 Task: Create a sub task Release to Production / Go Live for the task  Integrate a new online faxing system for a company's communications in the project AgileOrigin , assign it to team member softage.5@softage.net and update the status of the sub task to  Off Track , set the priority of the sub task to High
Action: Mouse moved to (1214, 508)
Screenshot: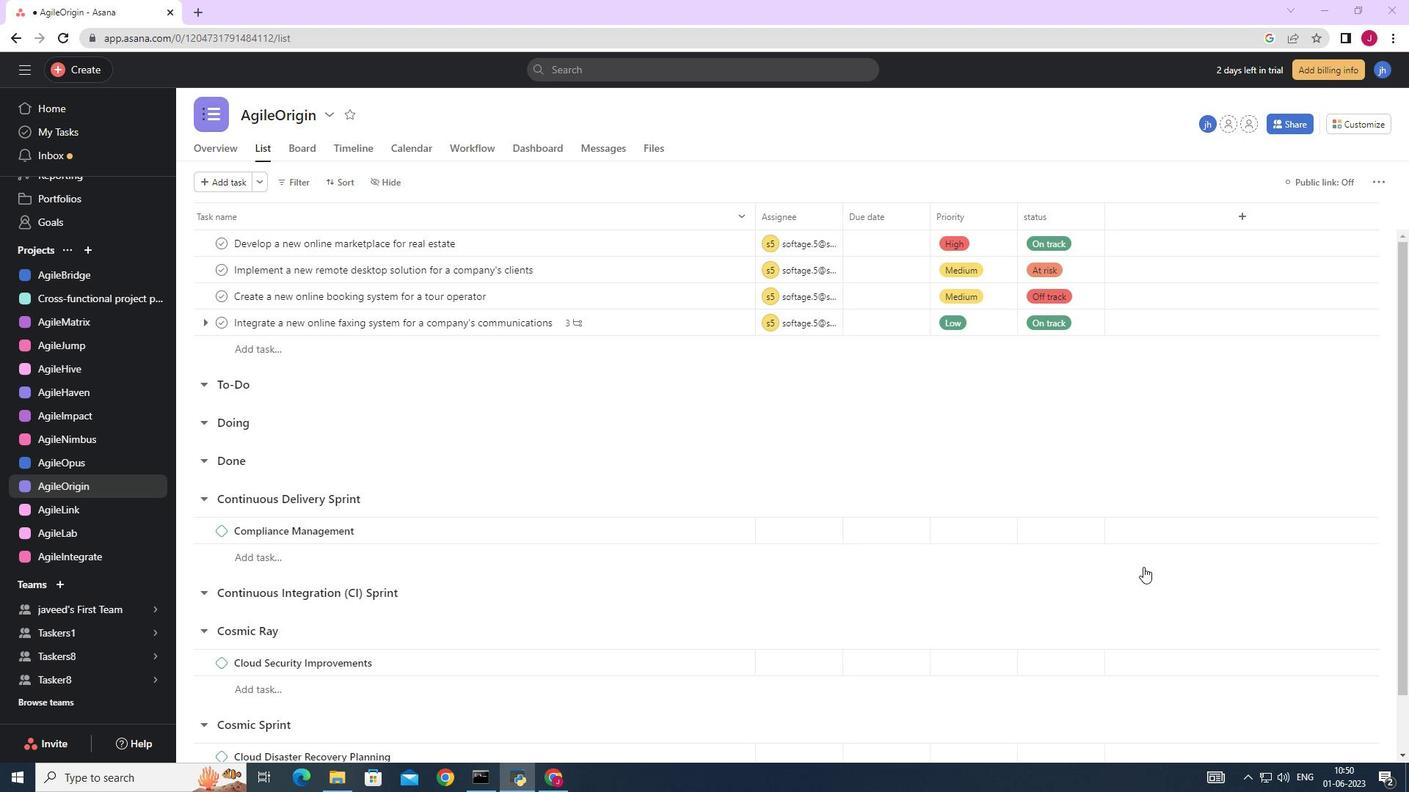 
Action: Mouse scrolled (1214, 507) with delta (0, 0)
Screenshot: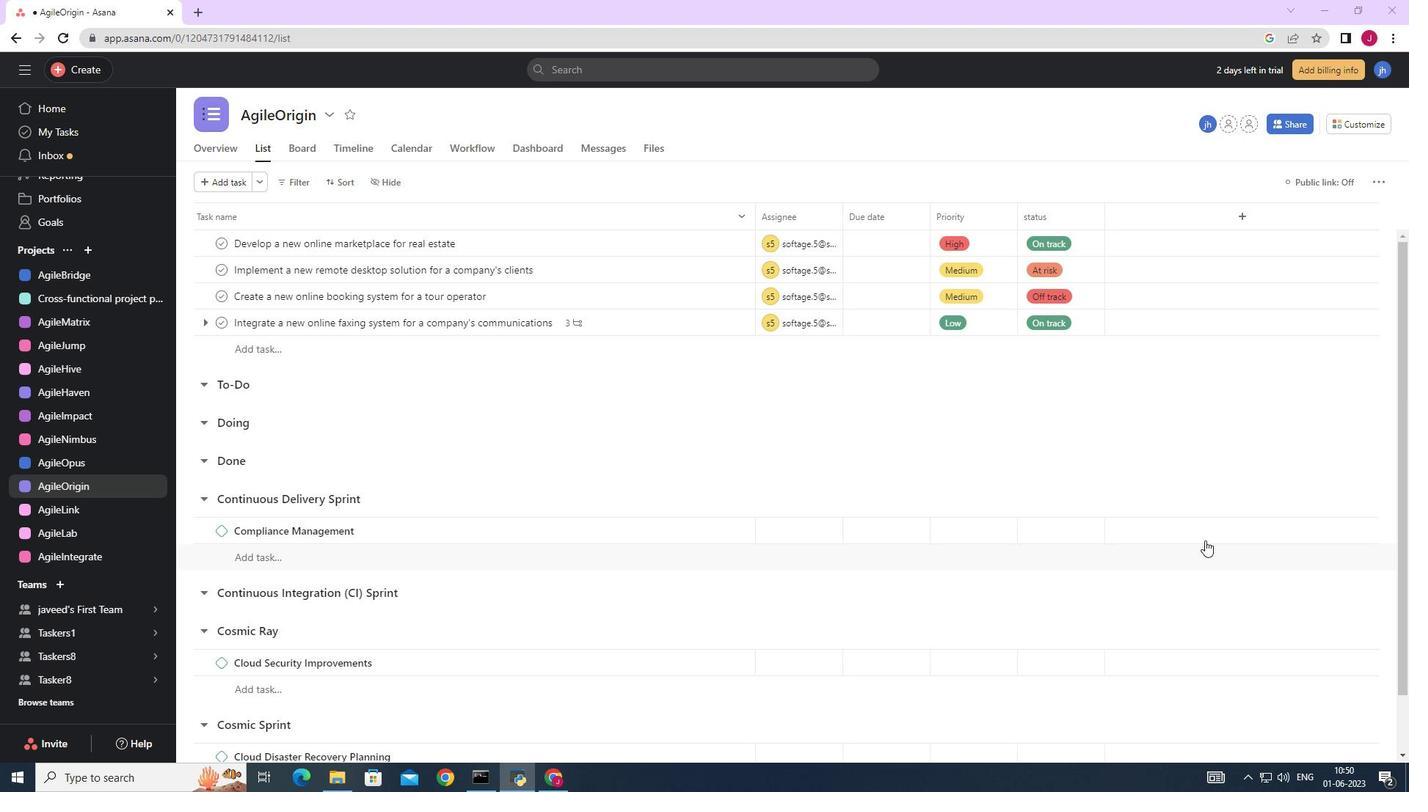 
Action: Mouse scrolled (1214, 507) with delta (0, 0)
Screenshot: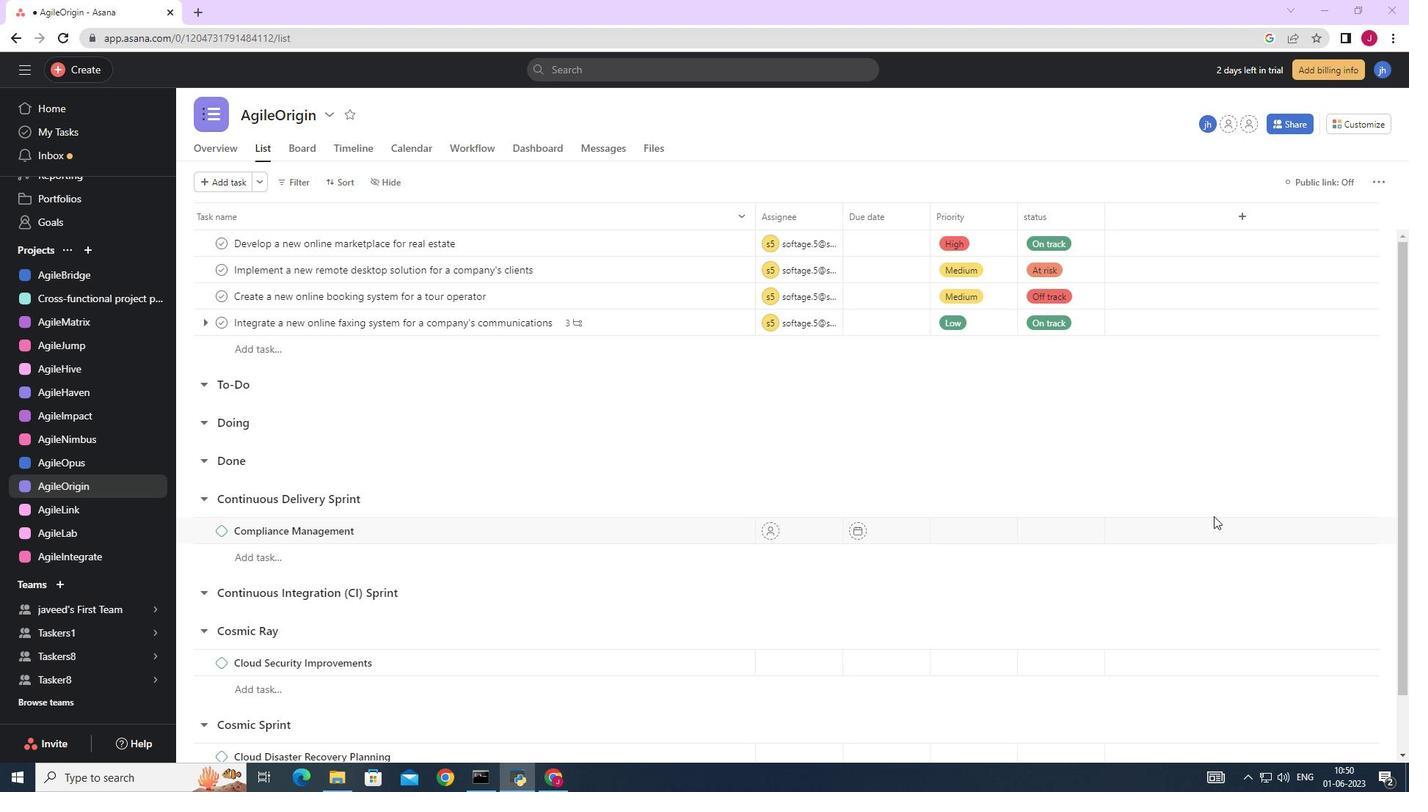 
Action: Mouse scrolled (1214, 507) with delta (0, 0)
Screenshot: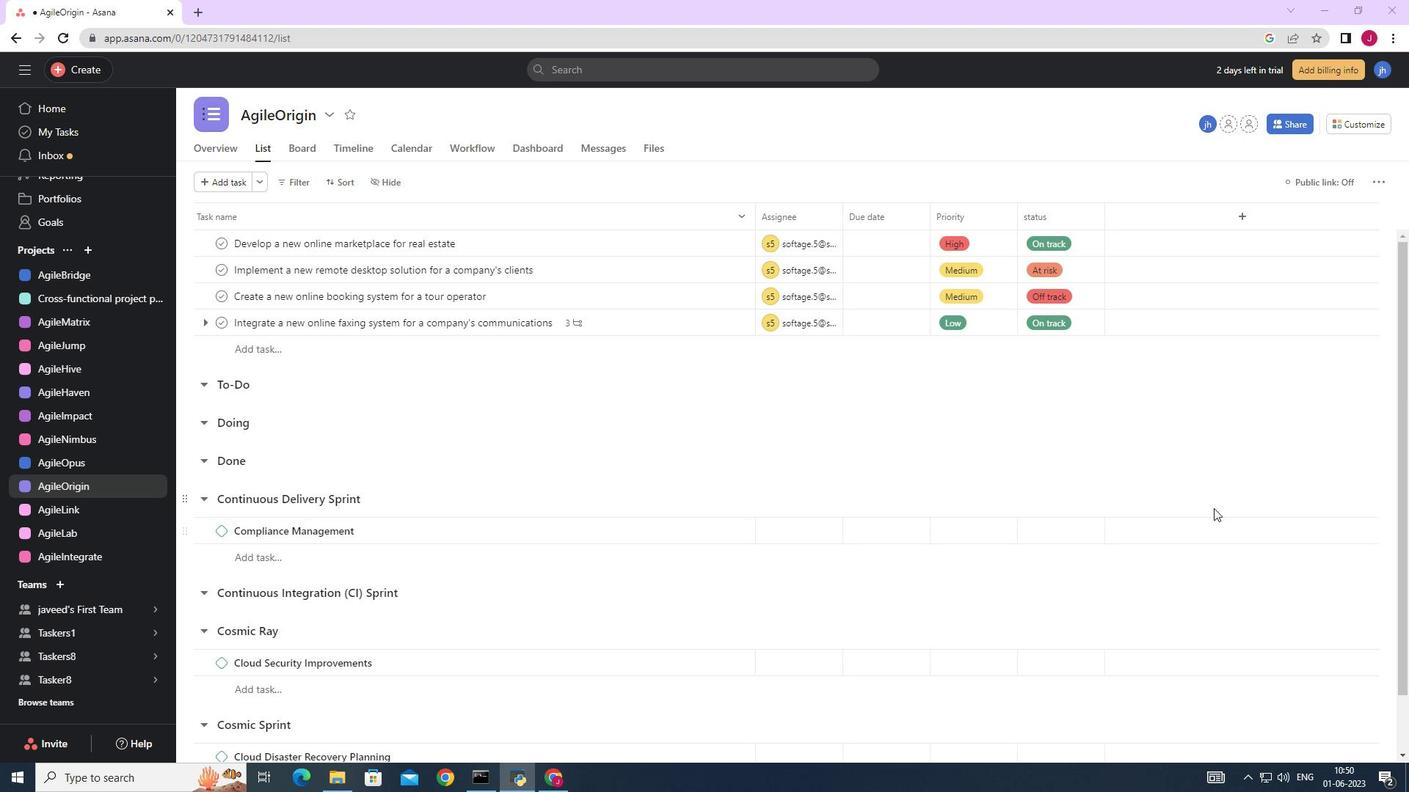 
Action: Mouse moved to (1214, 507)
Screenshot: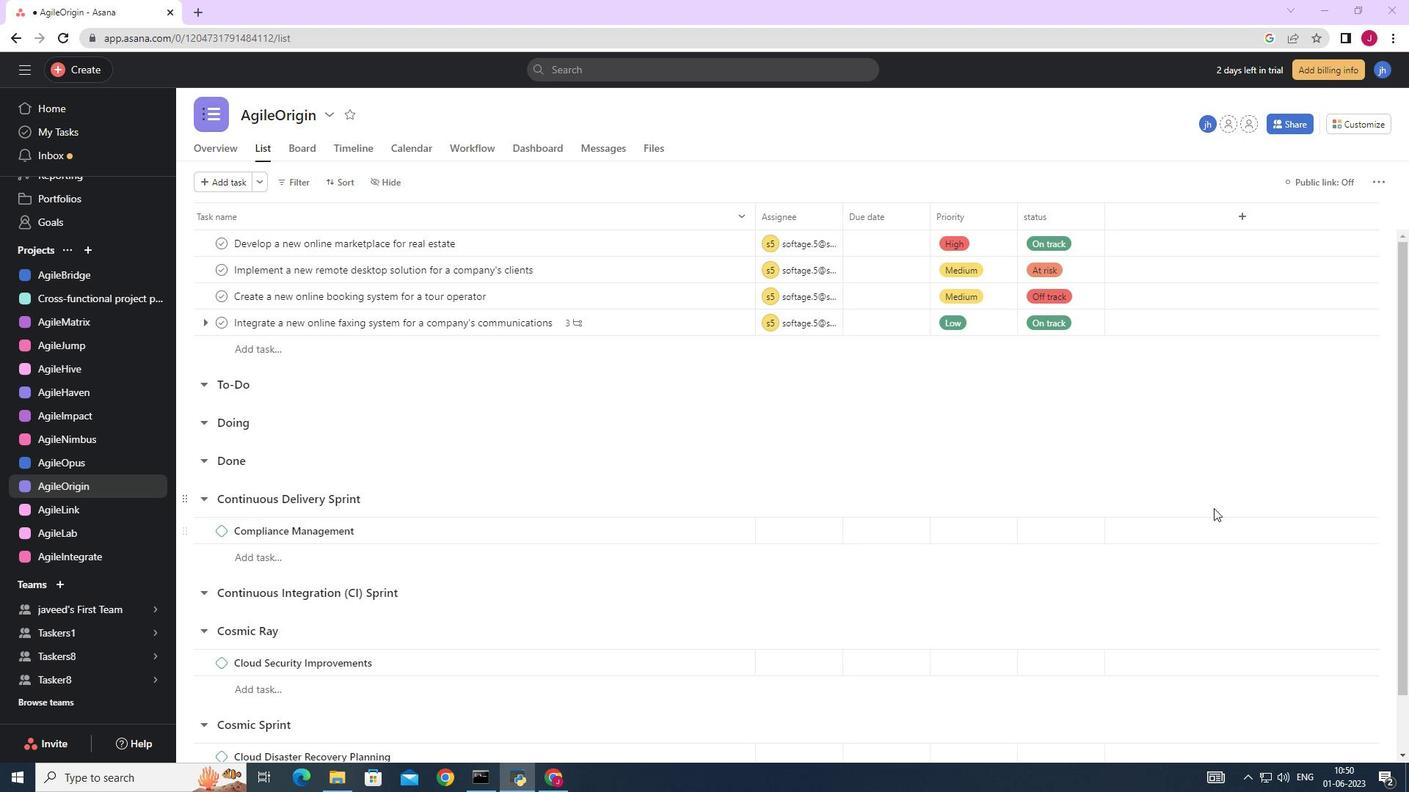 
Action: Mouse scrolled (1214, 507) with delta (0, 0)
Screenshot: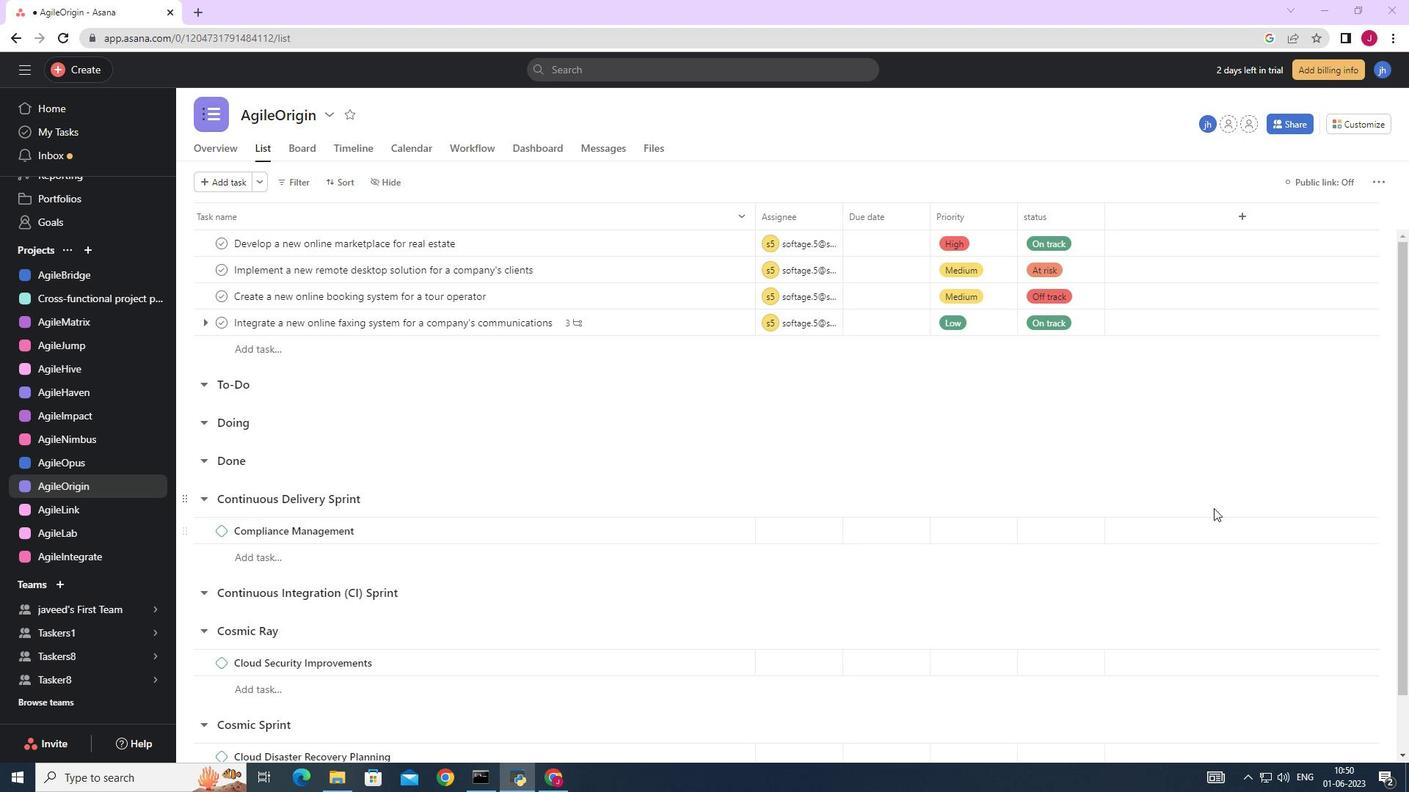 
Action: Mouse scrolled (1214, 507) with delta (0, 0)
Screenshot: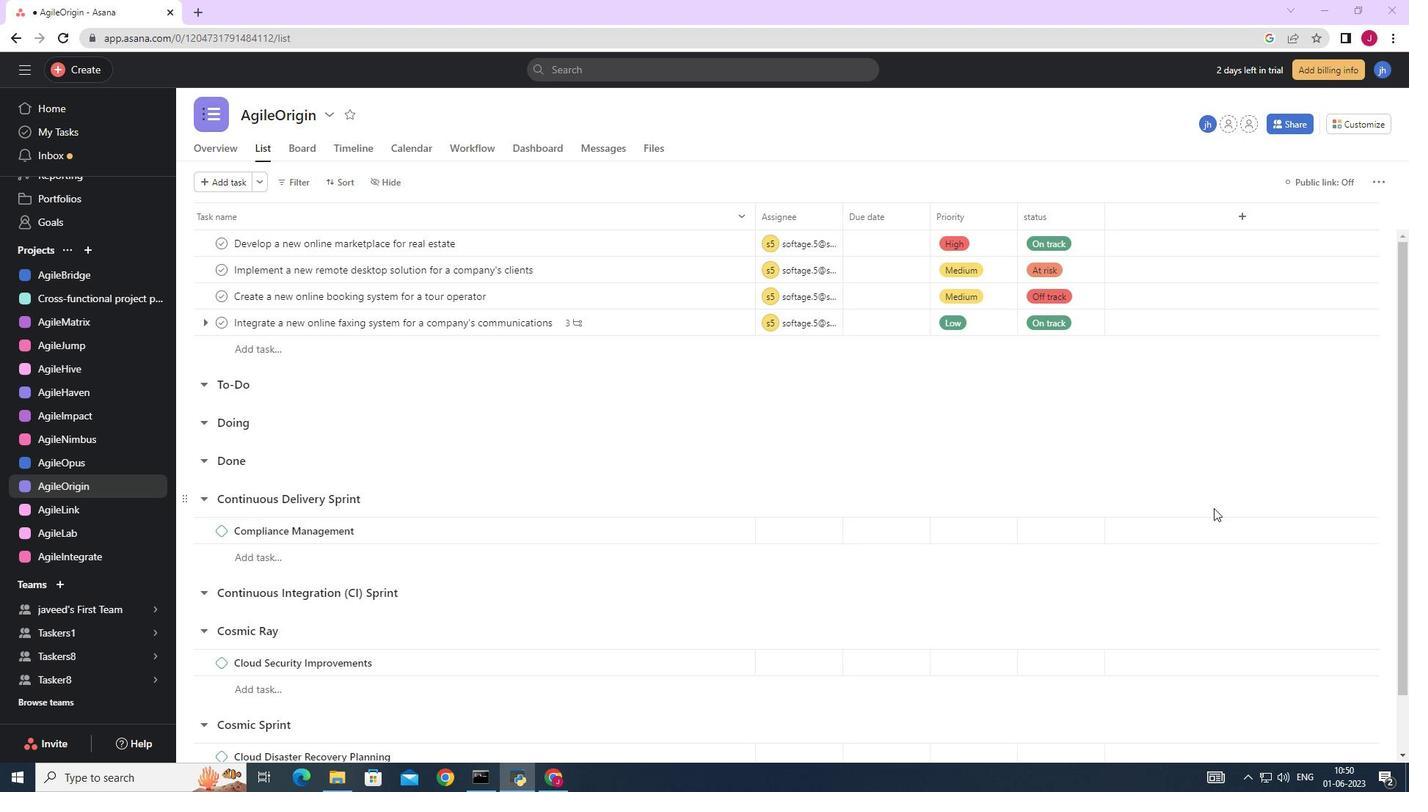 
Action: Mouse moved to (1004, 551)
Screenshot: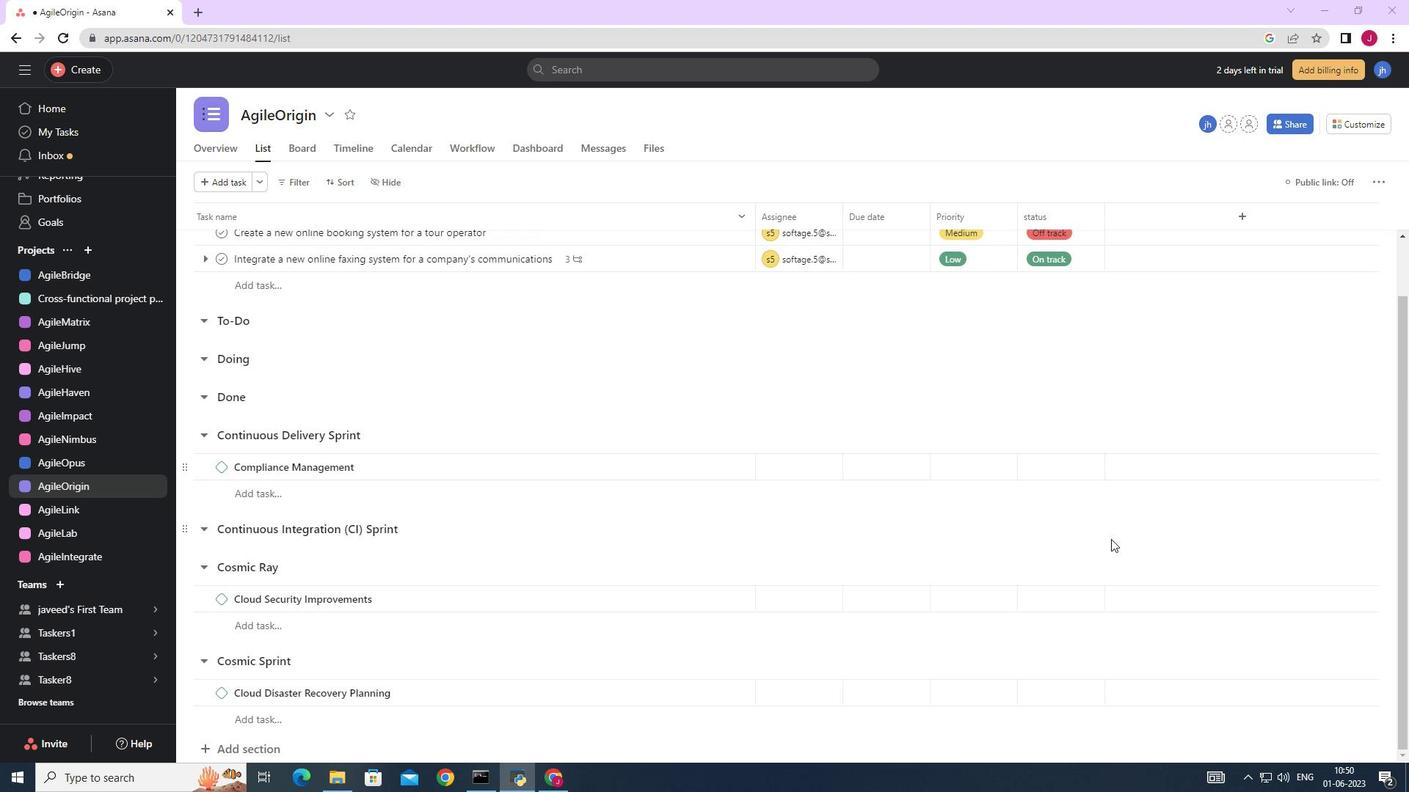 
Action: Mouse scrolled (1004, 552) with delta (0, 0)
Screenshot: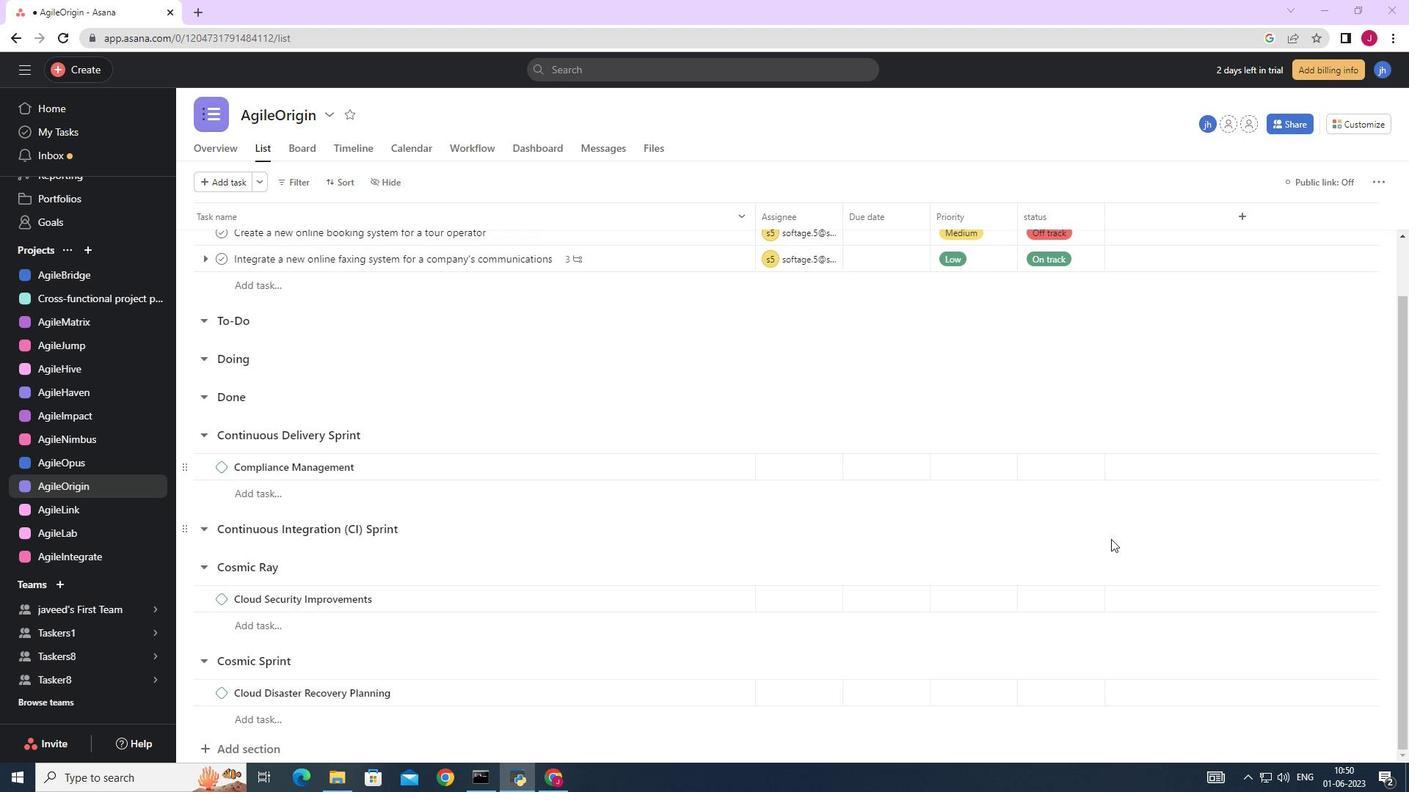 
Action: Mouse moved to (1003, 551)
Screenshot: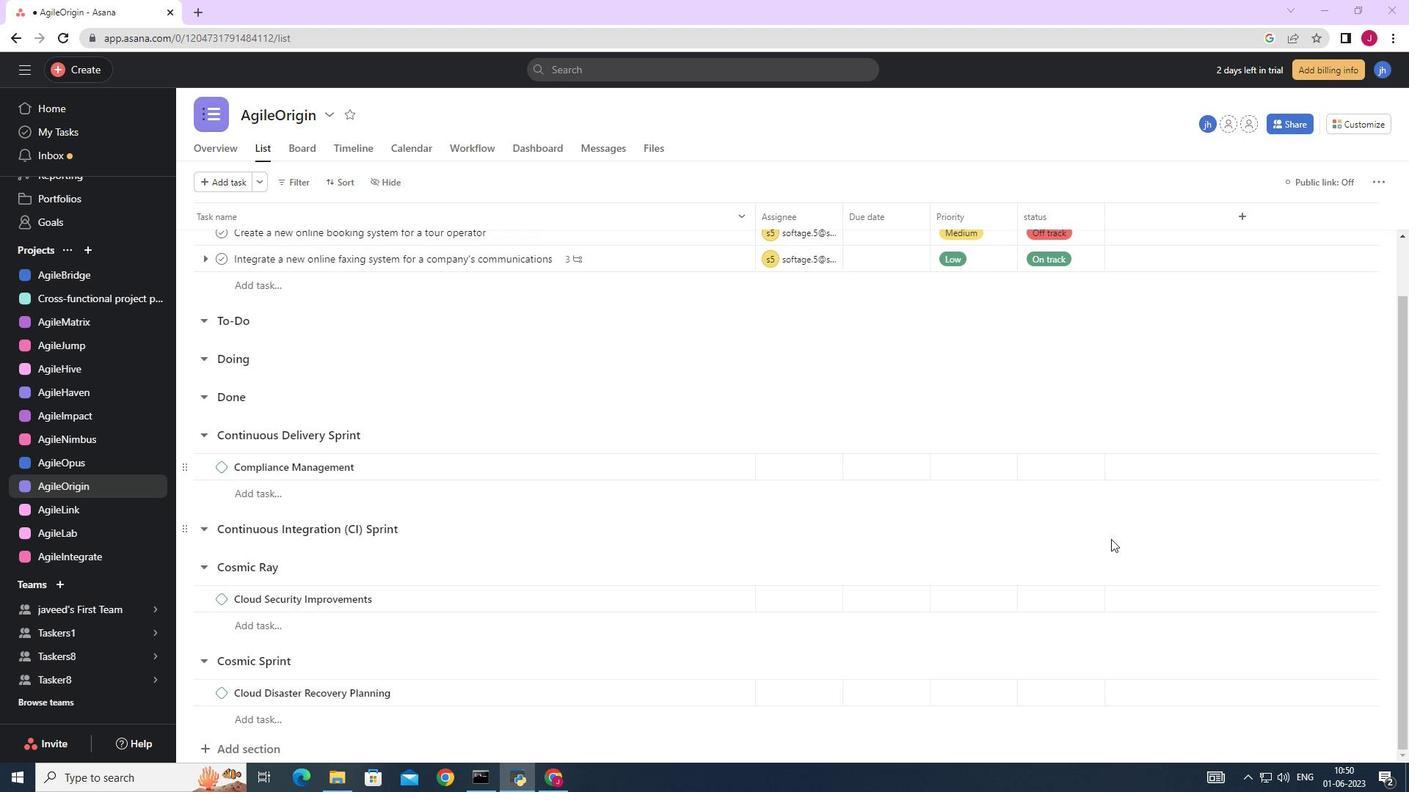 
Action: Mouse scrolled (1003, 552) with delta (0, 0)
Screenshot: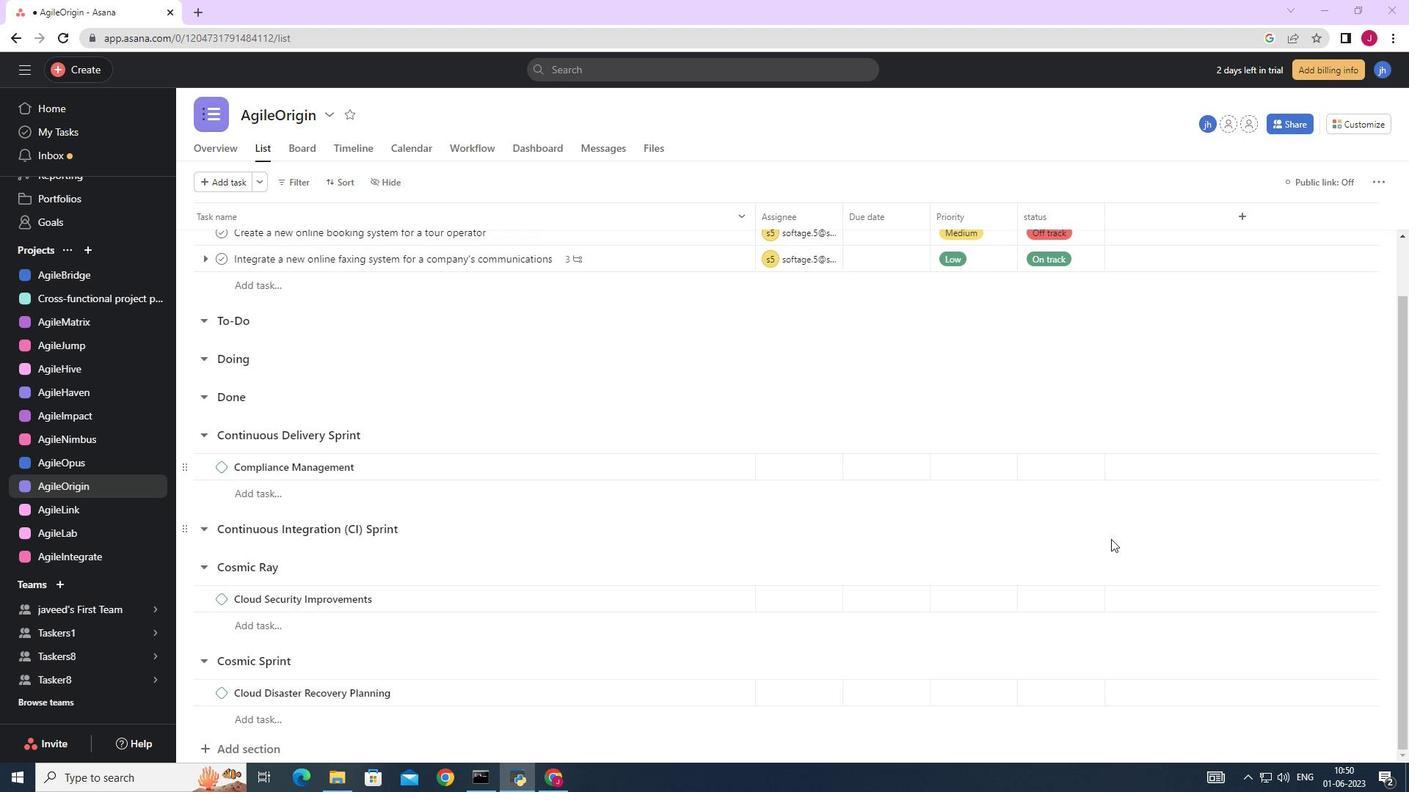 
Action: Mouse scrolled (1003, 552) with delta (0, 0)
Screenshot: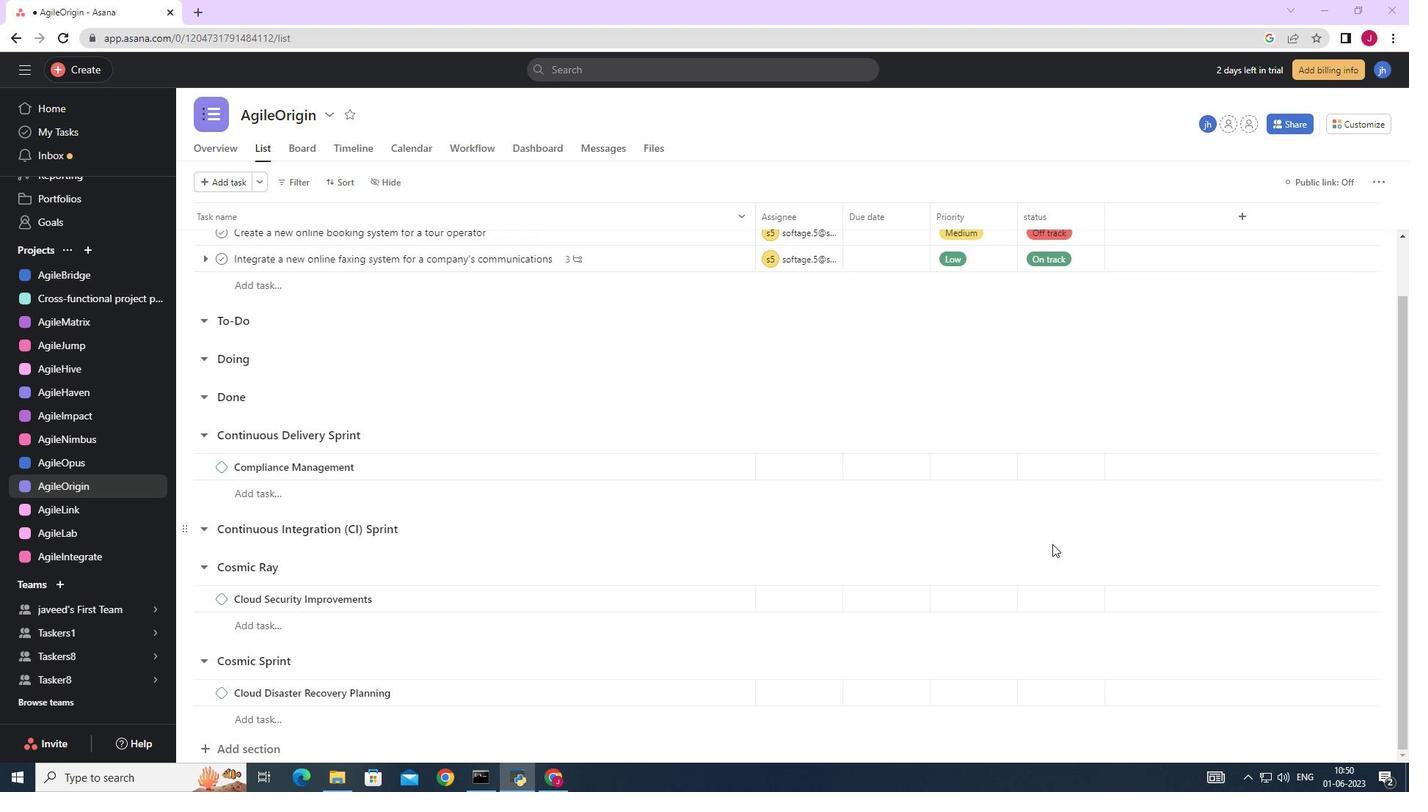 
Action: Mouse moved to (1002, 551)
Screenshot: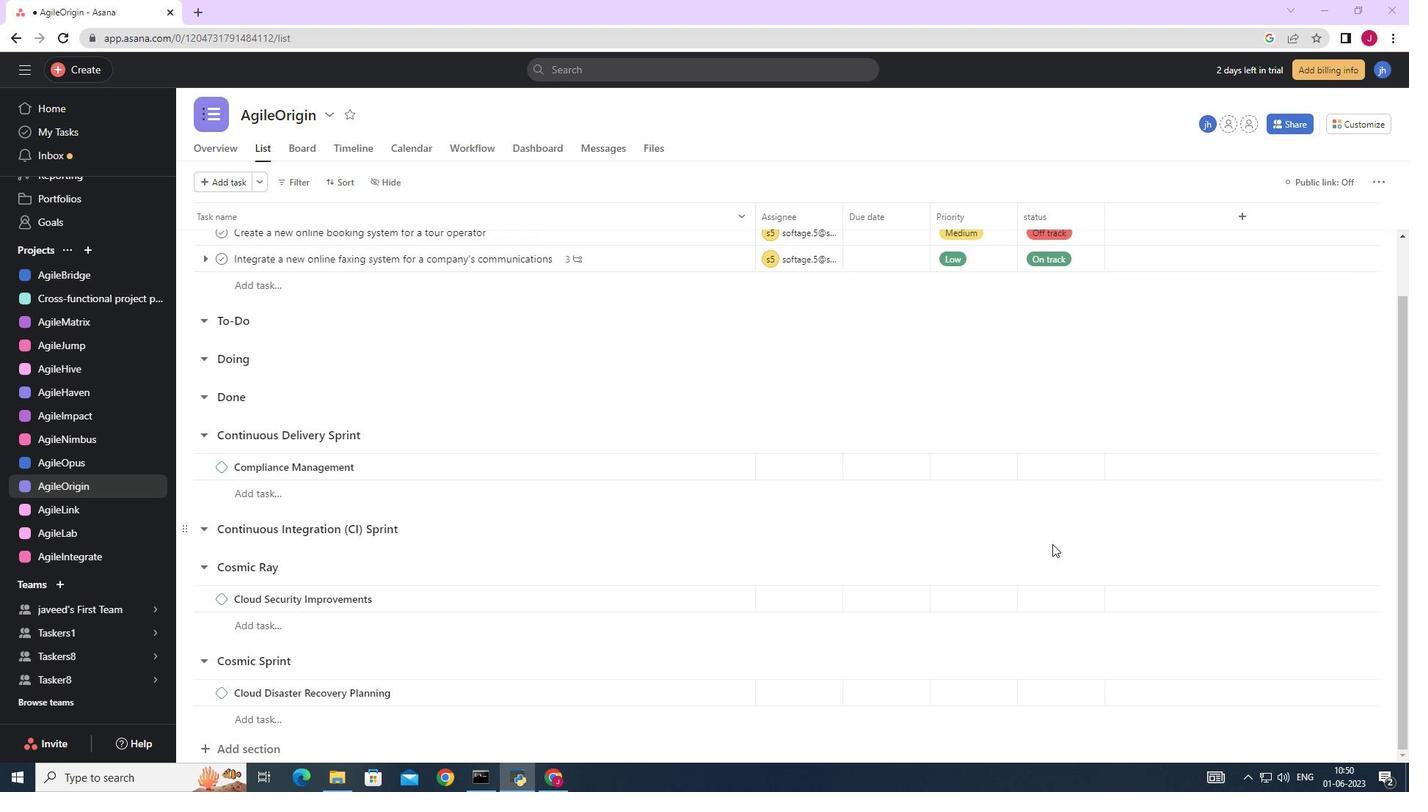 
Action: Mouse scrolled (1002, 552) with delta (0, 0)
Screenshot: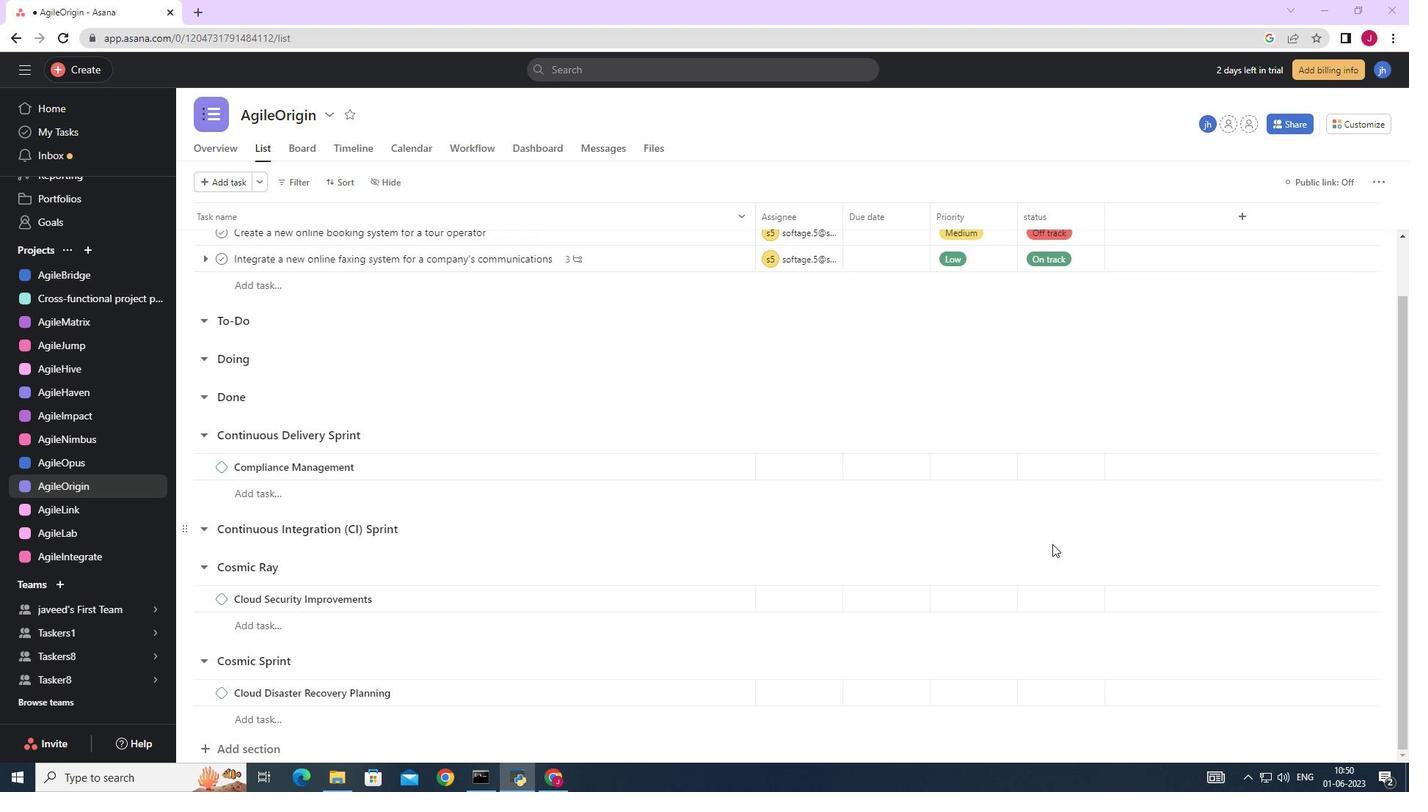 
Action: Mouse moved to (999, 551)
Screenshot: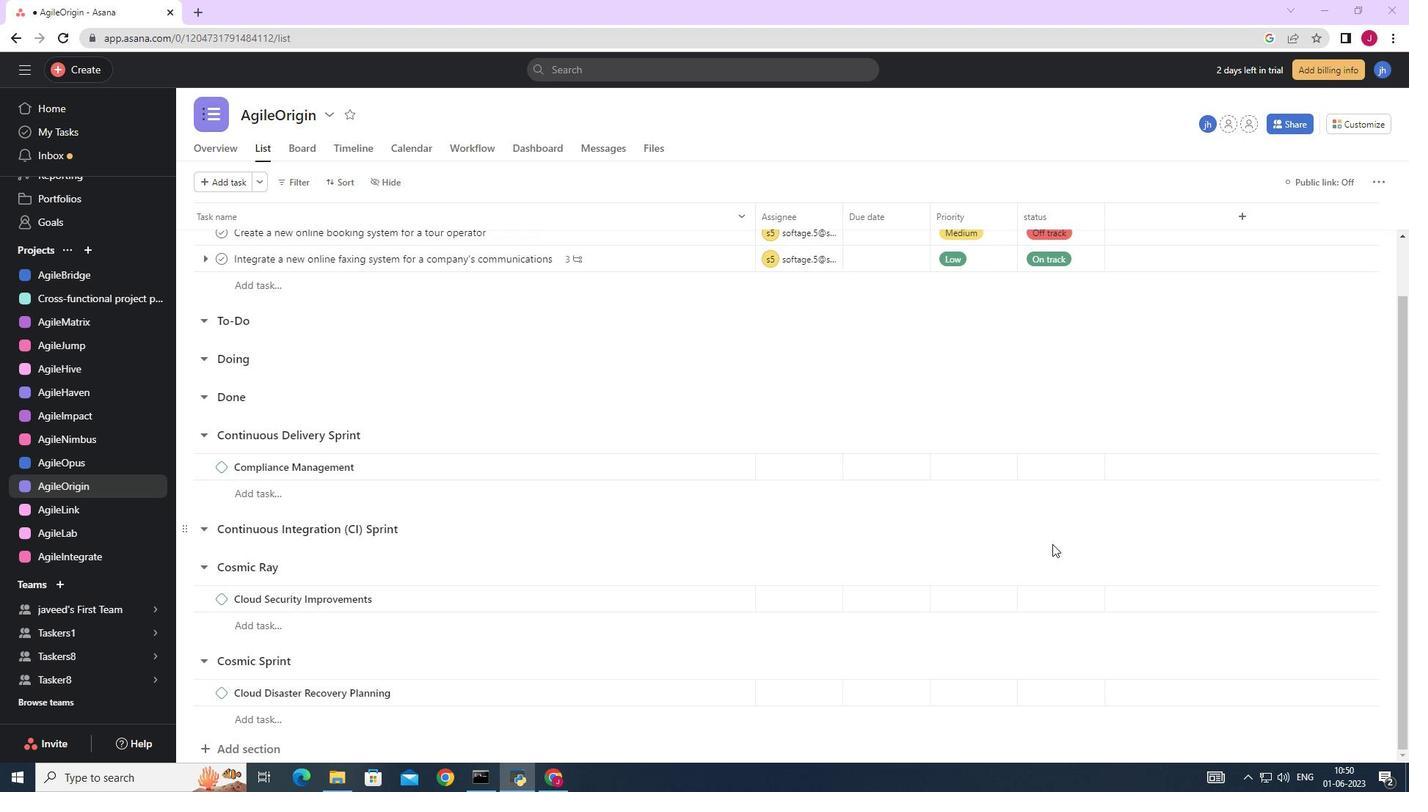 
Action: Mouse scrolled (999, 552) with delta (0, 0)
Screenshot: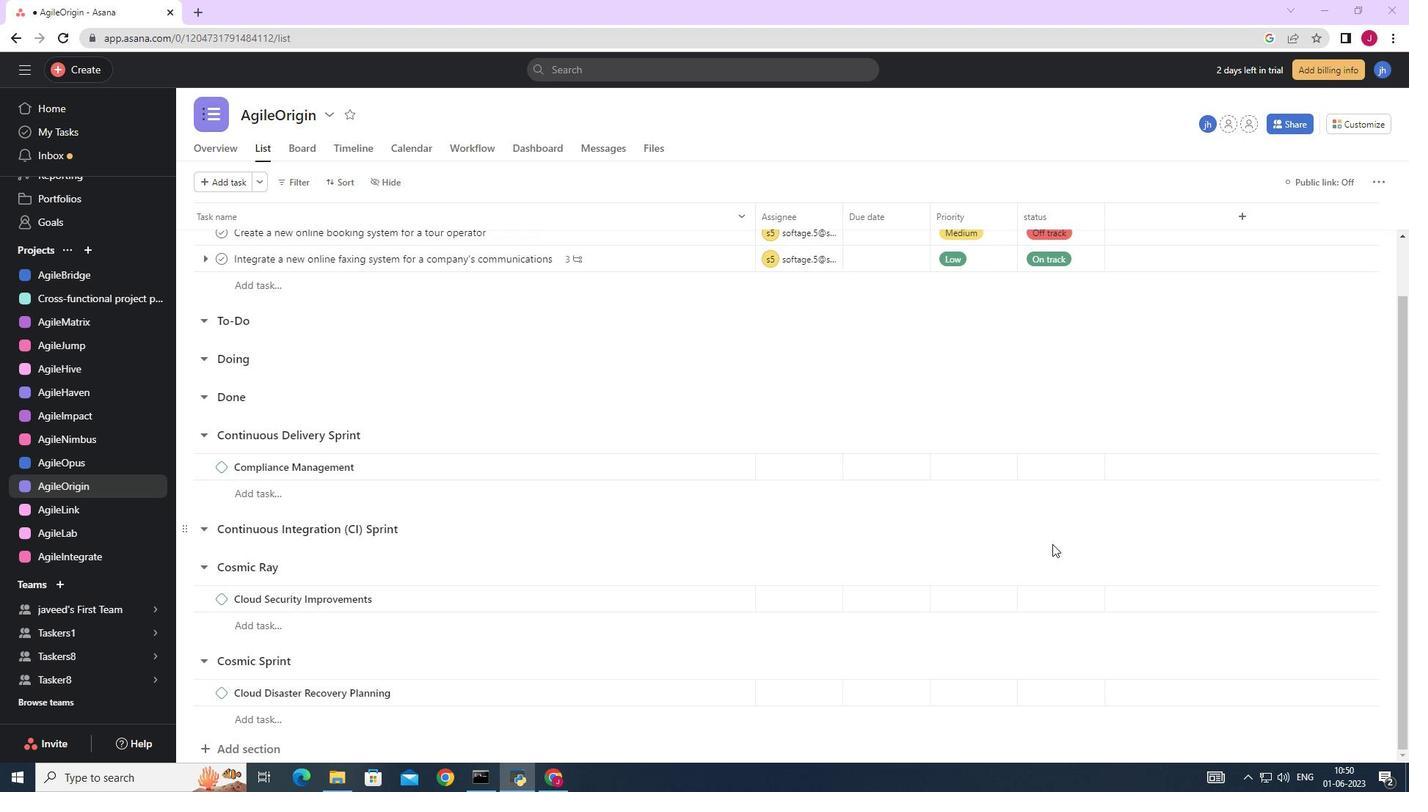 
Action: Mouse moved to (670, 552)
Screenshot: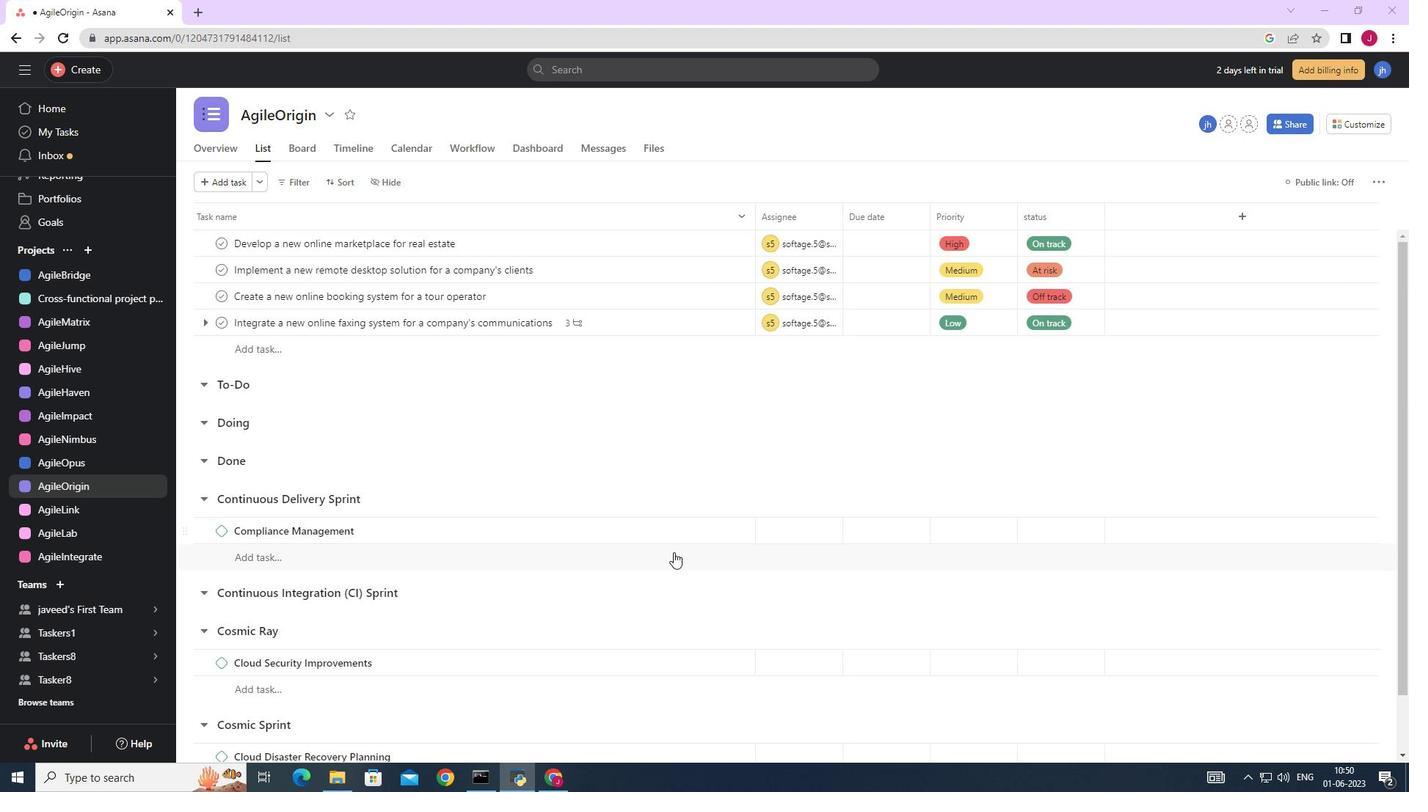 
Action: Mouse scrolled (670, 552) with delta (0, 0)
Screenshot: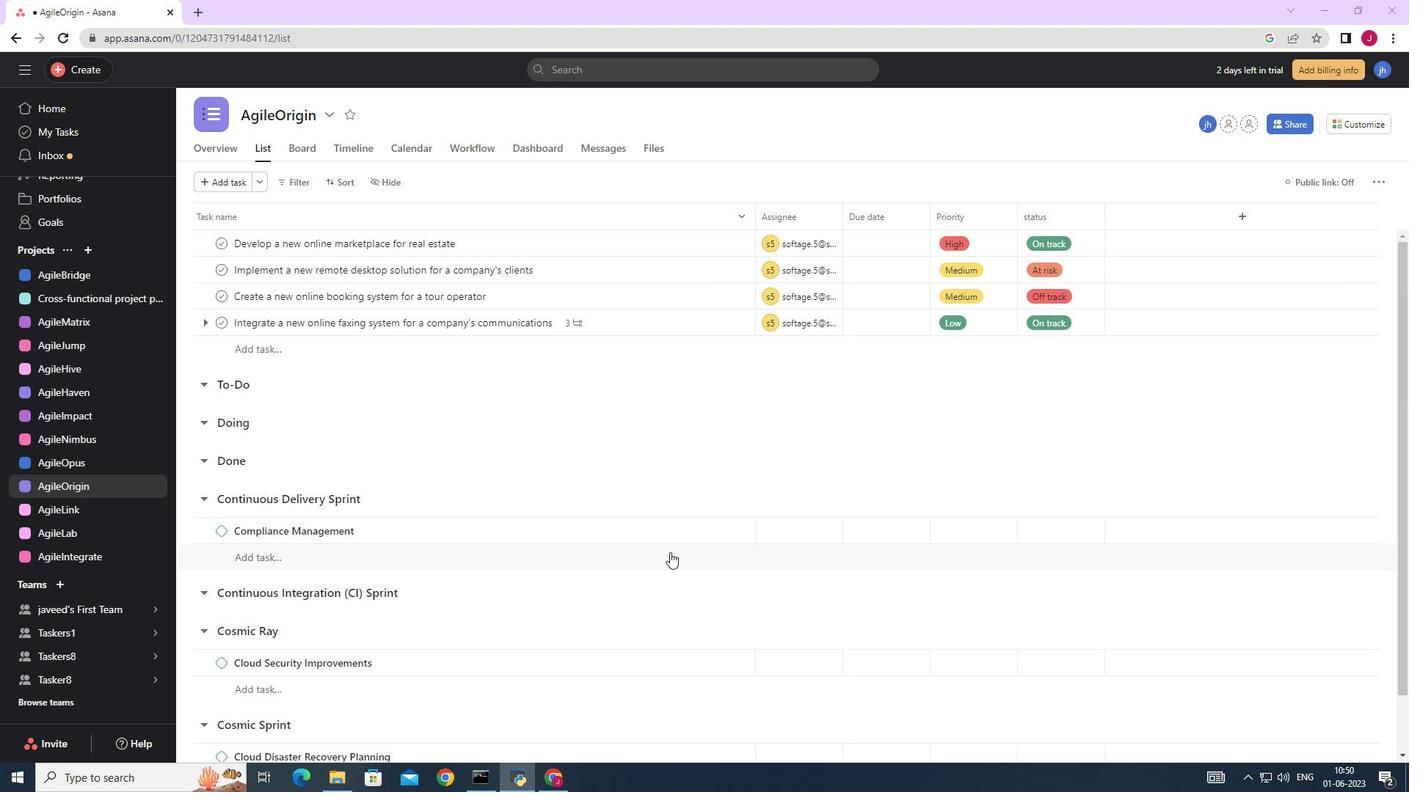 
Action: Mouse scrolled (670, 552) with delta (0, 0)
Screenshot: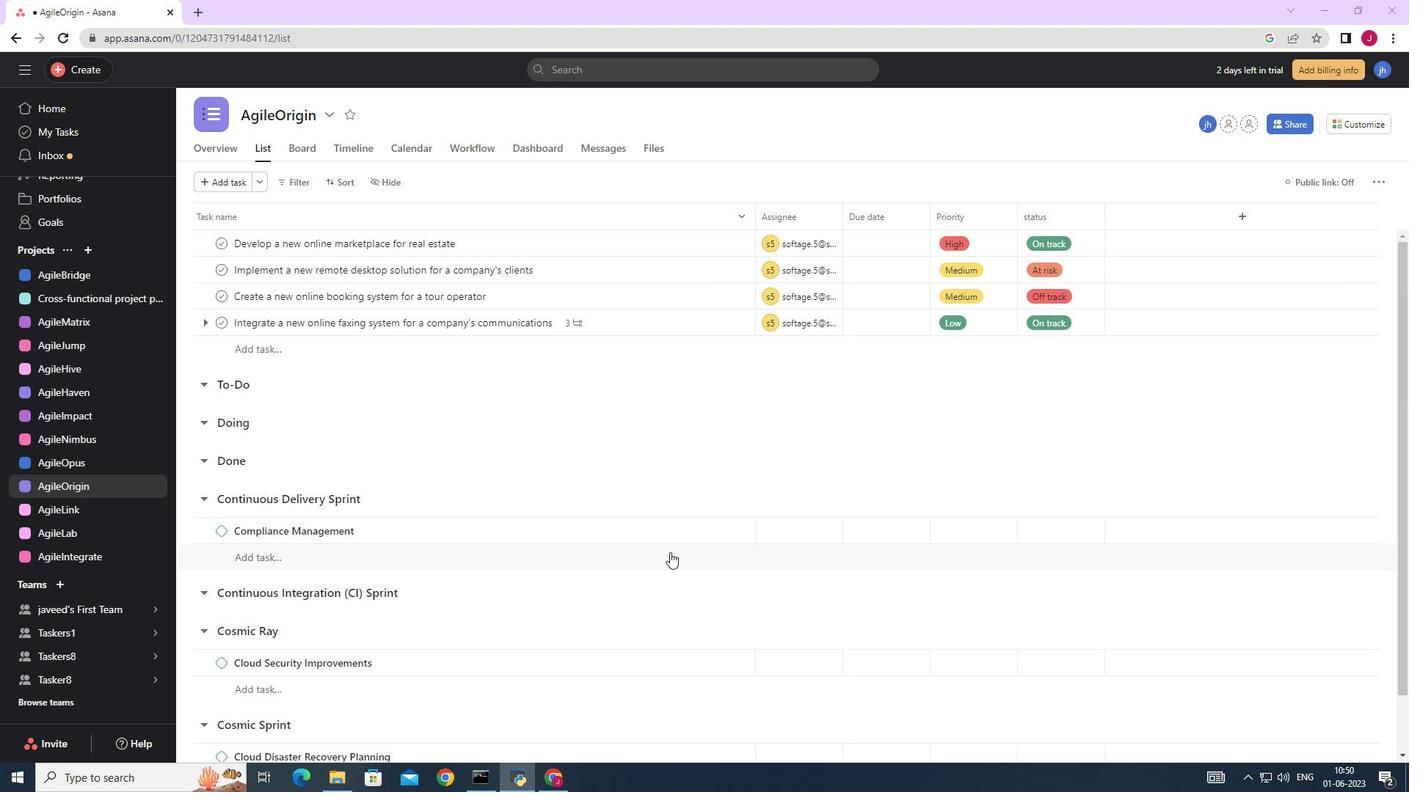 
Action: Mouse scrolled (670, 552) with delta (0, 0)
Screenshot: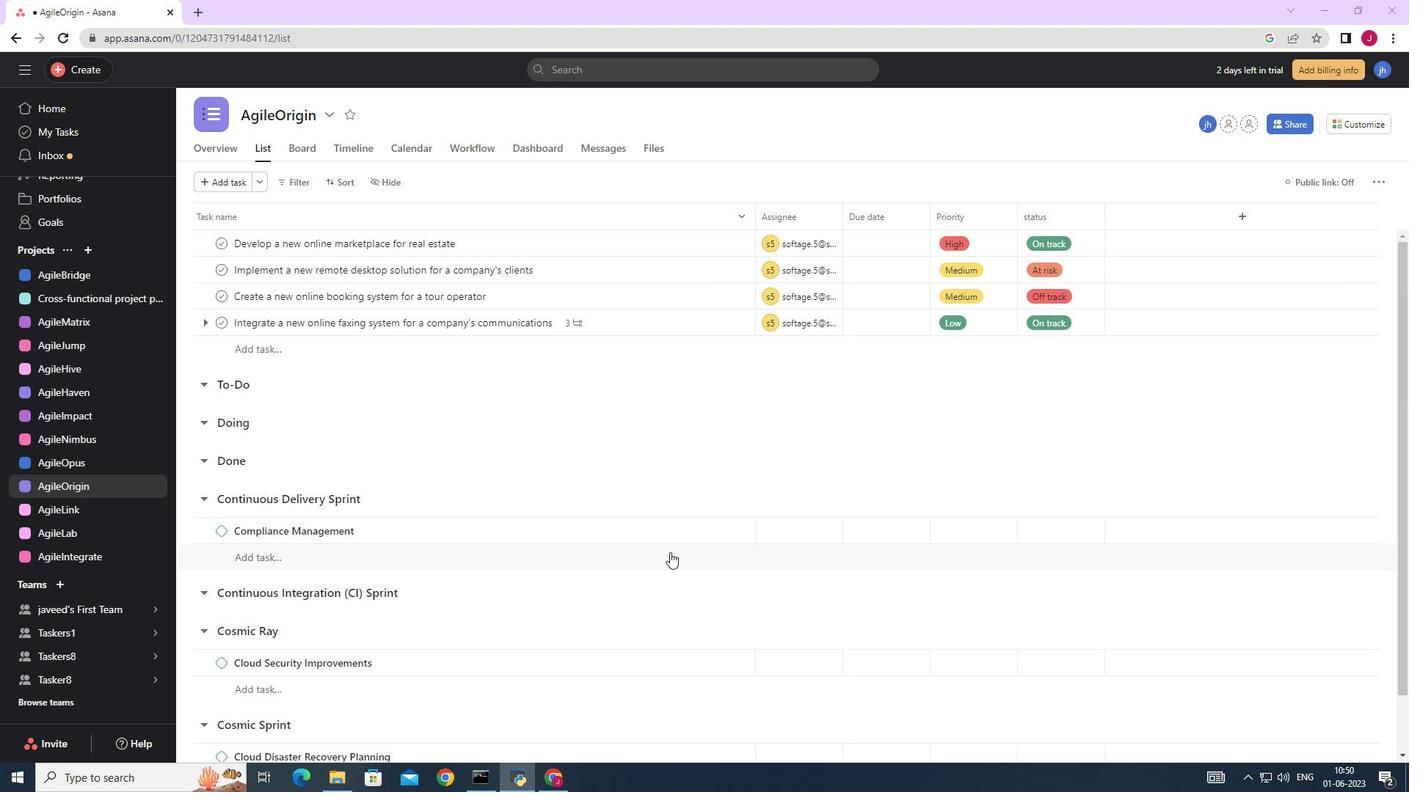 
Action: Mouse scrolled (670, 552) with delta (0, 0)
Screenshot: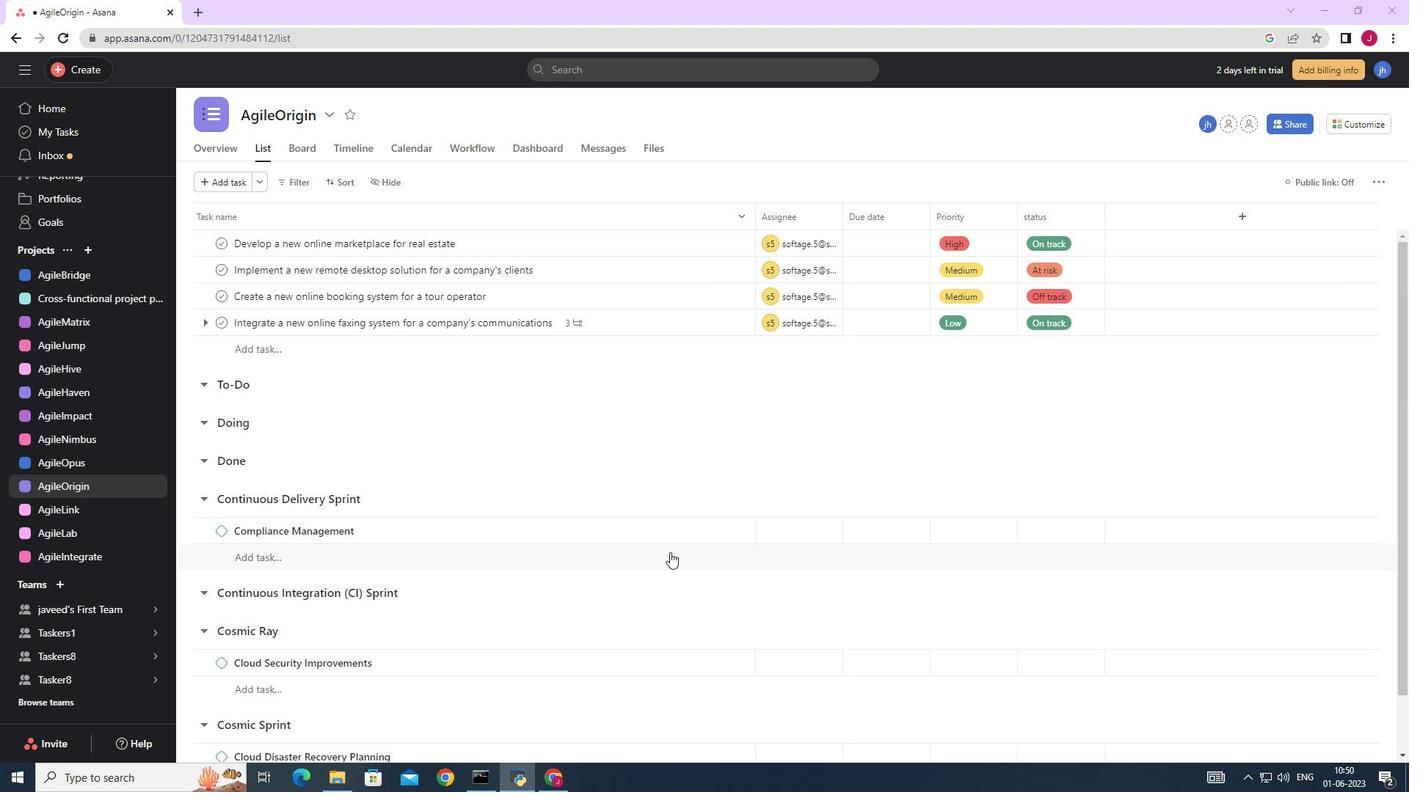 
Action: Mouse scrolled (670, 552) with delta (0, 0)
Screenshot: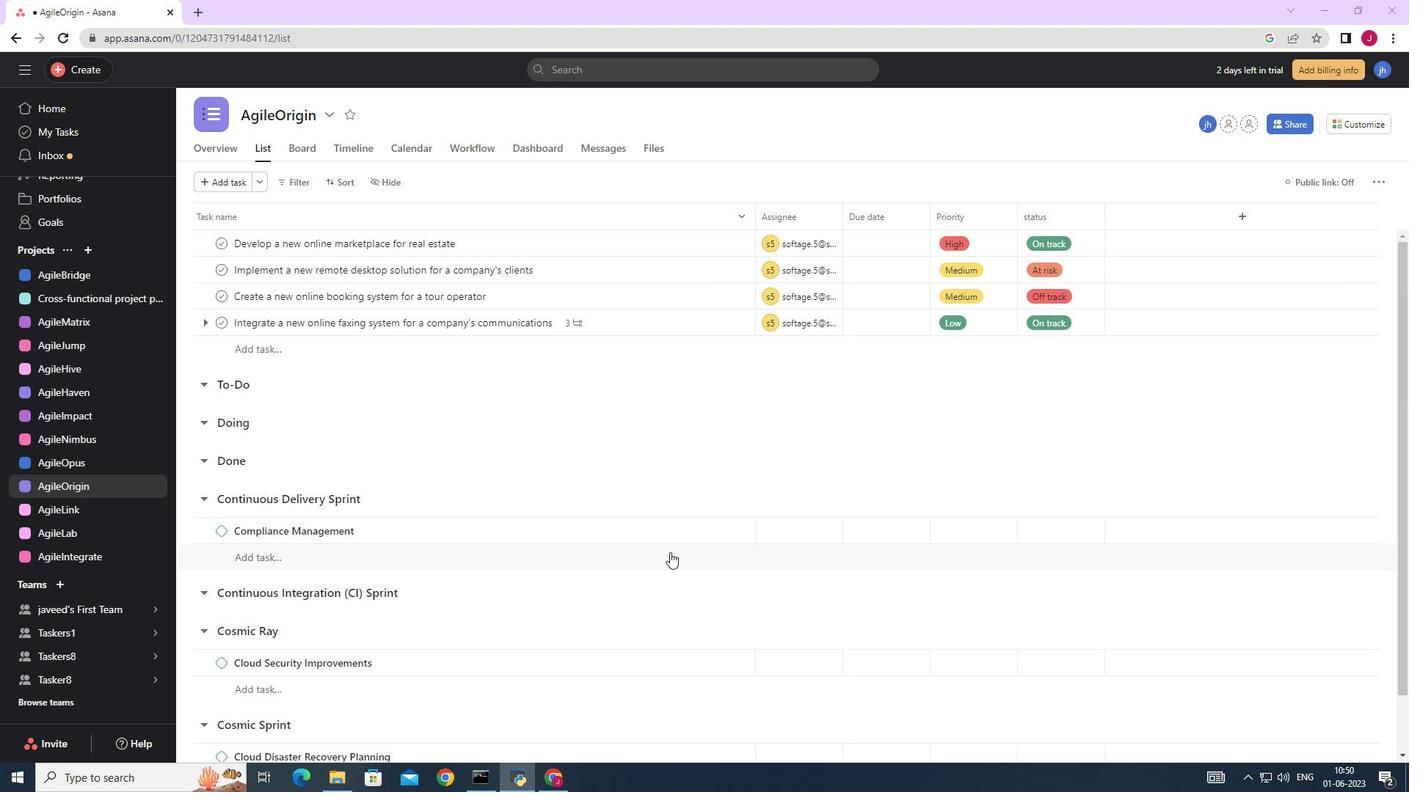 
Action: Mouse moved to (678, 549)
Screenshot: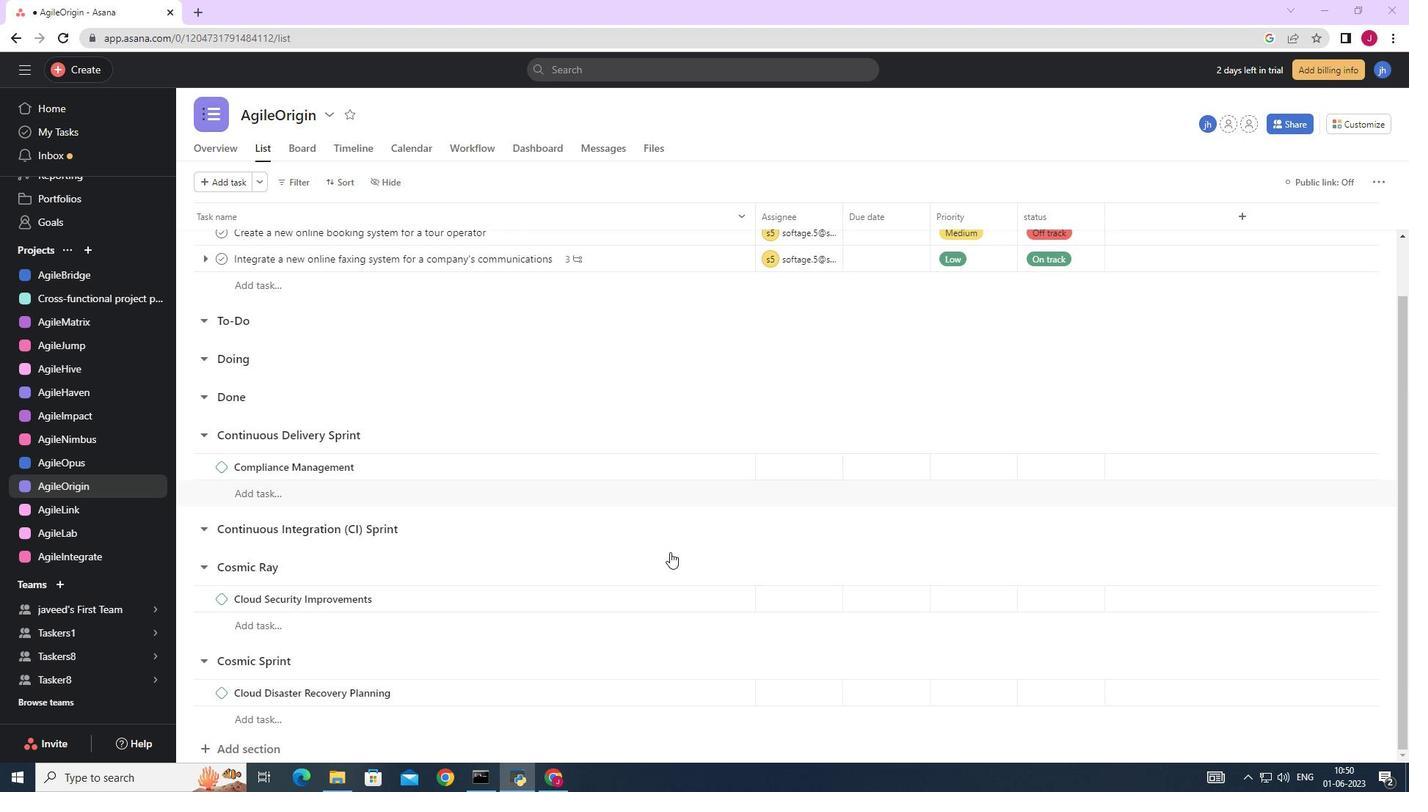 
Action: Mouse scrolled (678, 550) with delta (0, 0)
Screenshot: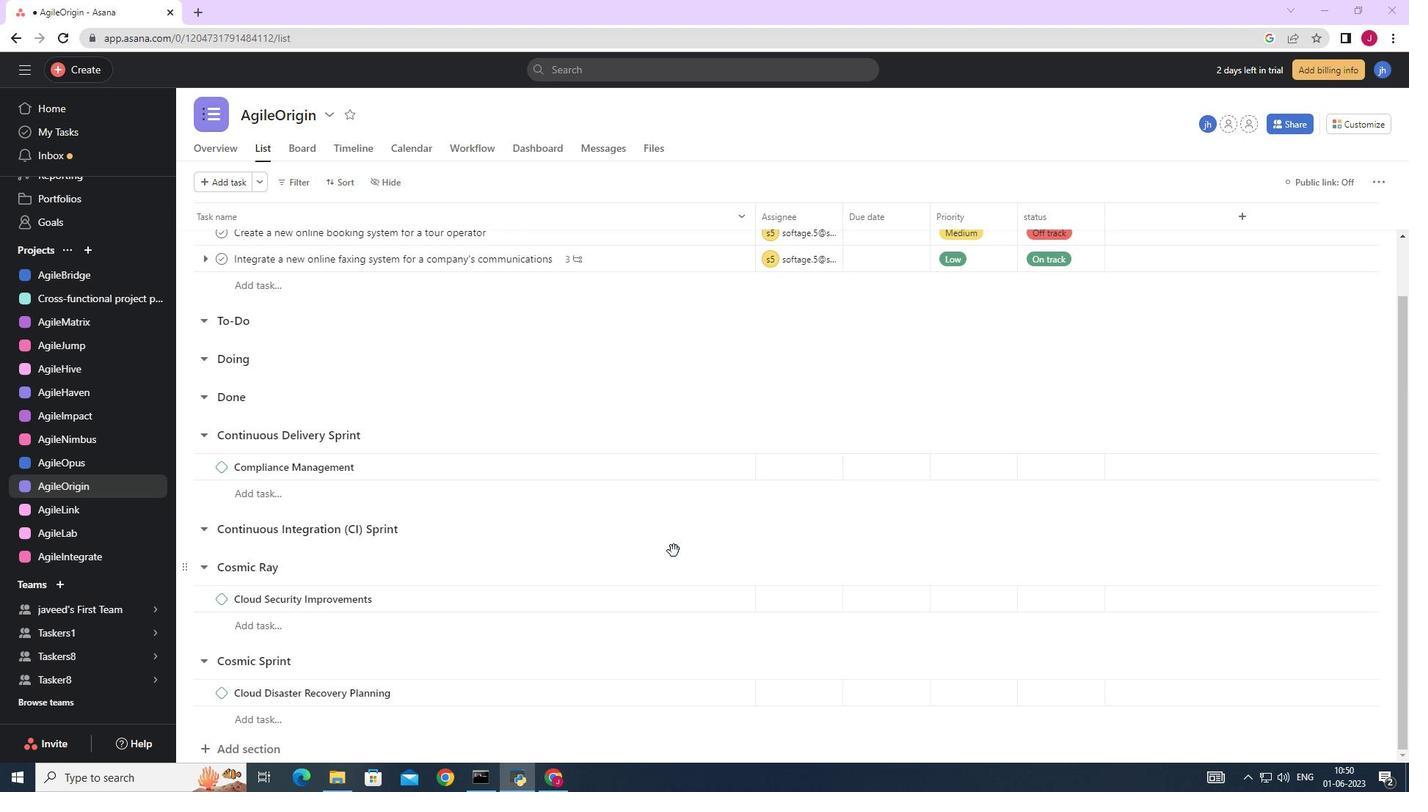 
Action: Mouse scrolled (678, 550) with delta (0, 0)
Screenshot: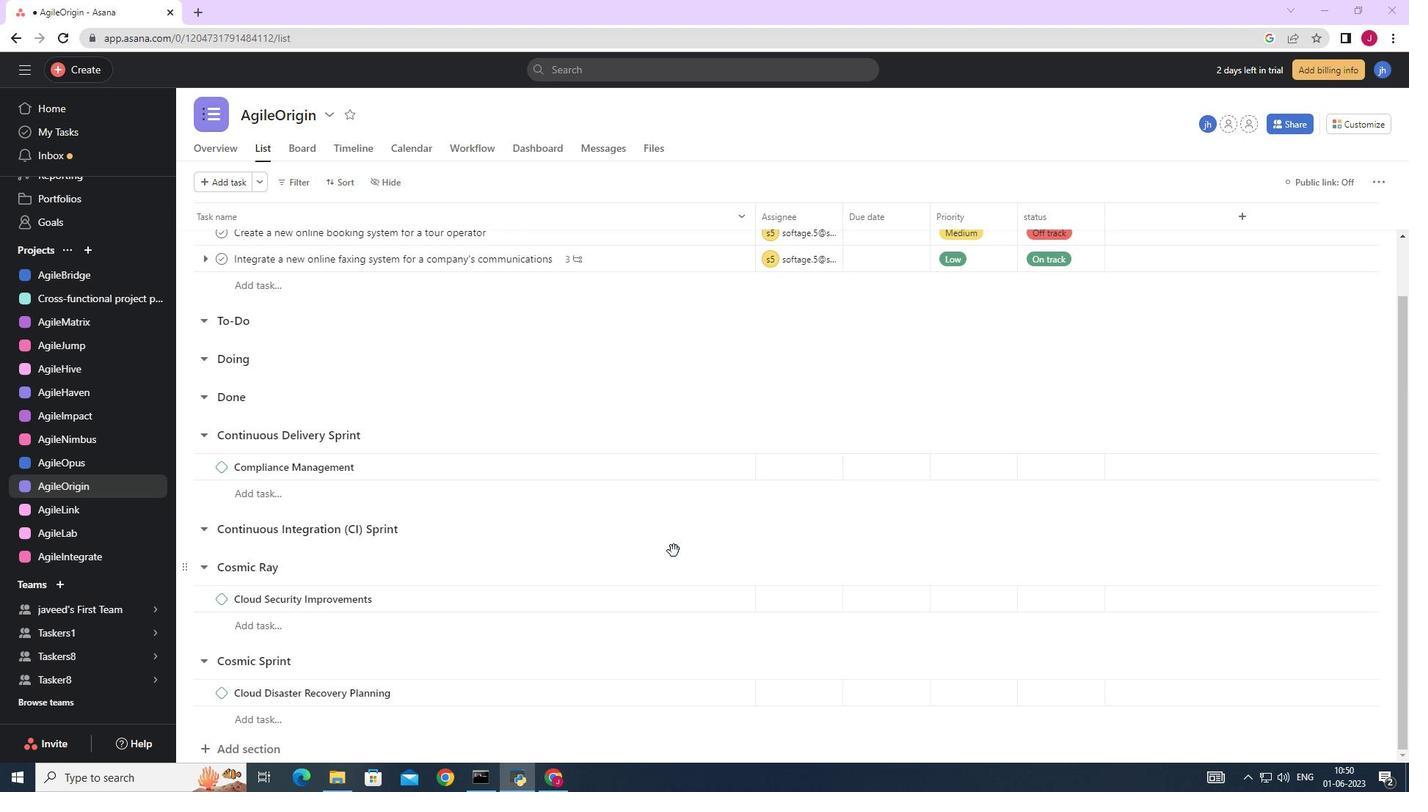 
Action: Mouse scrolled (678, 550) with delta (0, 0)
Screenshot: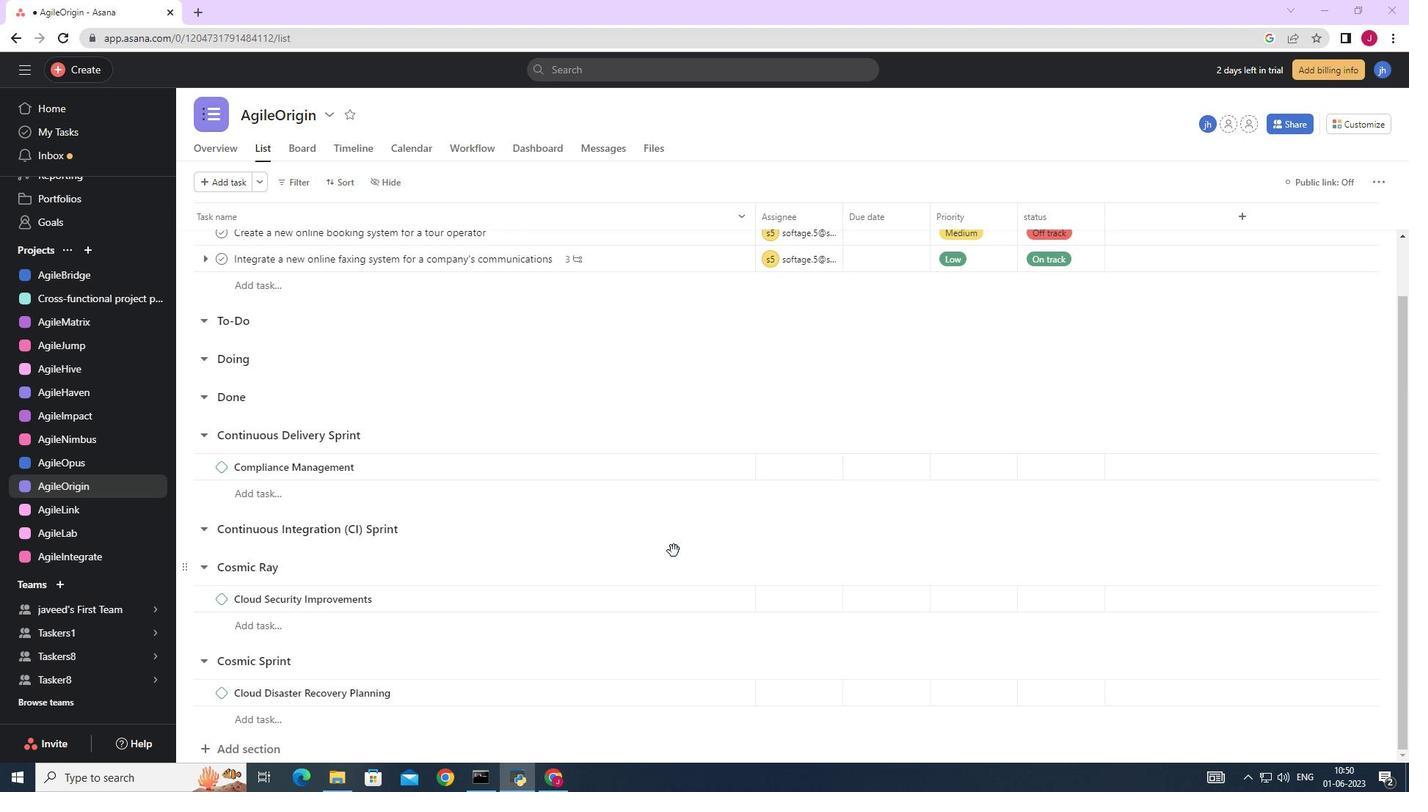 
Action: Mouse scrolled (678, 550) with delta (0, 0)
Screenshot: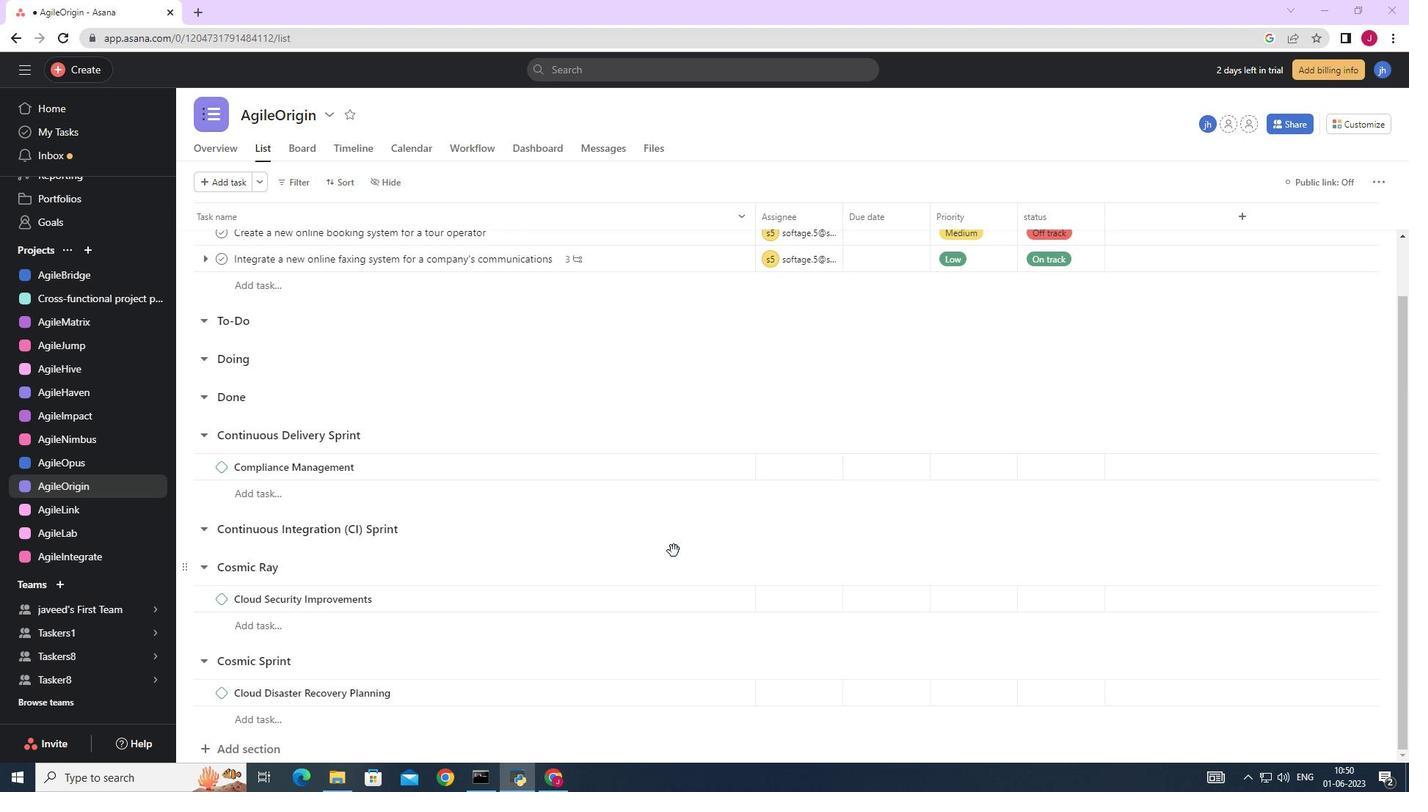 
Action: Mouse moved to (684, 546)
Screenshot: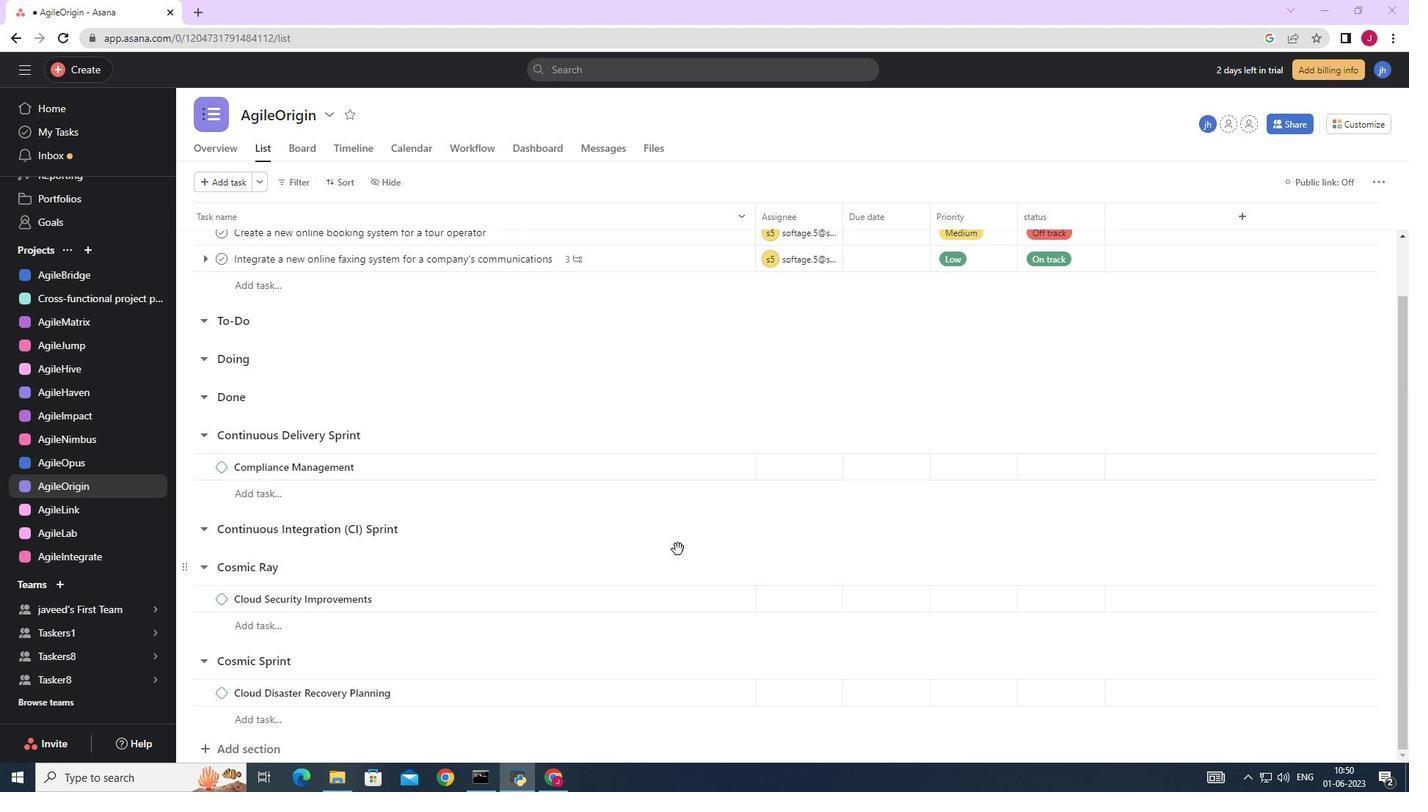
Action: Mouse scrolled (684, 547) with delta (0, 0)
Screenshot: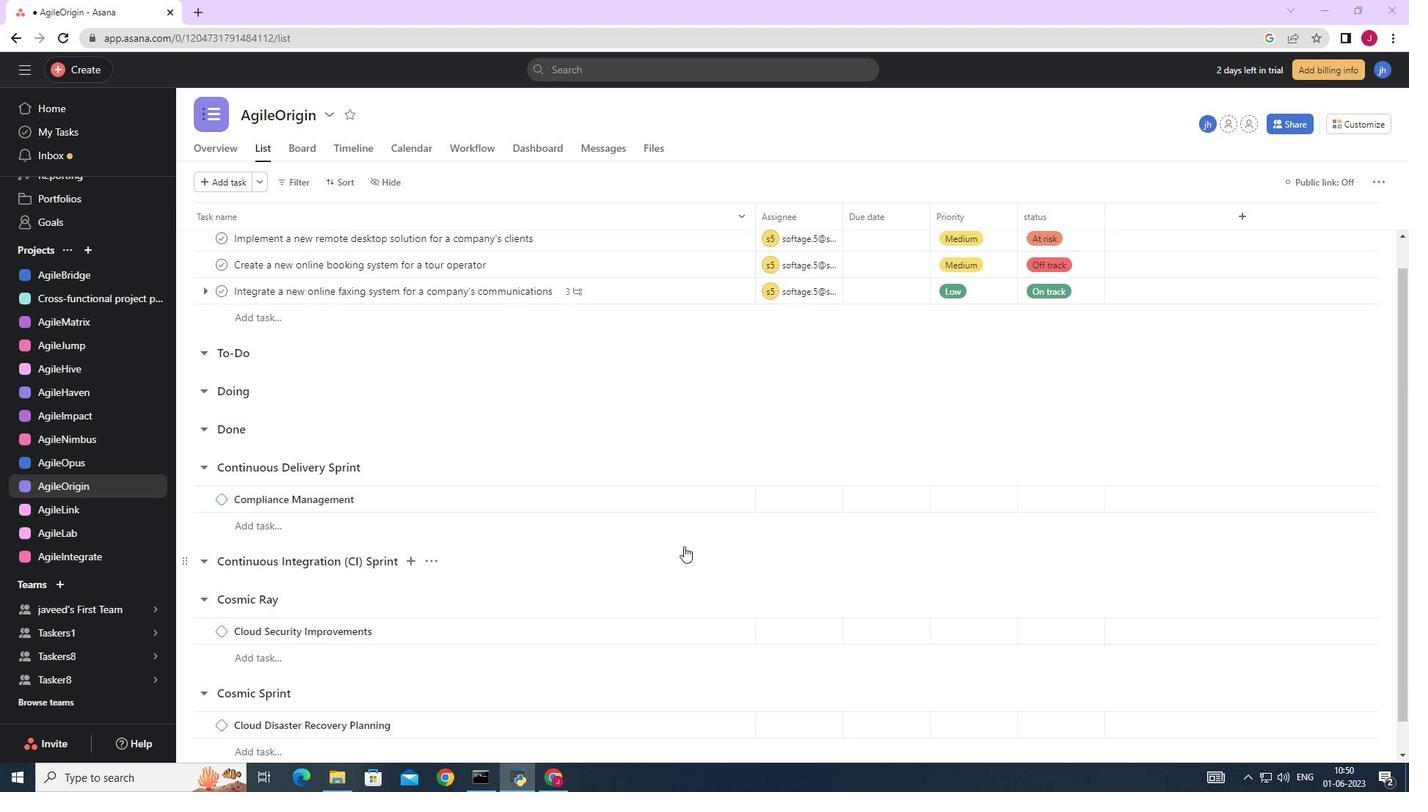 
Action: Mouse scrolled (684, 547) with delta (0, 0)
Screenshot: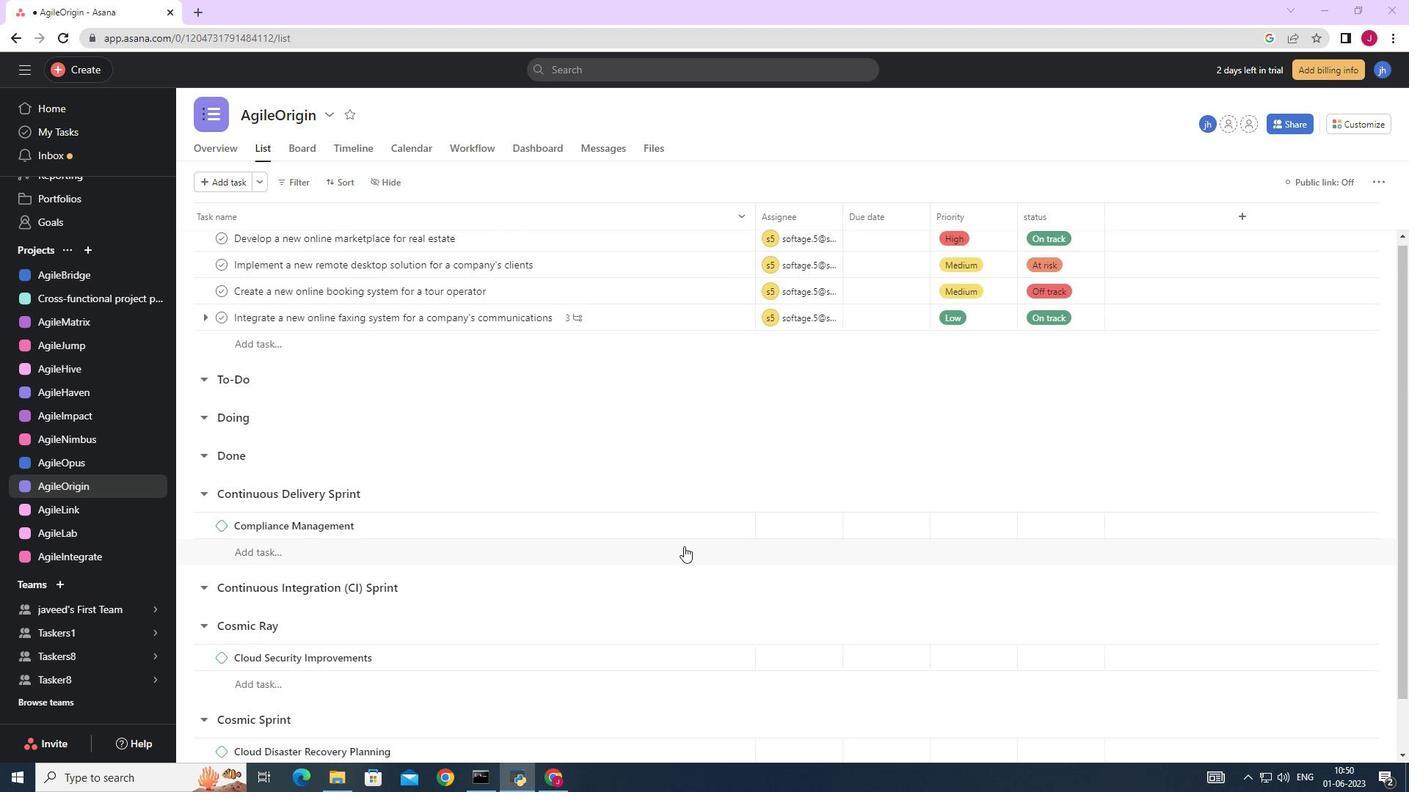 
Action: Mouse scrolled (684, 547) with delta (0, 0)
Screenshot: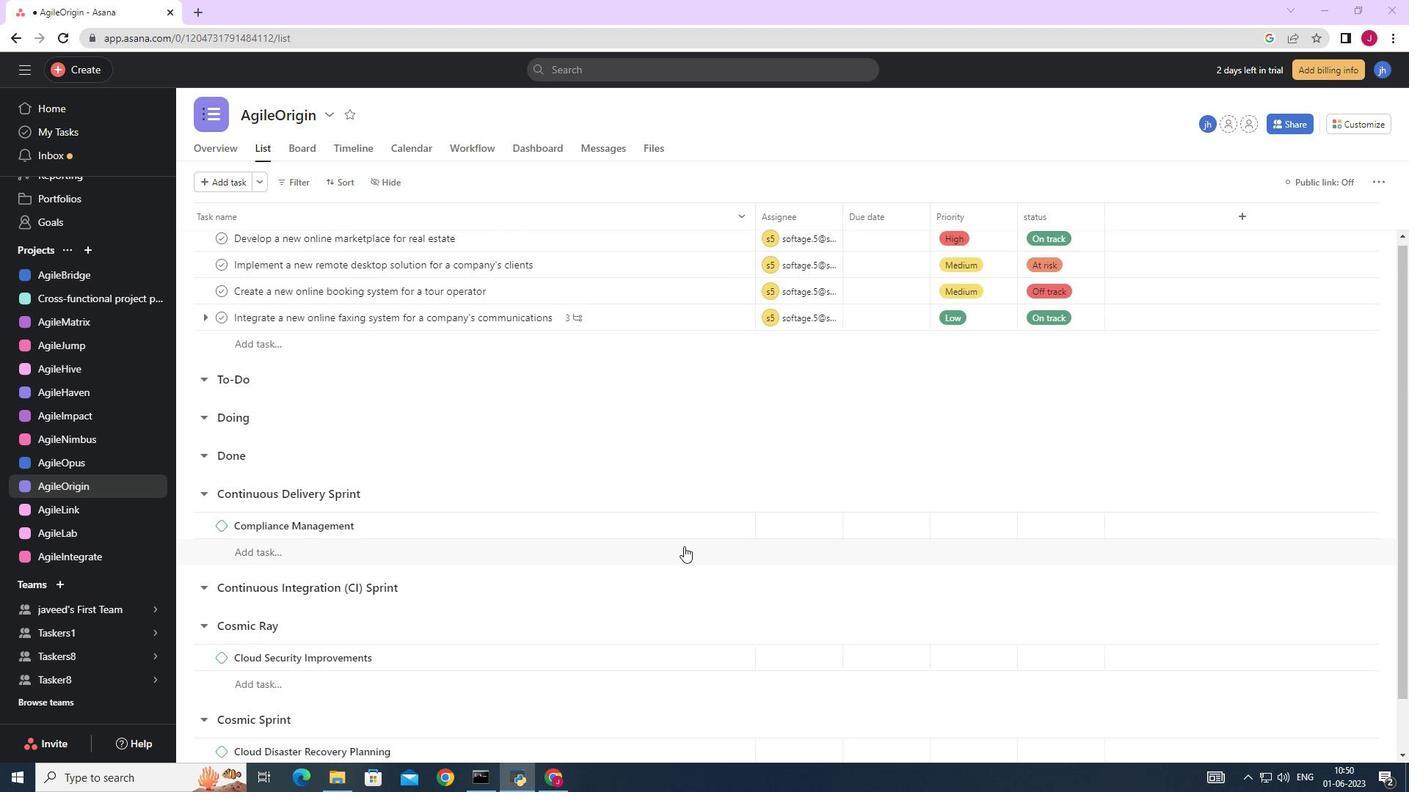 
Action: Mouse moved to (679, 323)
Screenshot: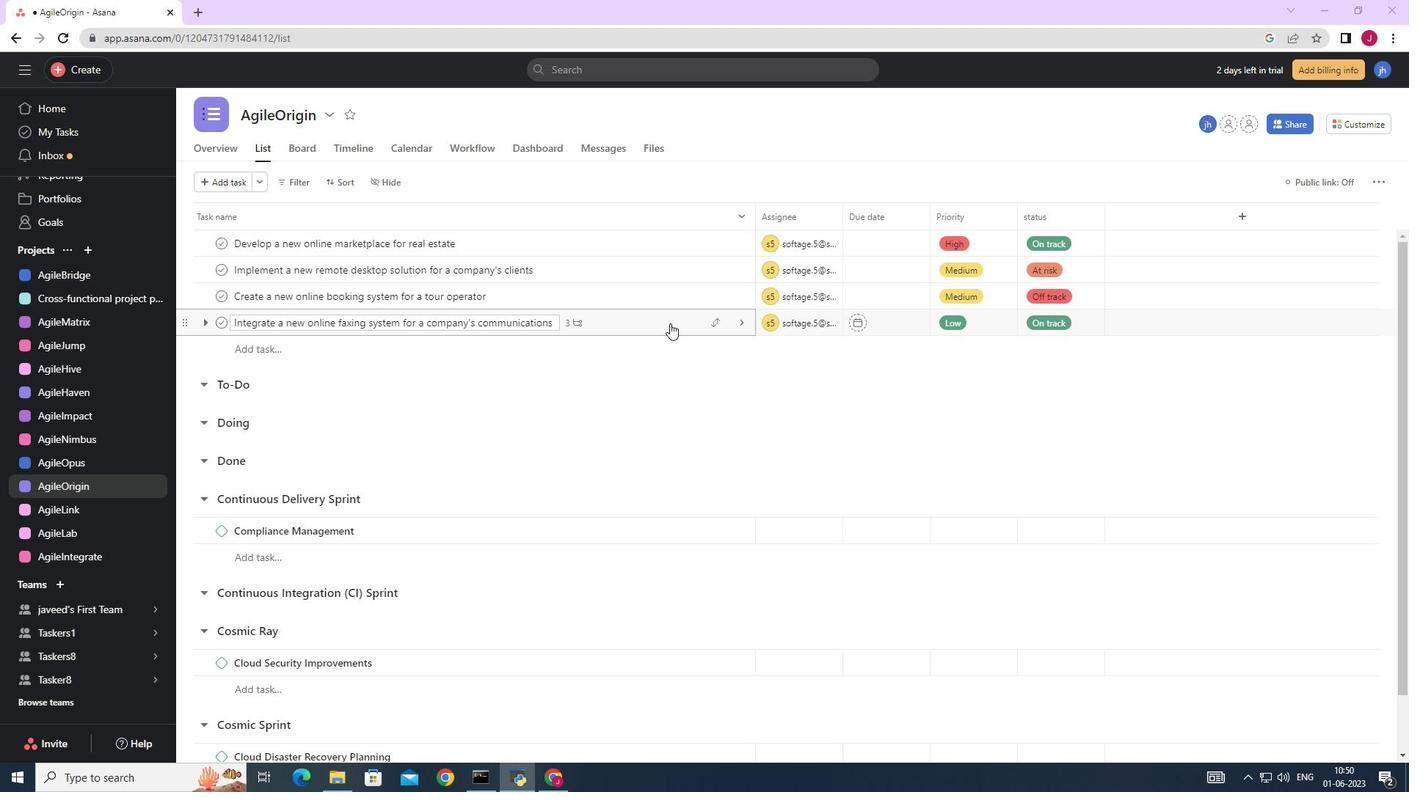 
Action: Mouse pressed left at (679, 323)
Screenshot: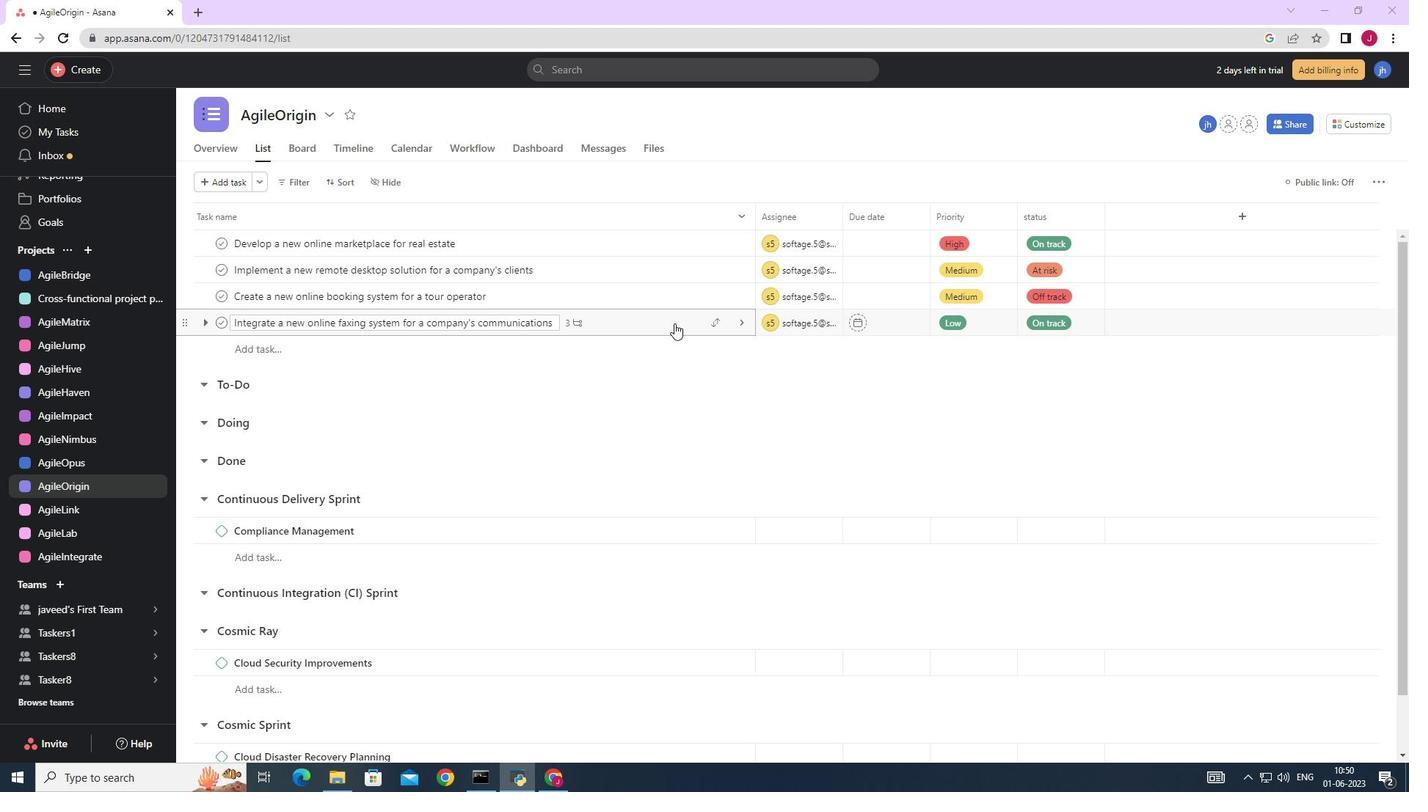 
Action: Mouse moved to (1010, 539)
Screenshot: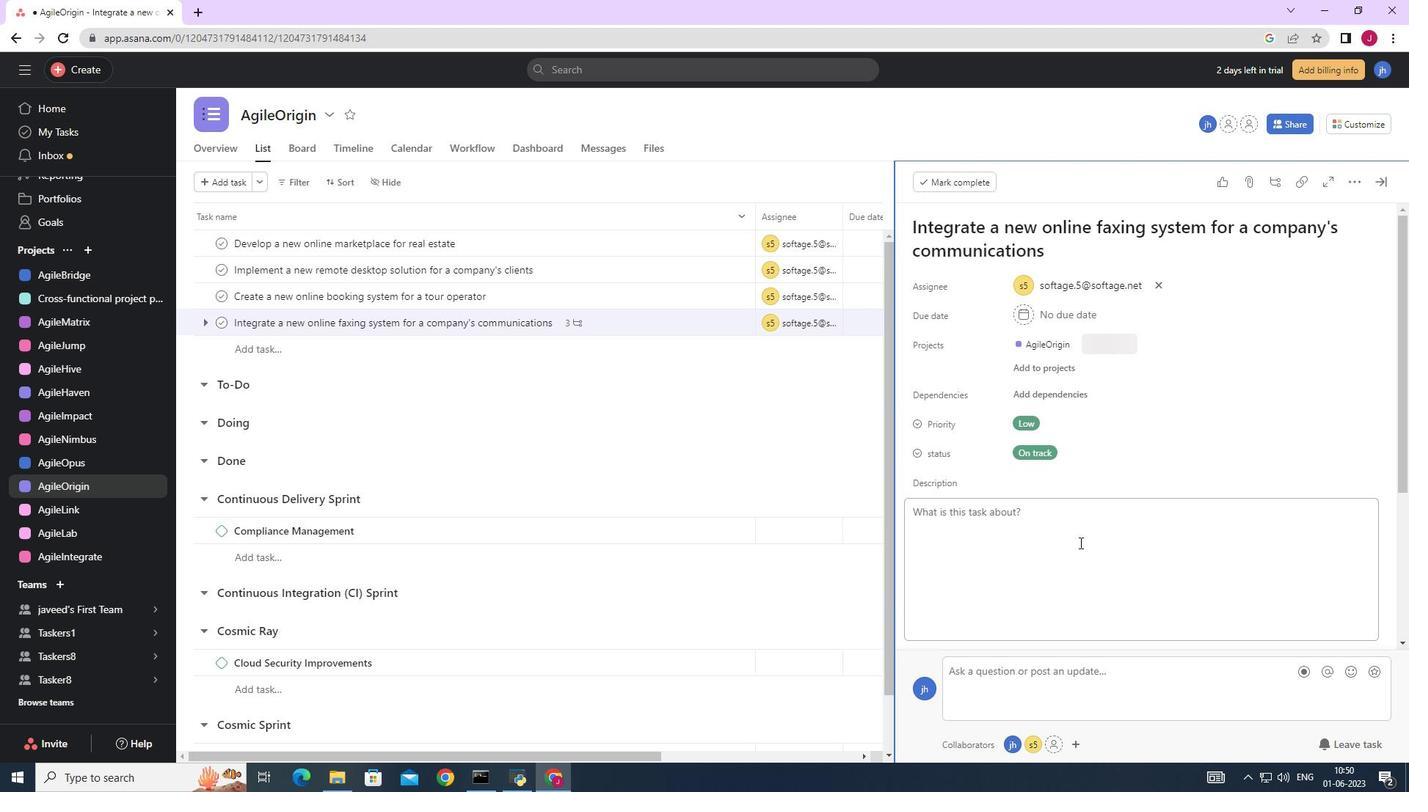 
Action: Mouse scrolled (1010, 538) with delta (0, 0)
Screenshot: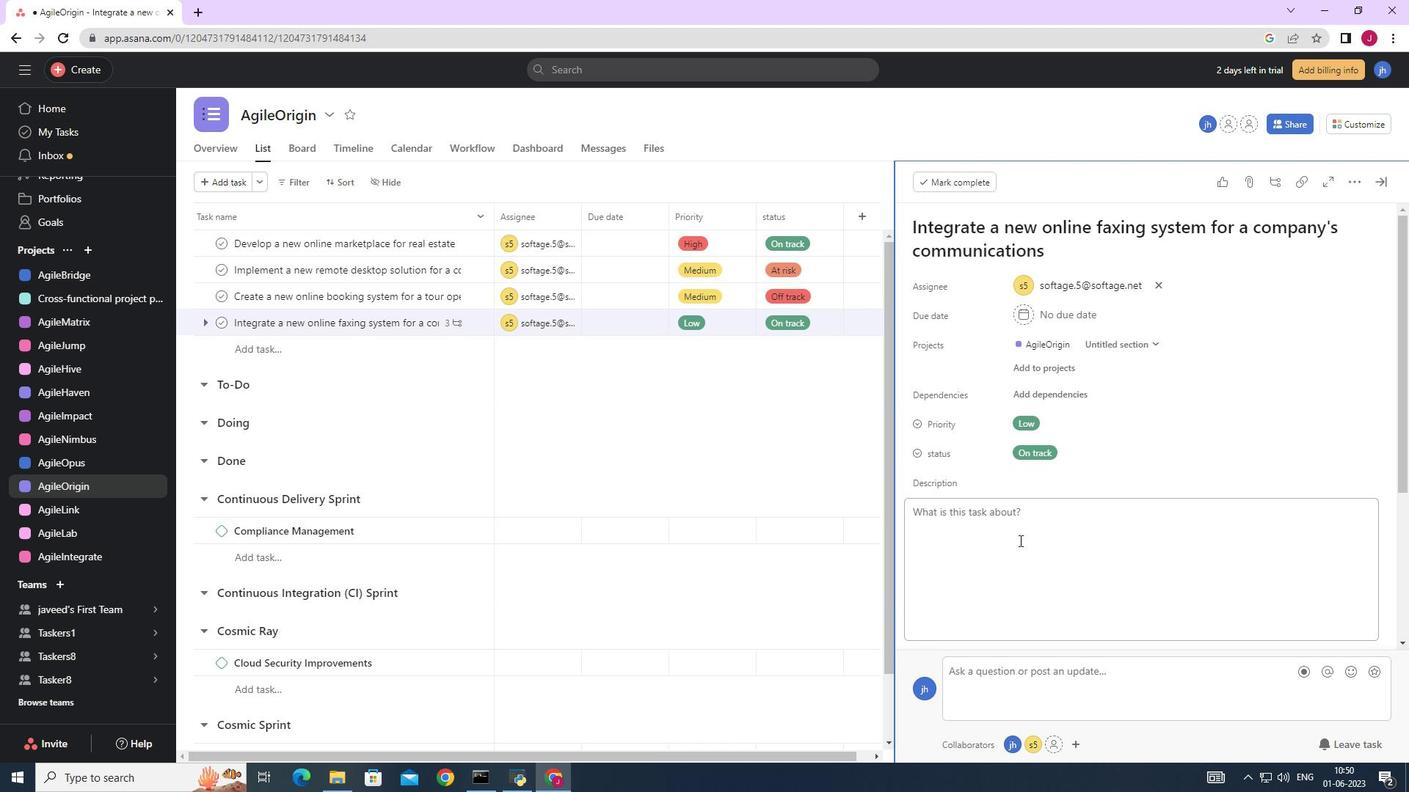 
Action: Mouse scrolled (1010, 538) with delta (0, 0)
Screenshot: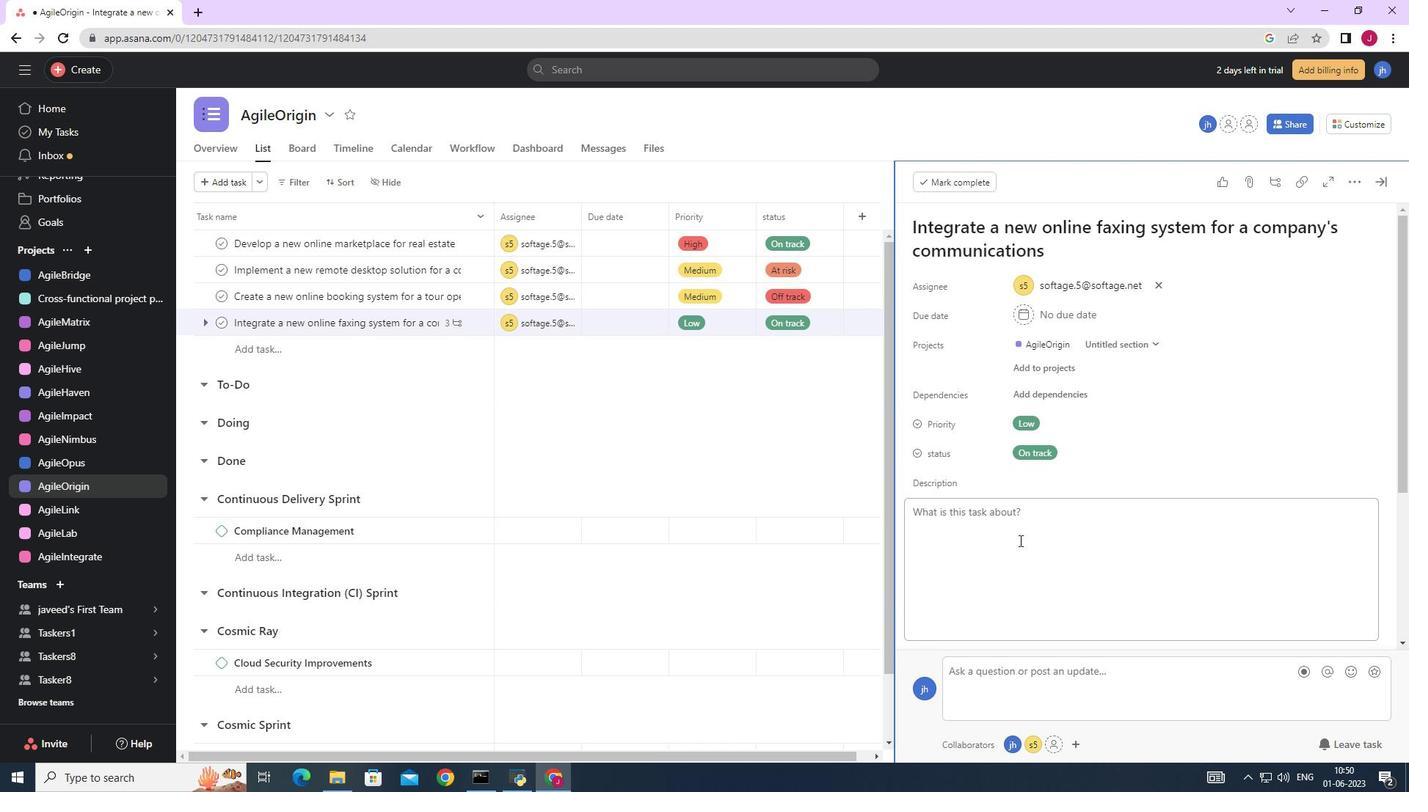 
Action: Mouse scrolled (1010, 538) with delta (0, 0)
Screenshot: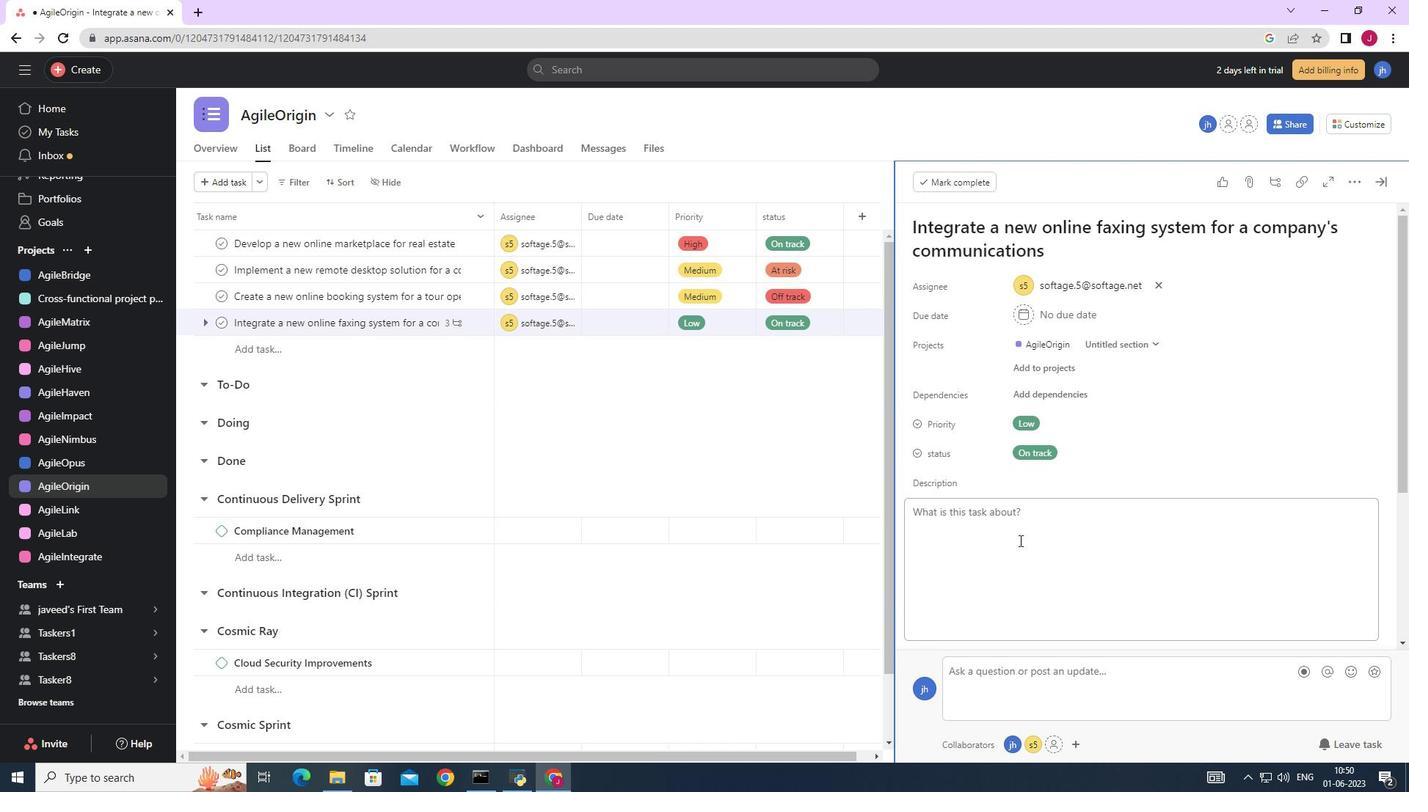 
Action: Mouse scrolled (1010, 538) with delta (0, 0)
Screenshot: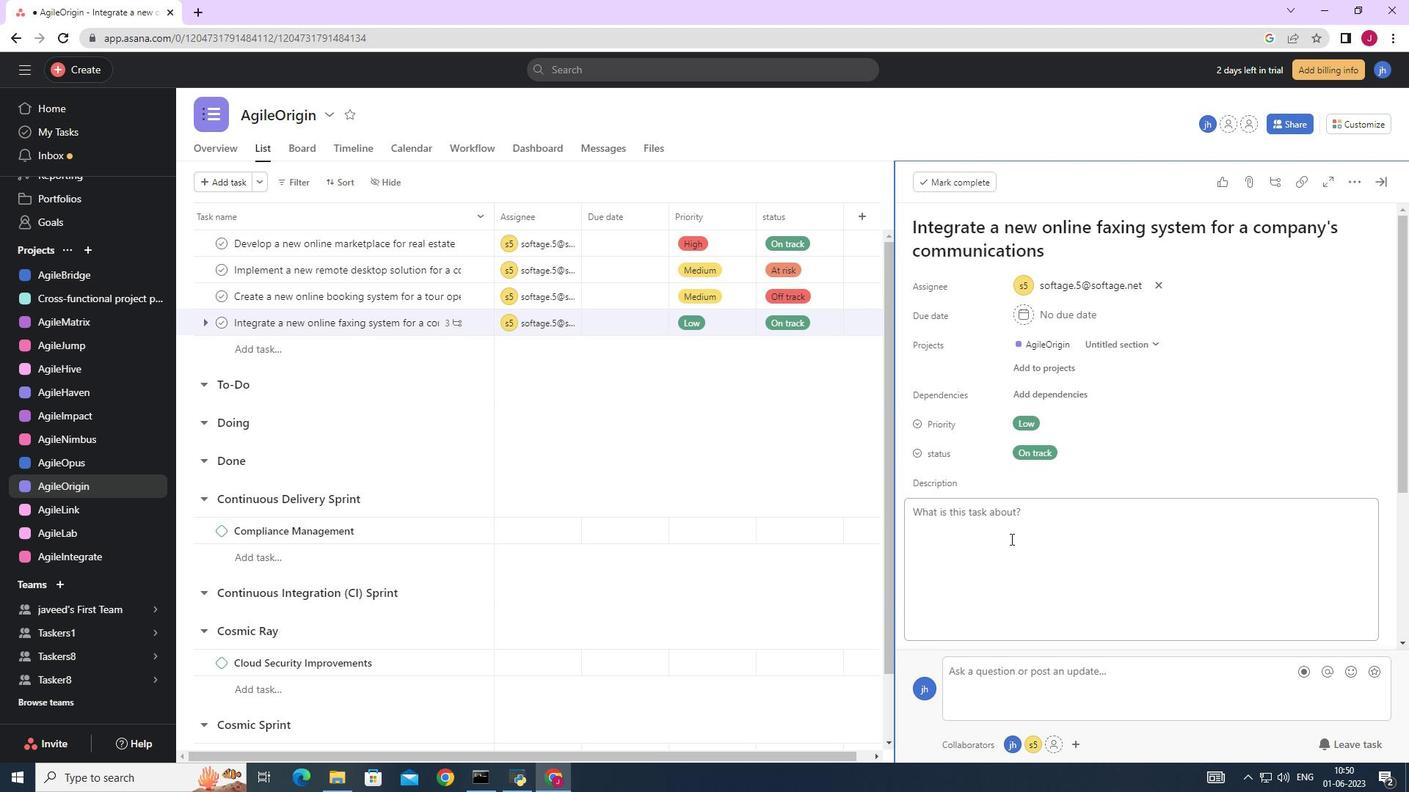 
Action: Mouse moved to (961, 536)
Screenshot: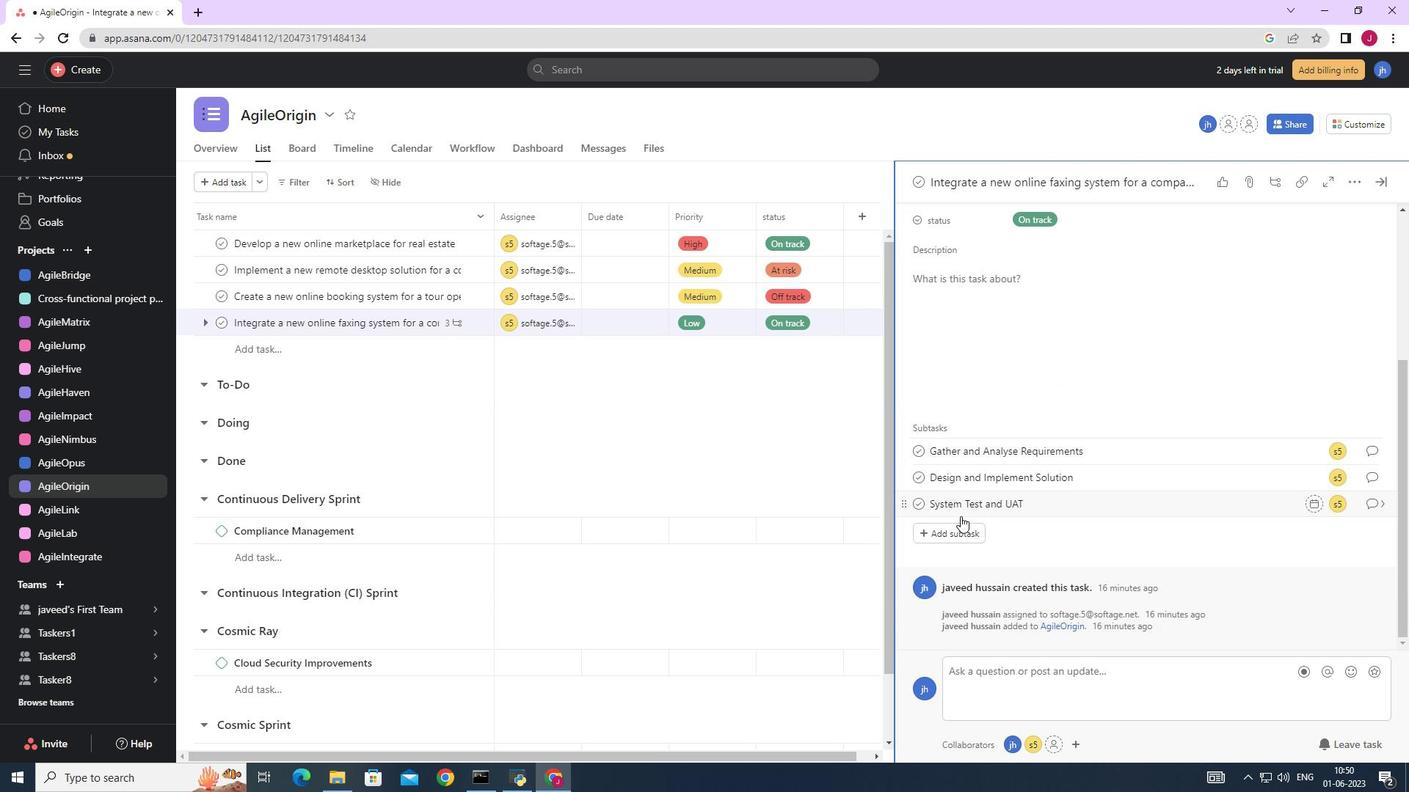 
Action: Mouse pressed left at (961, 536)
Screenshot: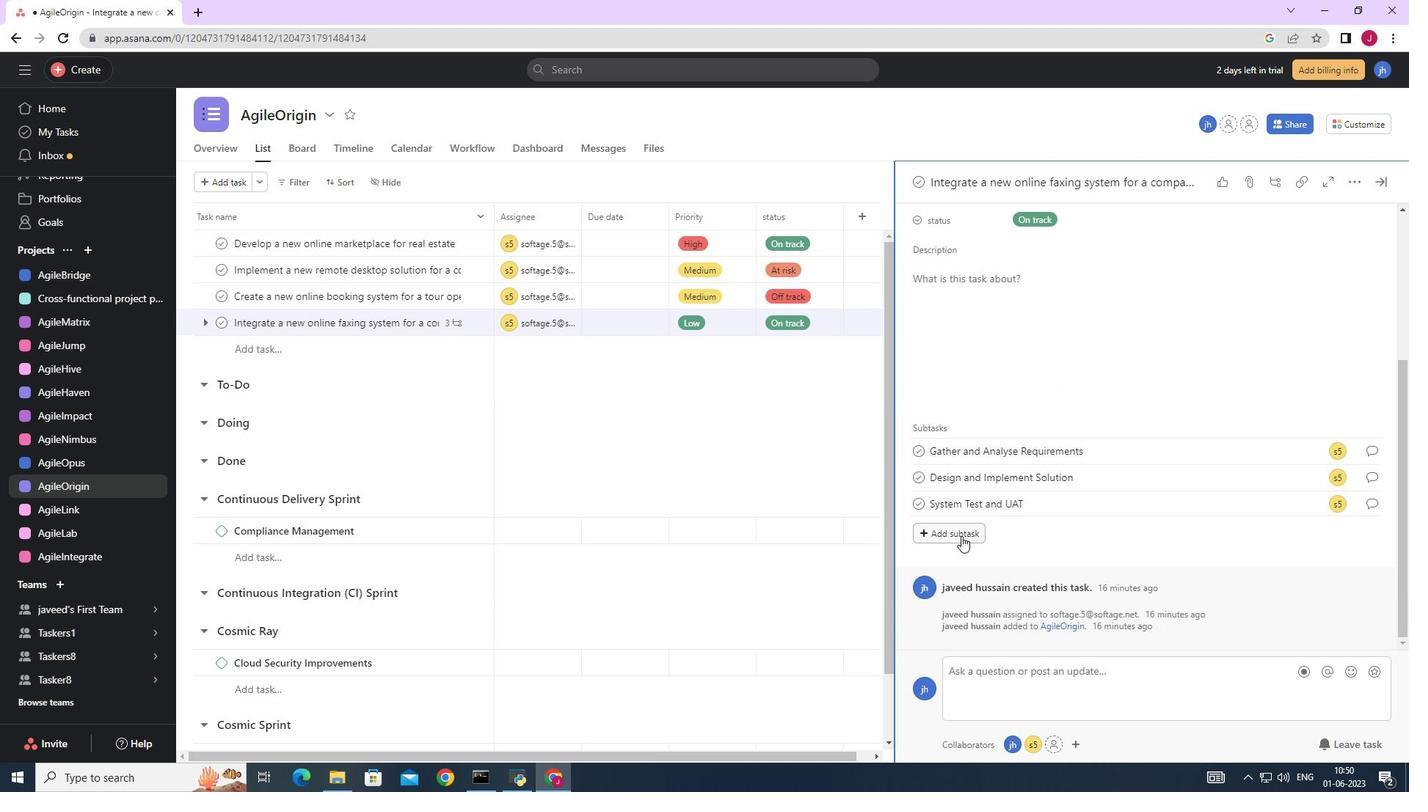 
Action: Key pressed <Key.caps_lock><Key.caps_lock>r<Key.caps_lock>ELEASE<Key.space>TO<Key.space>PRODUCTION<Key.space>/<Key.space><Key.caps_lock>g<Key.caps_lock>O<Key.space><Key.caps_lock>l<Key.caps_lock>IVE
Screenshot: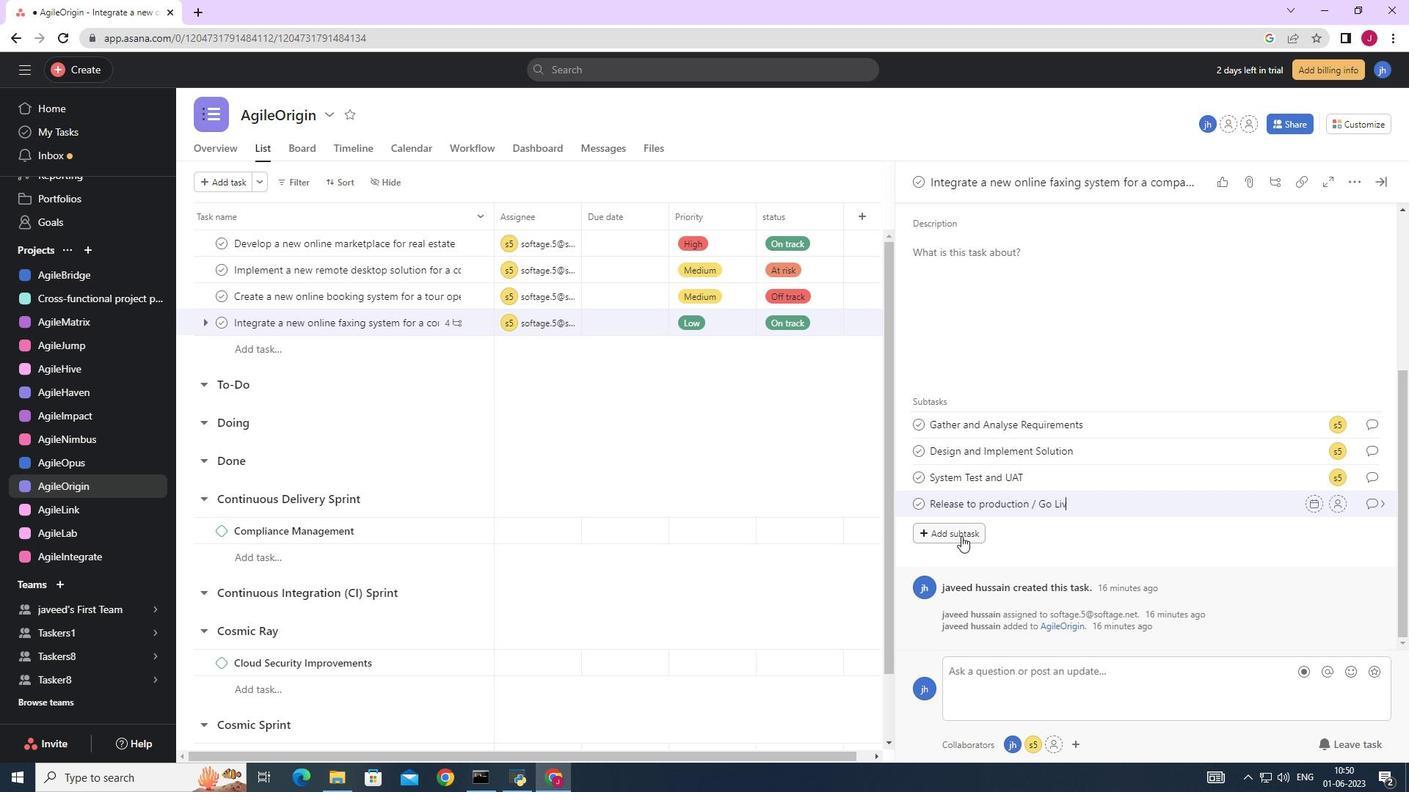 
Action: Mouse moved to (1334, 506)
Screenshot: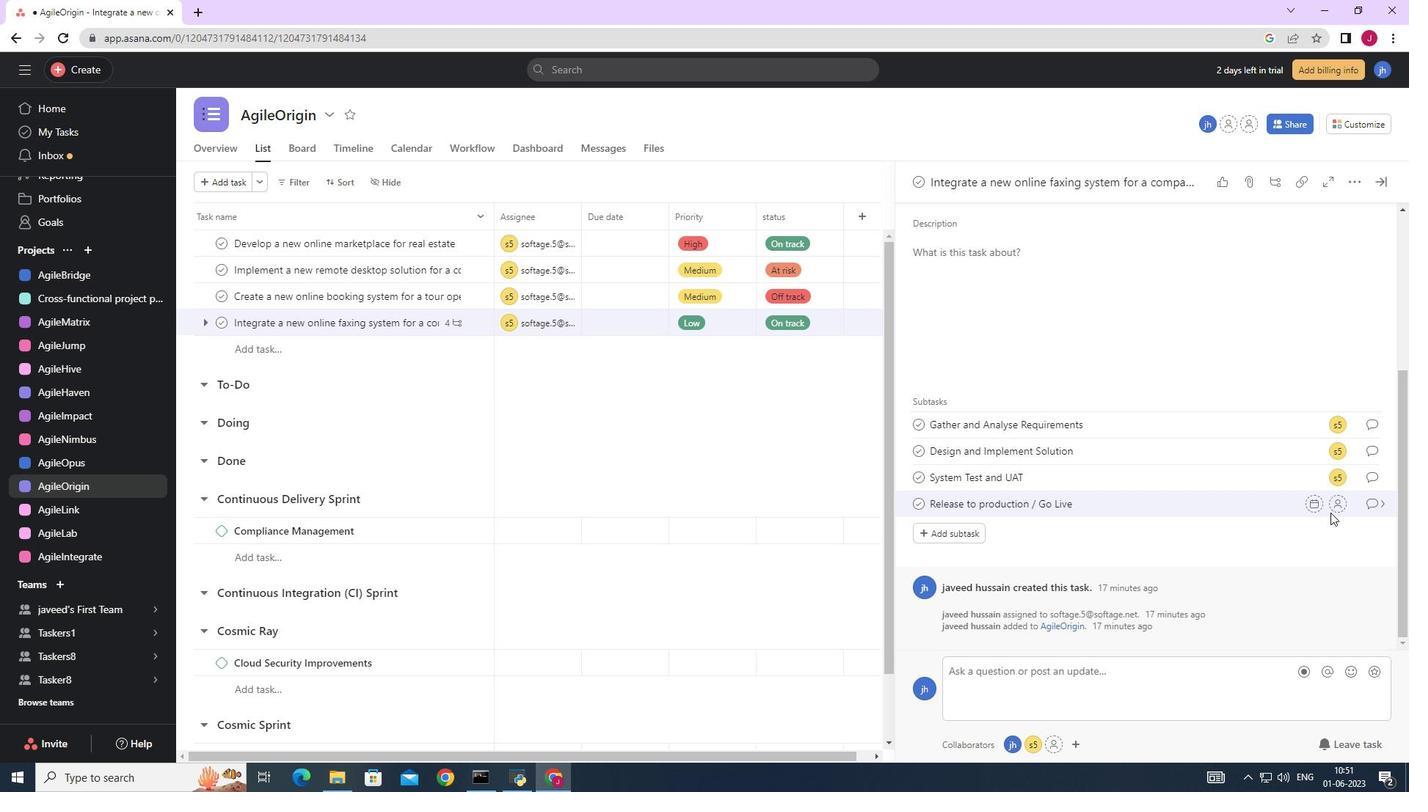 
Action: Mouse pressed left at (1334, 506)
Screenshot: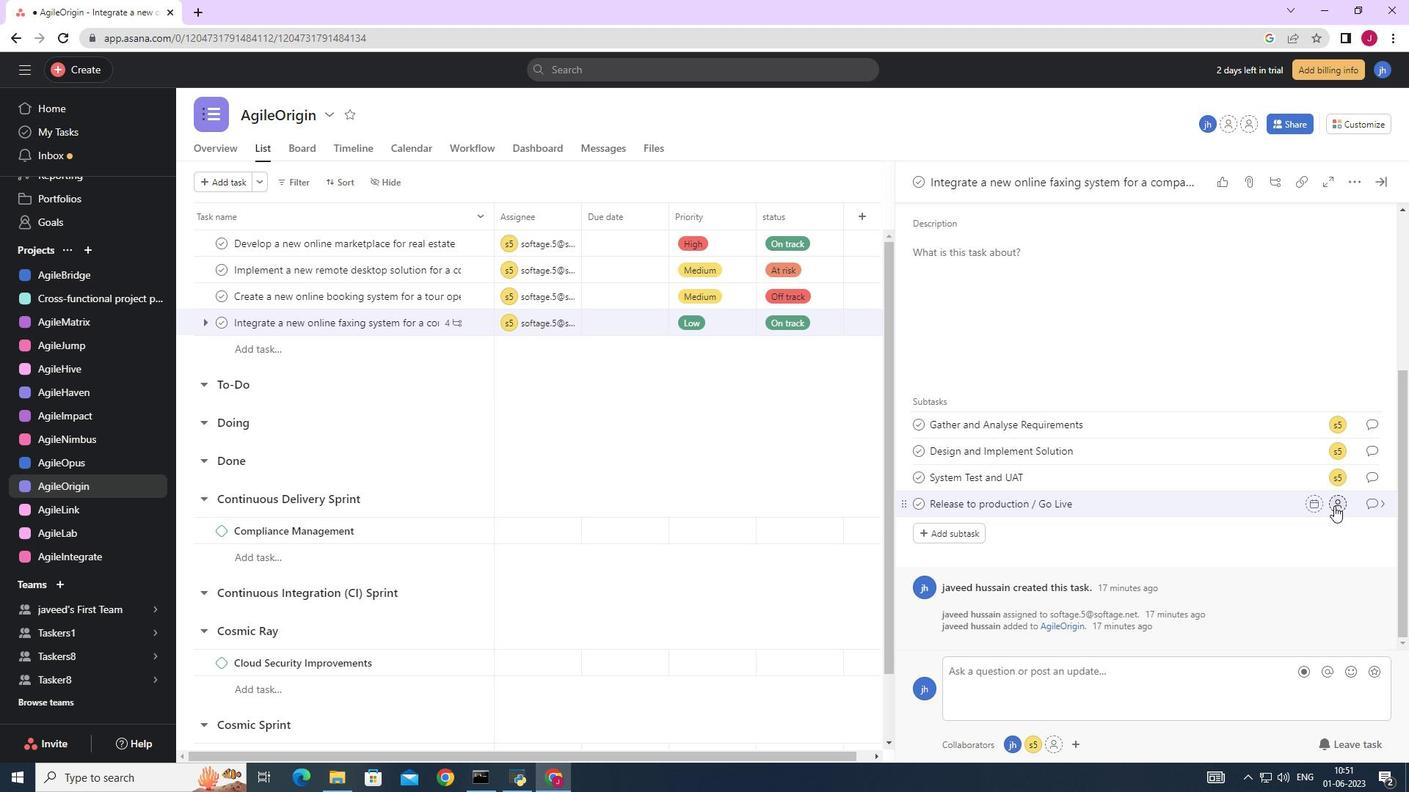 
Action: Mouse moved to (1225, 548)
Screenshot: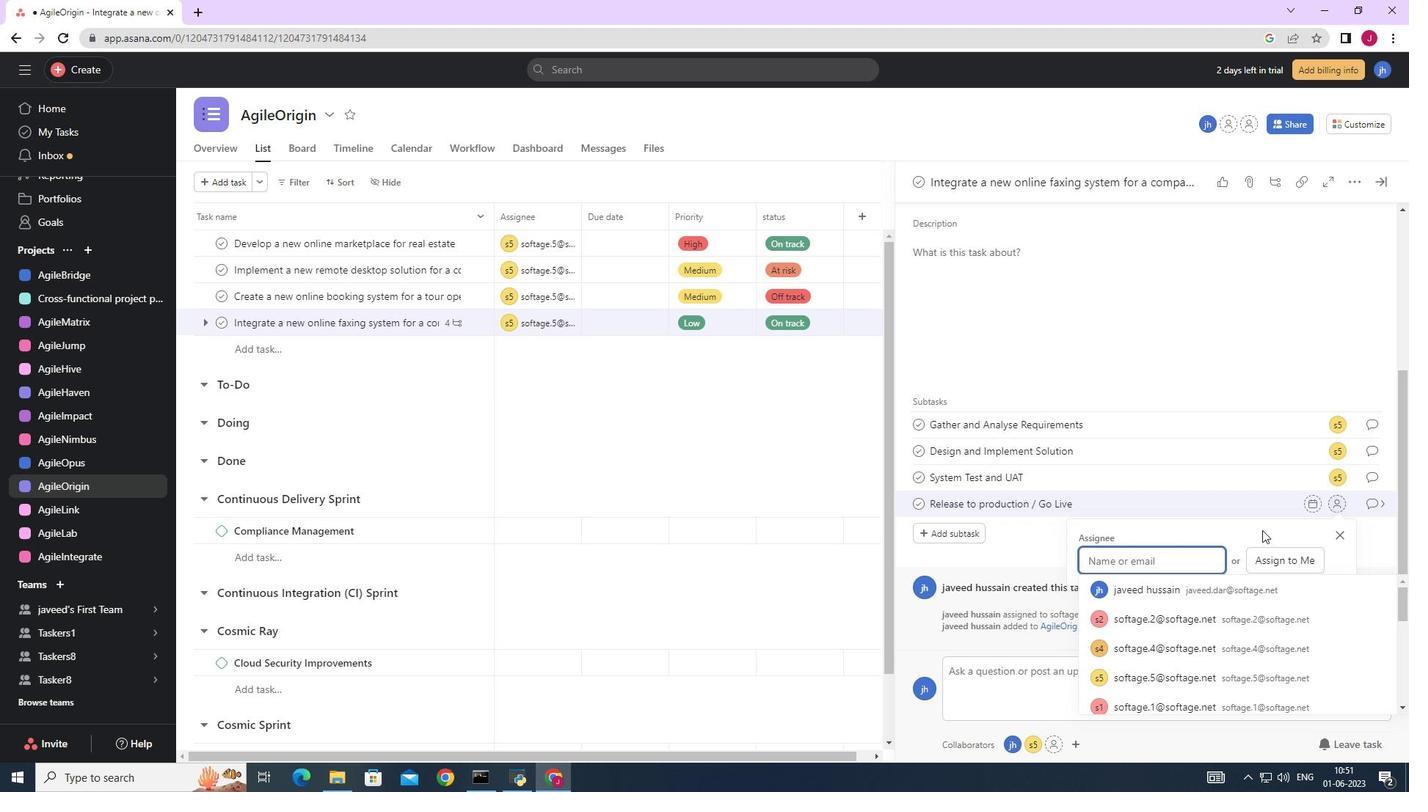 
Action: Key pressed SOFTAGE.5
Screenshot: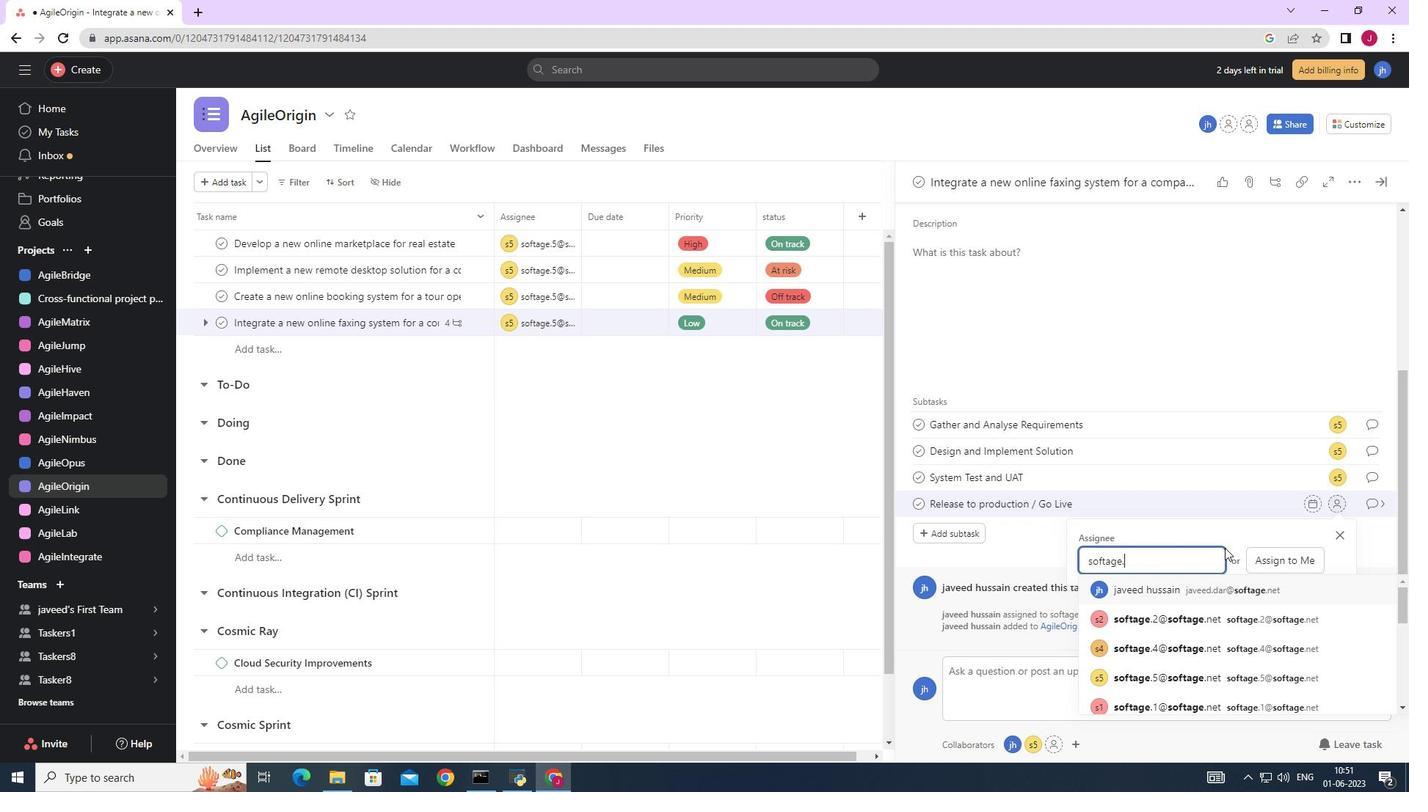 
Action: Mouse moved to (1203, 587)
Screenshot: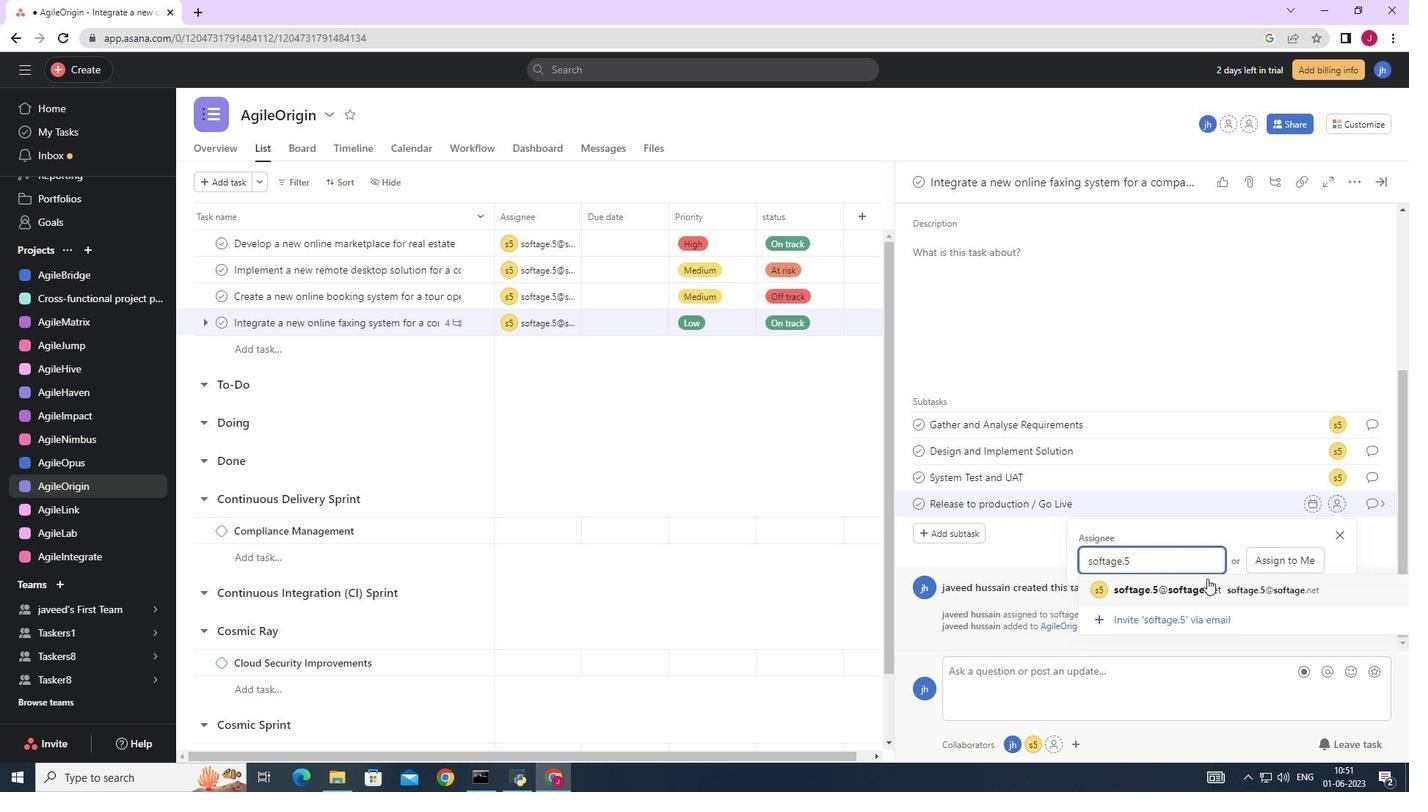 
Action: Mouse pressed left at (1203, 587)
Screenshot: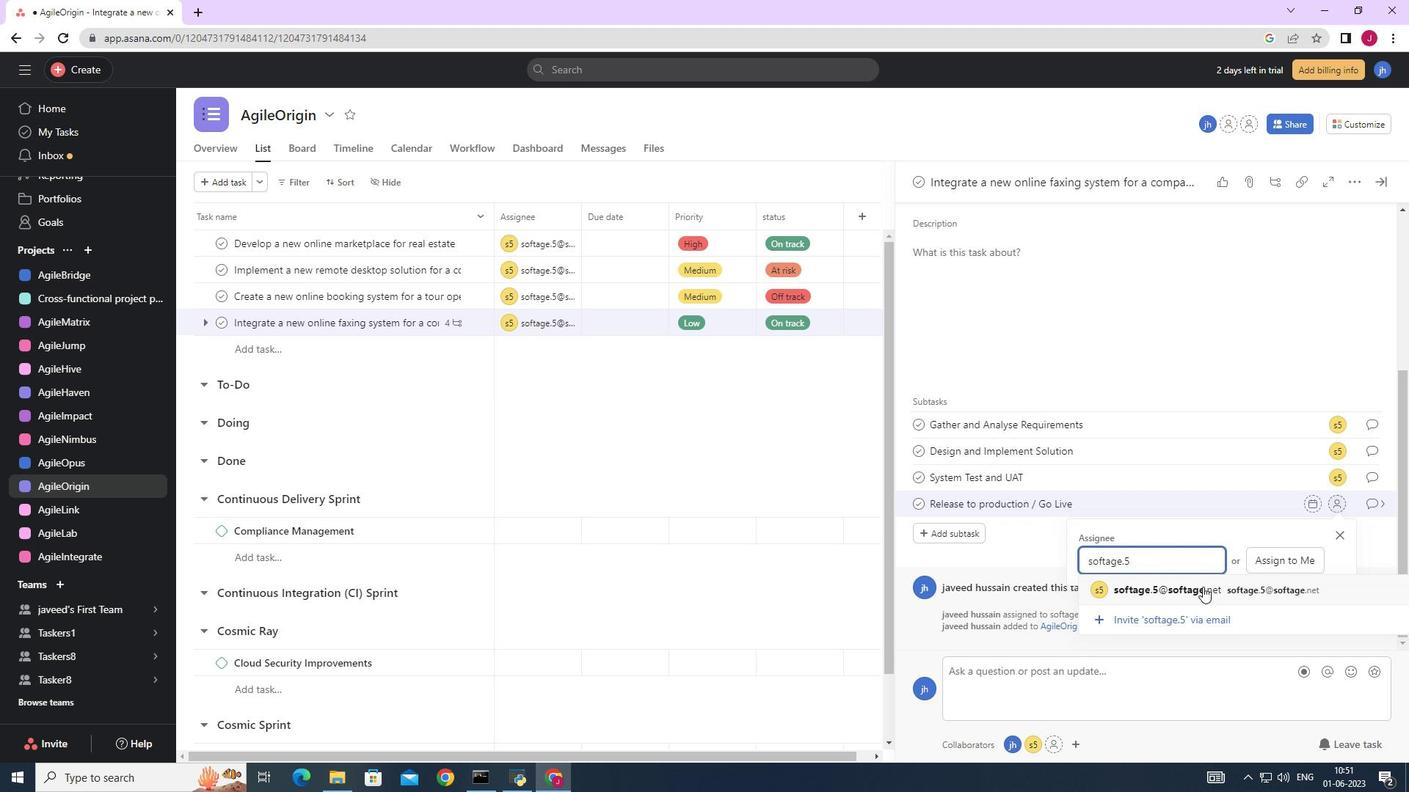 
Action: Mouse moved to (1369, 507)
Screenshot: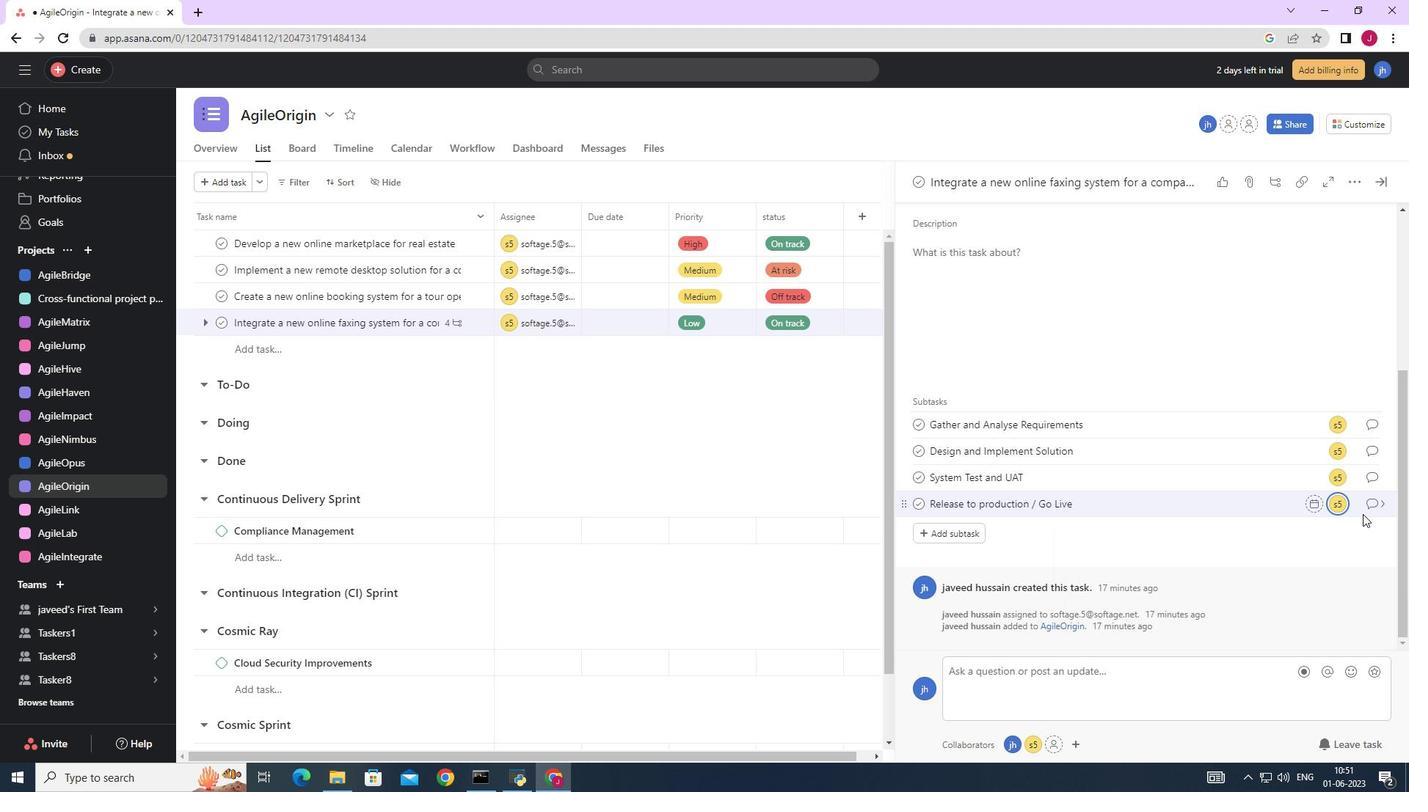 
Action: Mouse pressed left at (1369, 507)
Screenshot: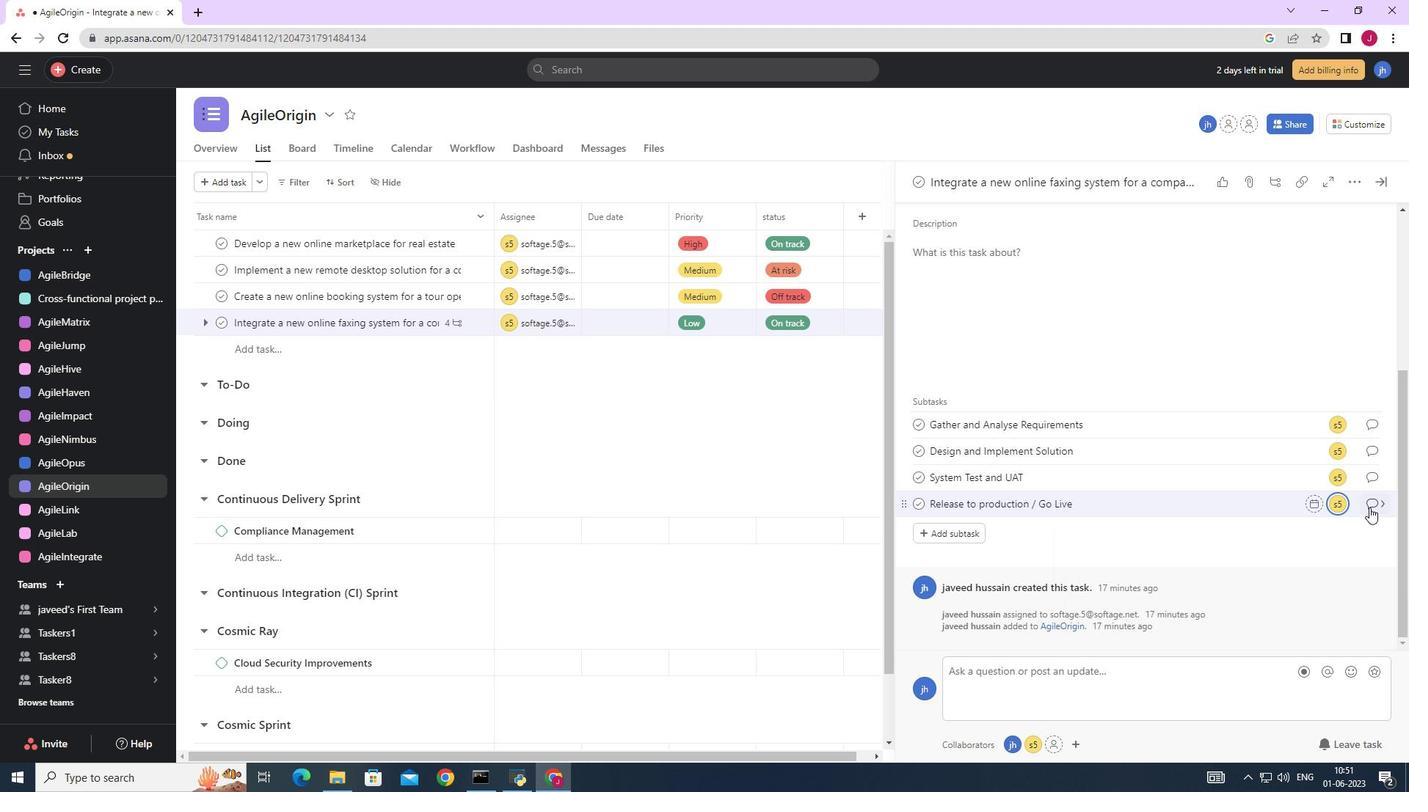 
Action: Mouse moved to (990, 499)
Screenshot: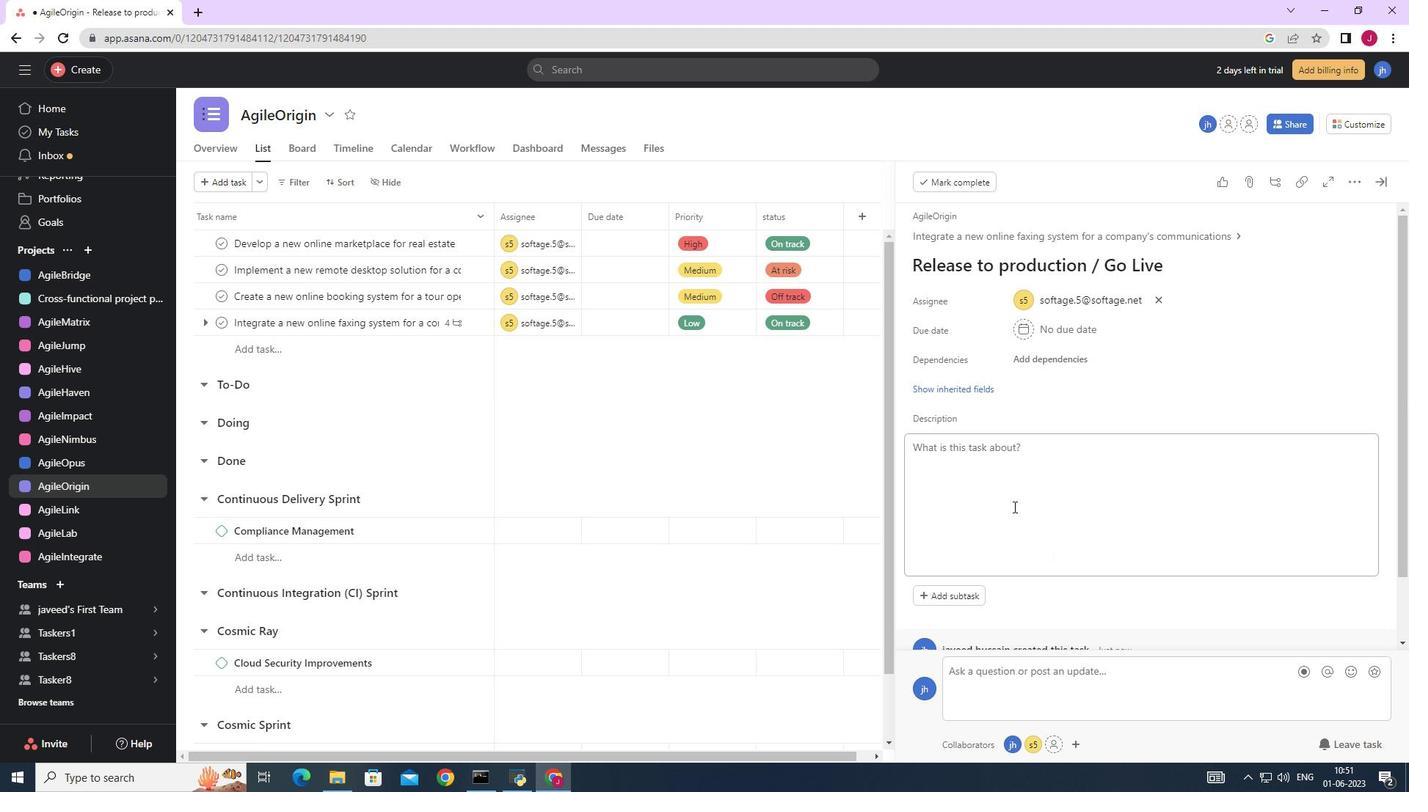 
Action: Mouse scrolled (990, 498) with delta (0, 0)
Screenshot: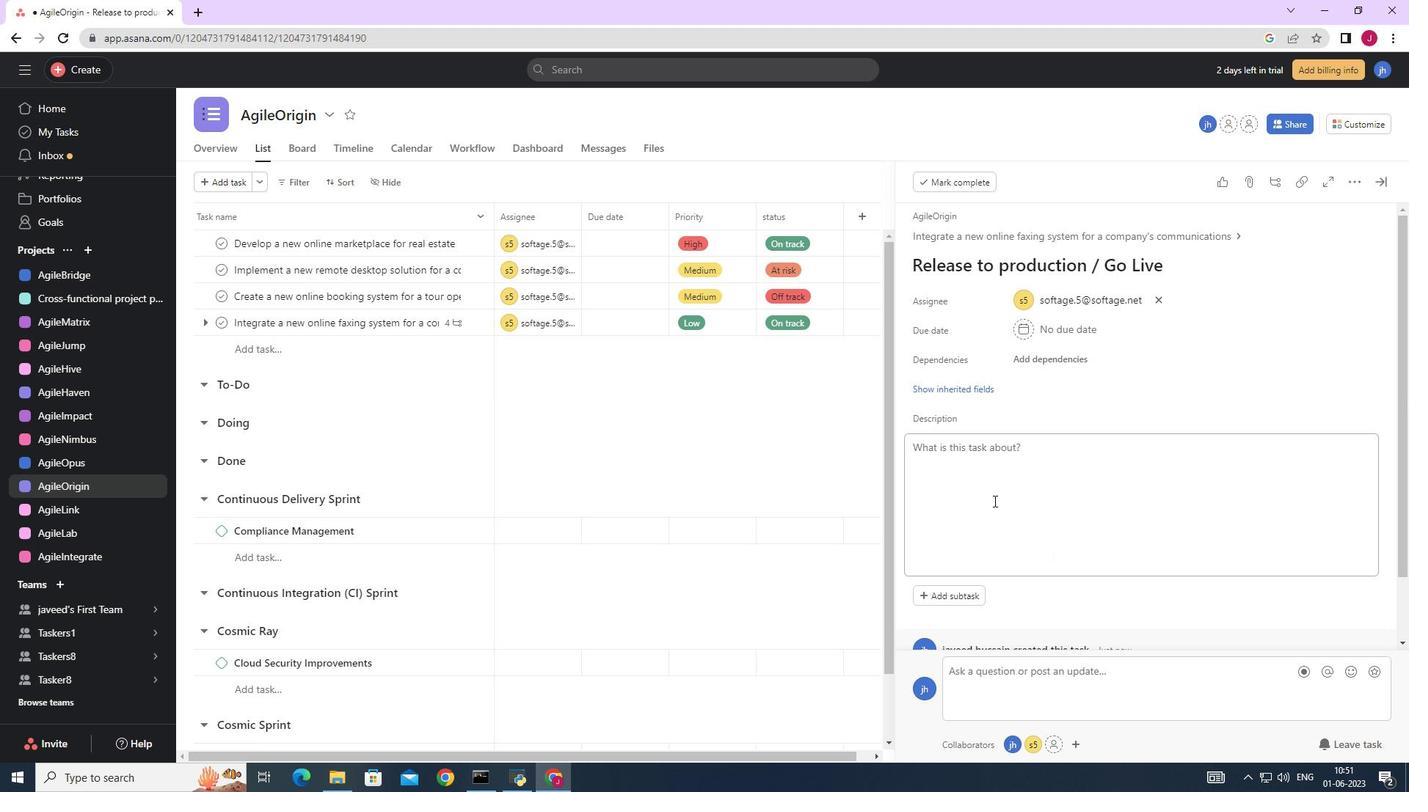 
Action: Mouse scrolled (990, 498) with delta (0, 0)
Screenshot: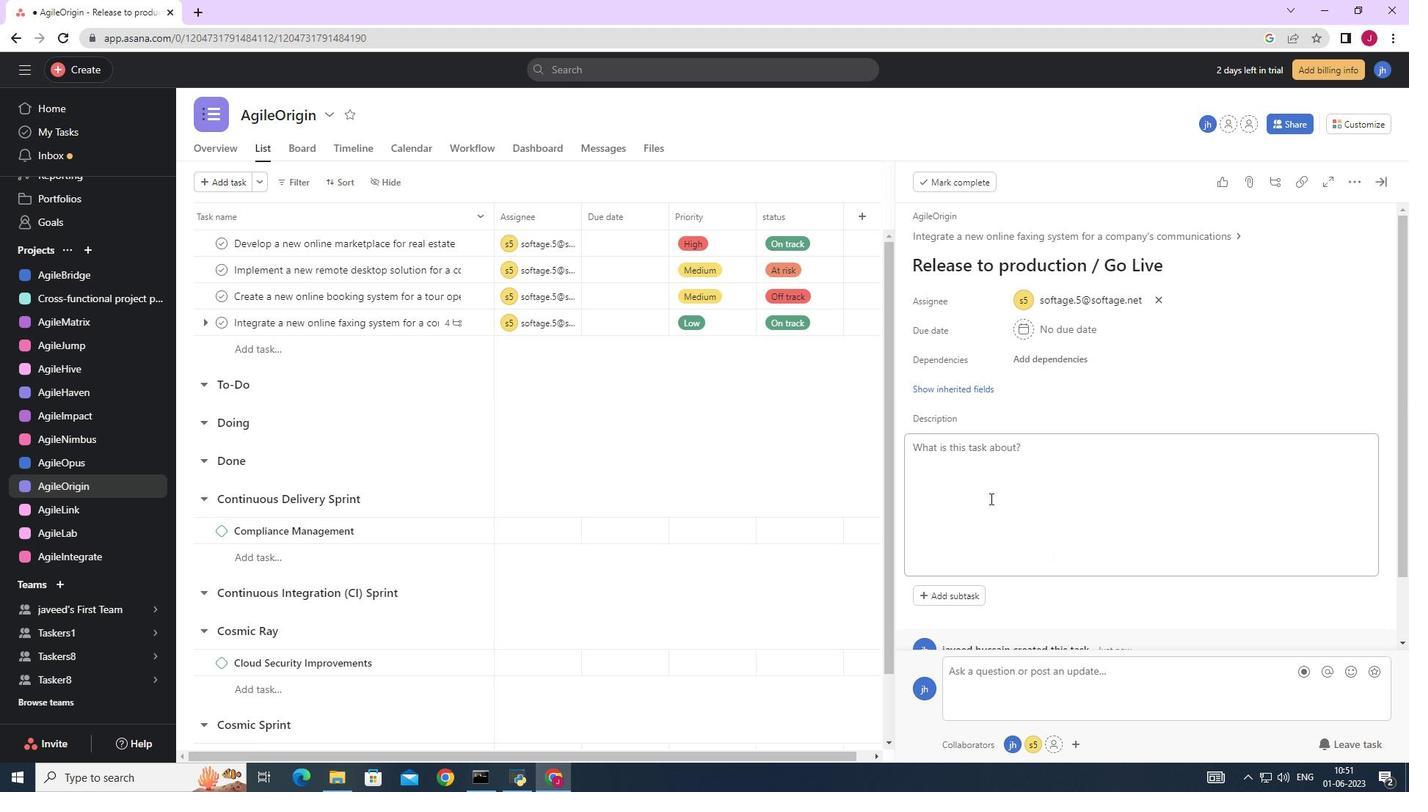 
Action: Mouse scrolled (990, 498) with delta (0, 0)
Screenshot: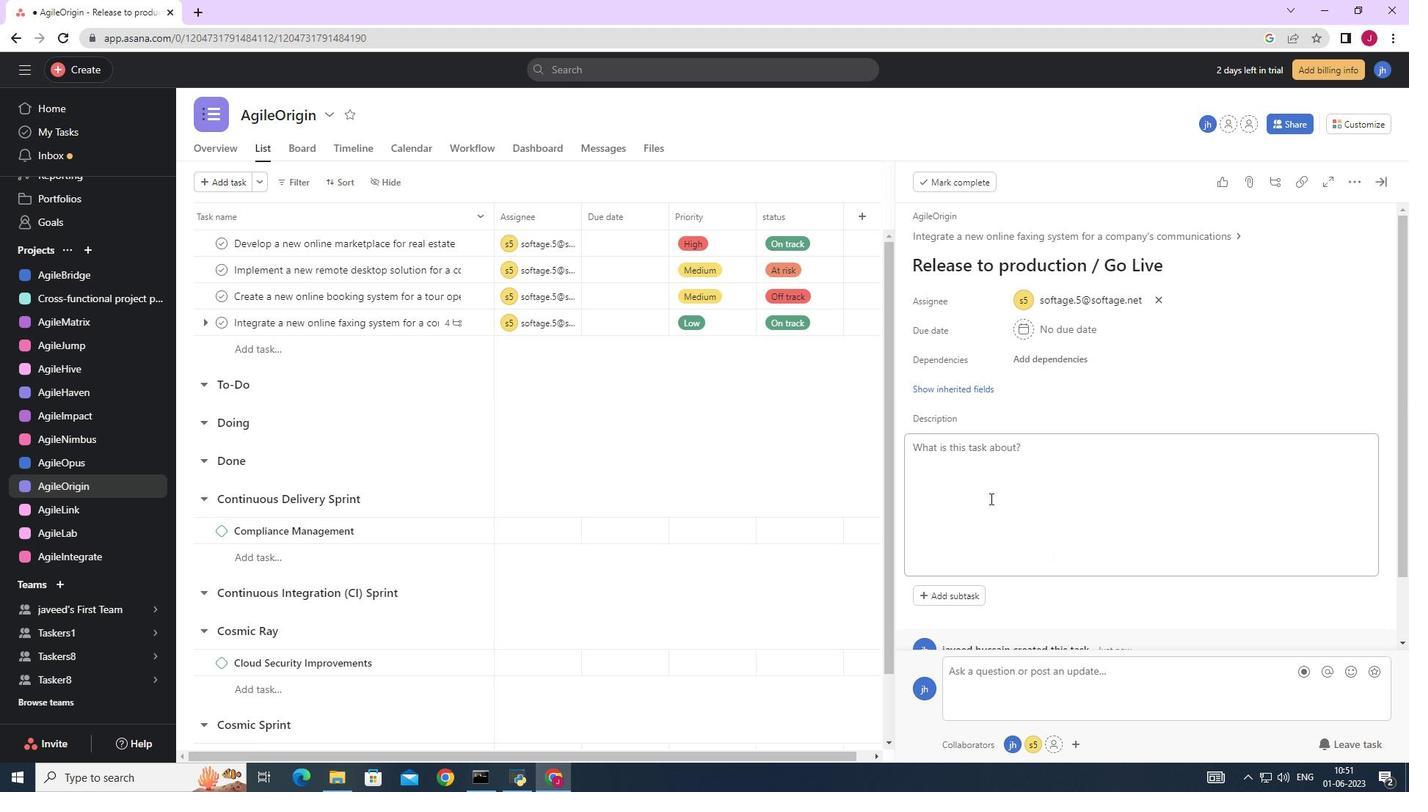 
Action: Mouse scrolled (990, 498) with delta (0, 0)
Screenshot: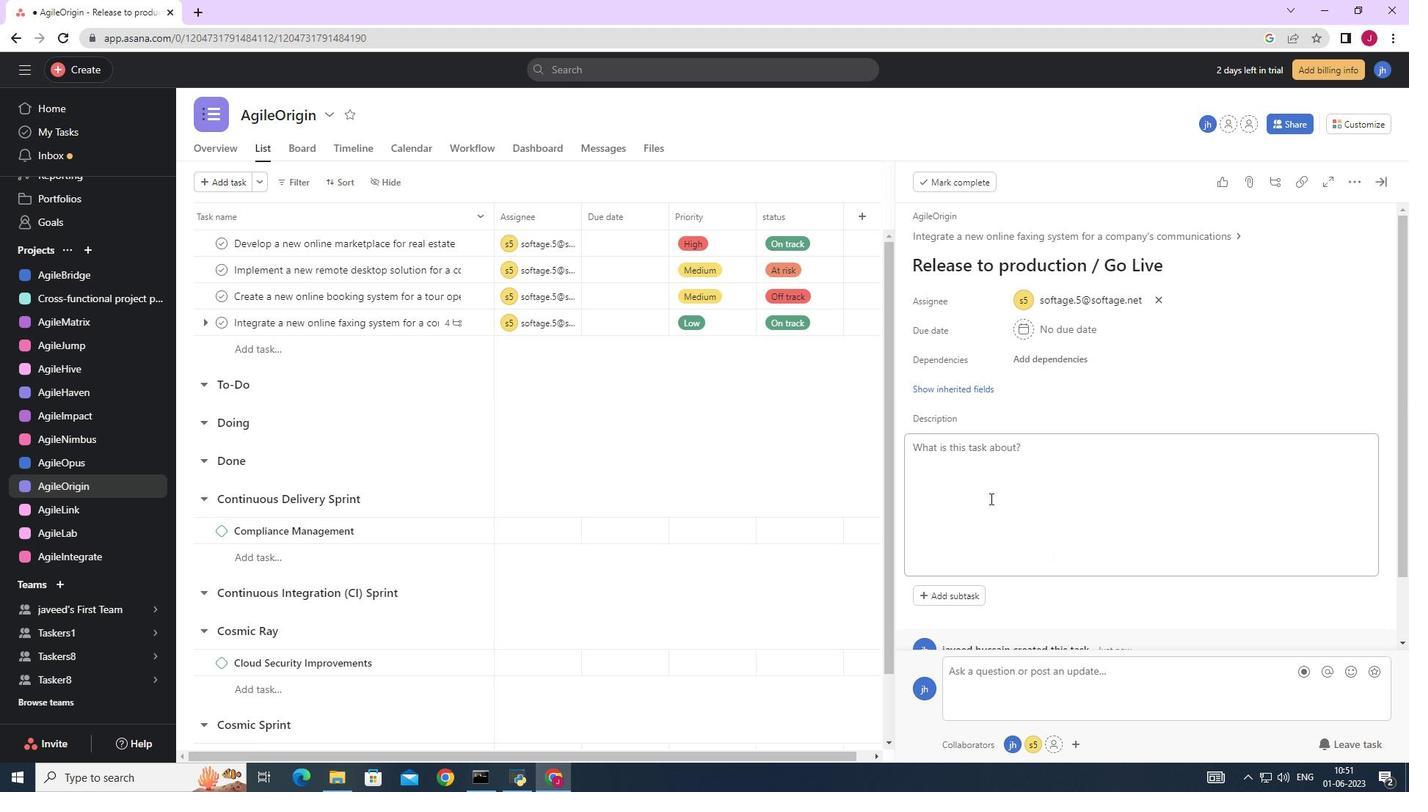 
Action: Mouse moved to (974, 314)
Screenshot: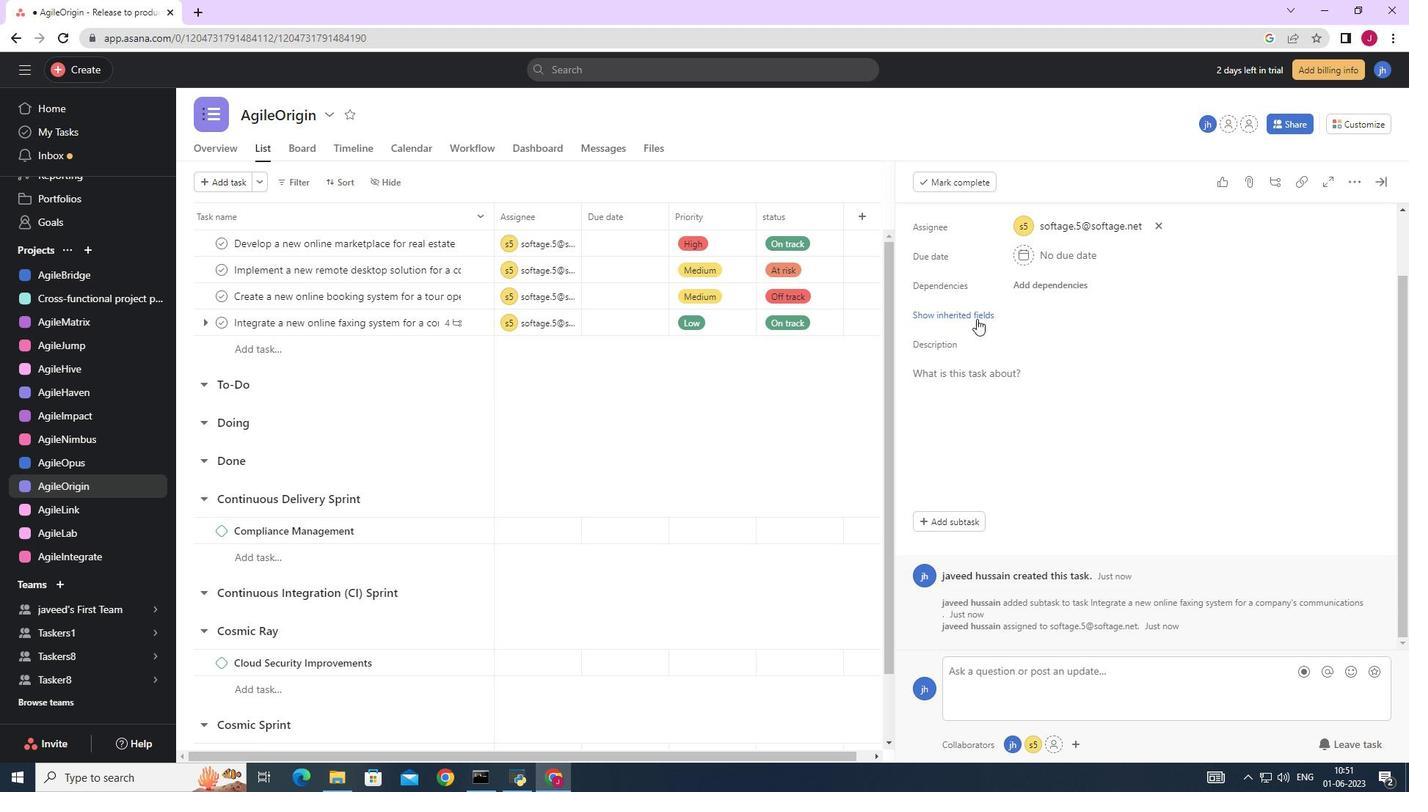 
Action: Mouse pressed left at (974, 314)
Screenshot: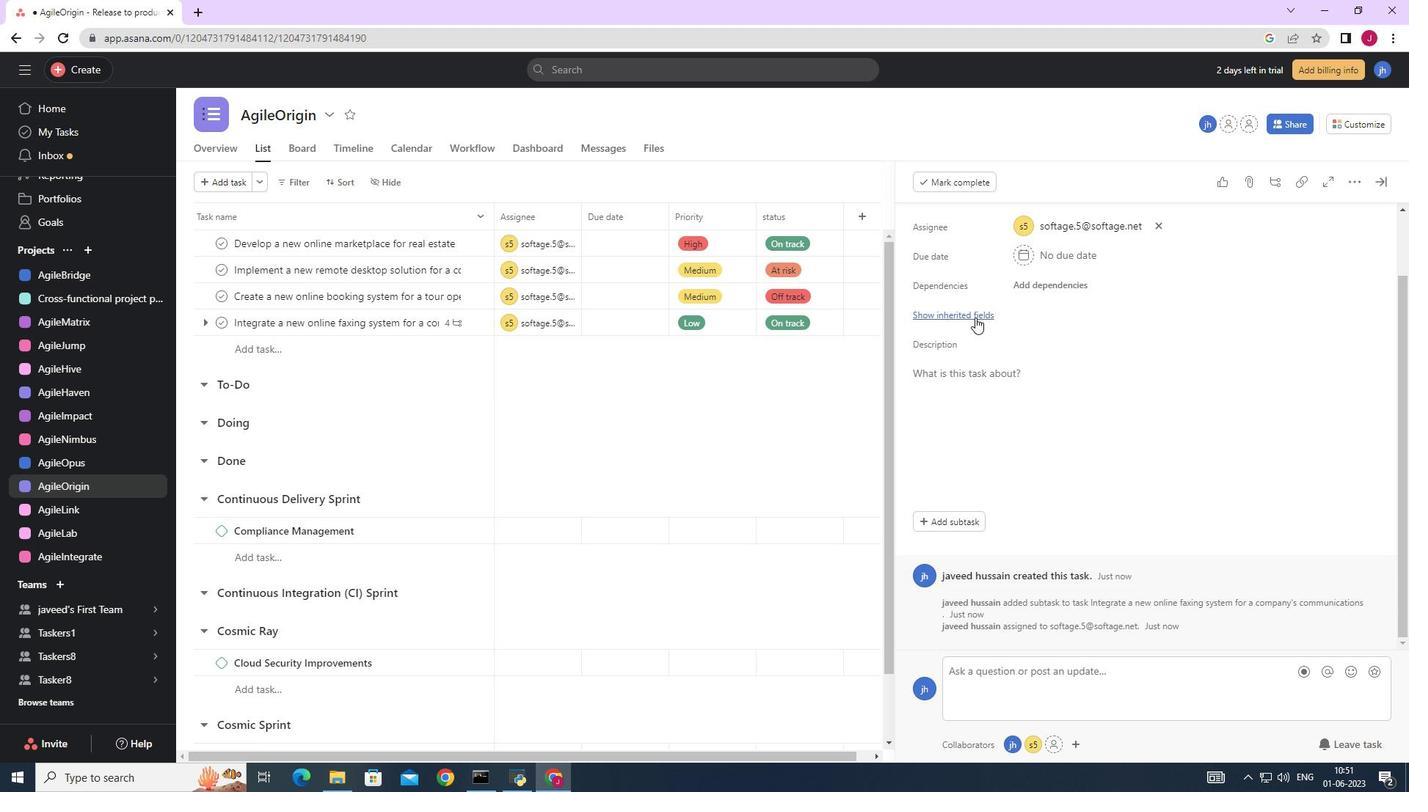 
Action: Mouse moved to (1025, 288)
Screenshot: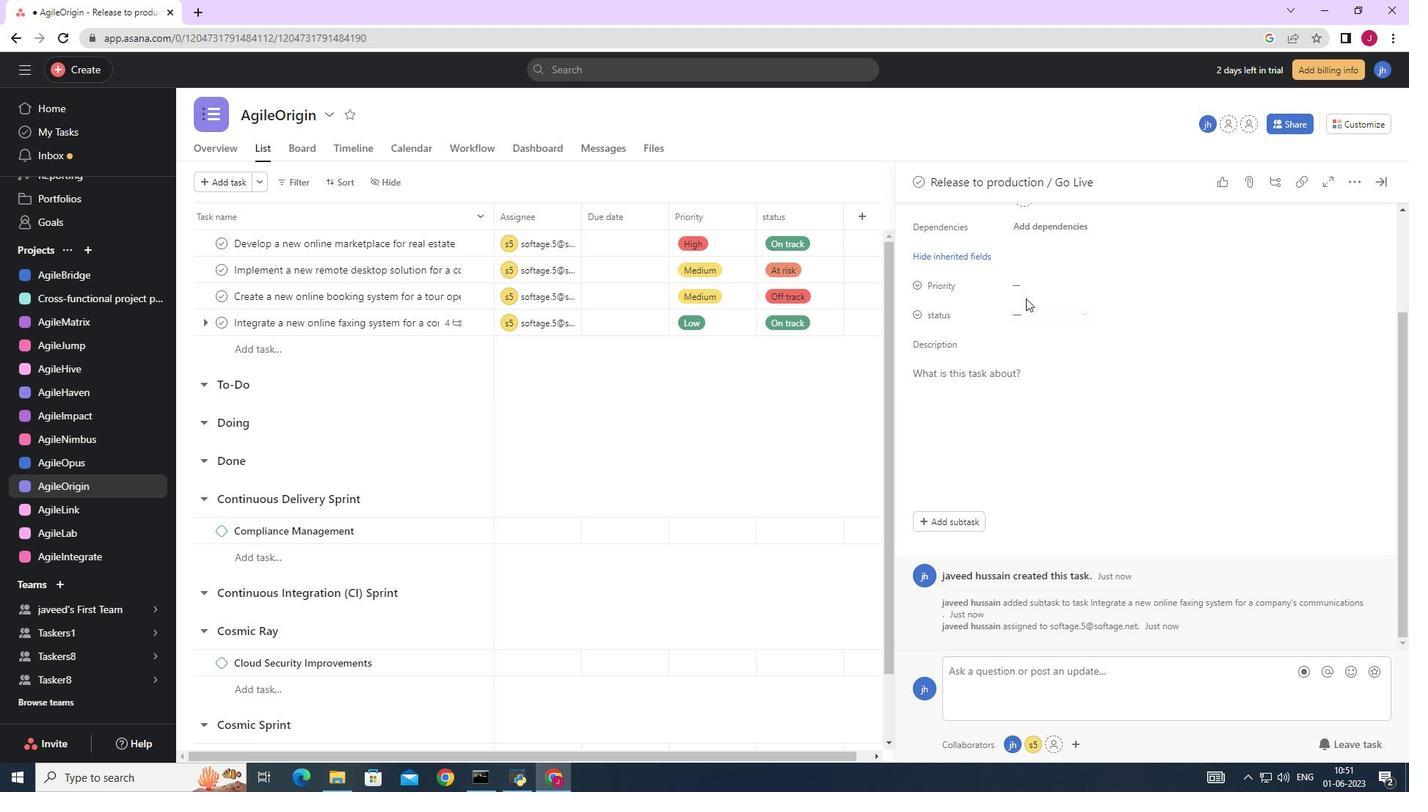 
Action: Mouse pressed left at (1025, 288)
Screenshot: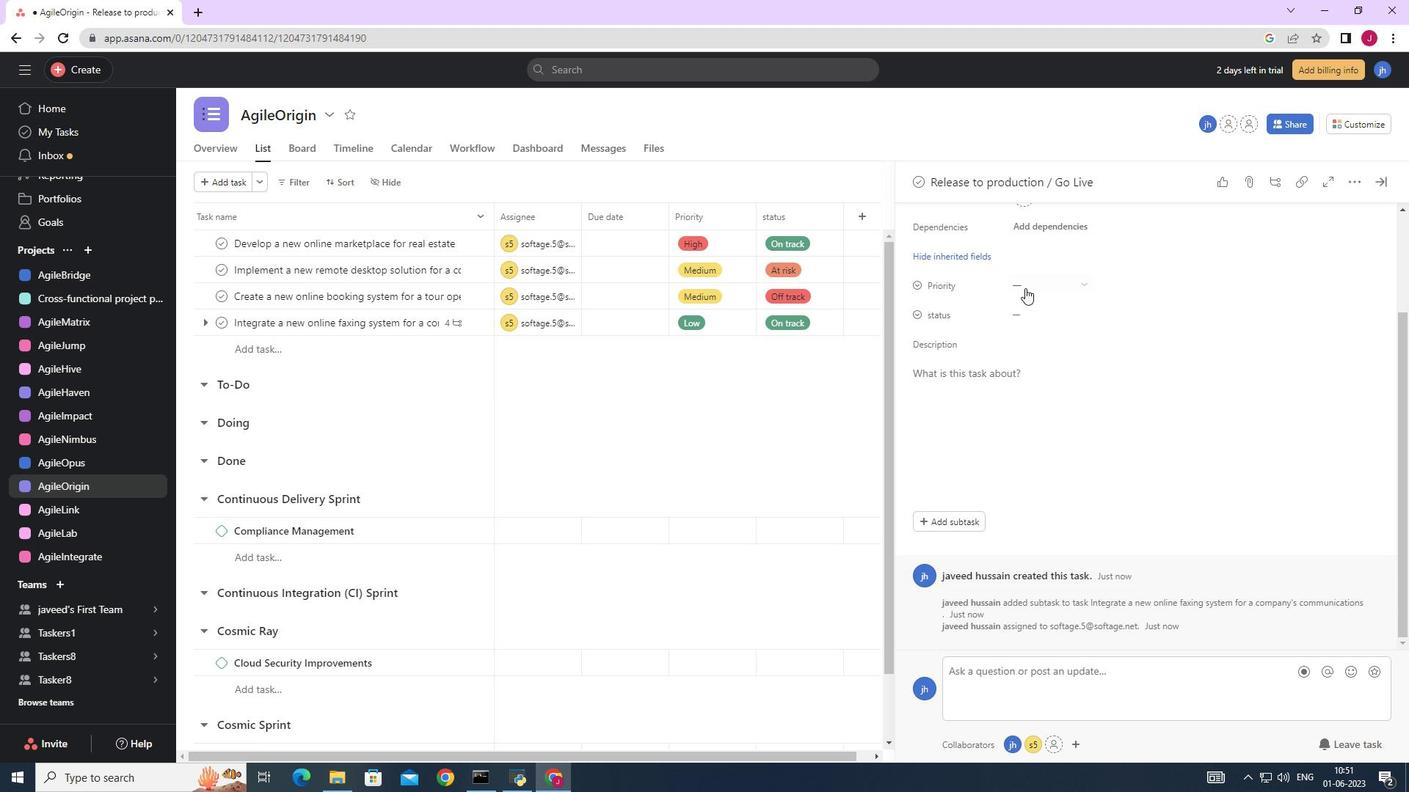 
Action: Mouse moved to (1047, 338)
Screenshot: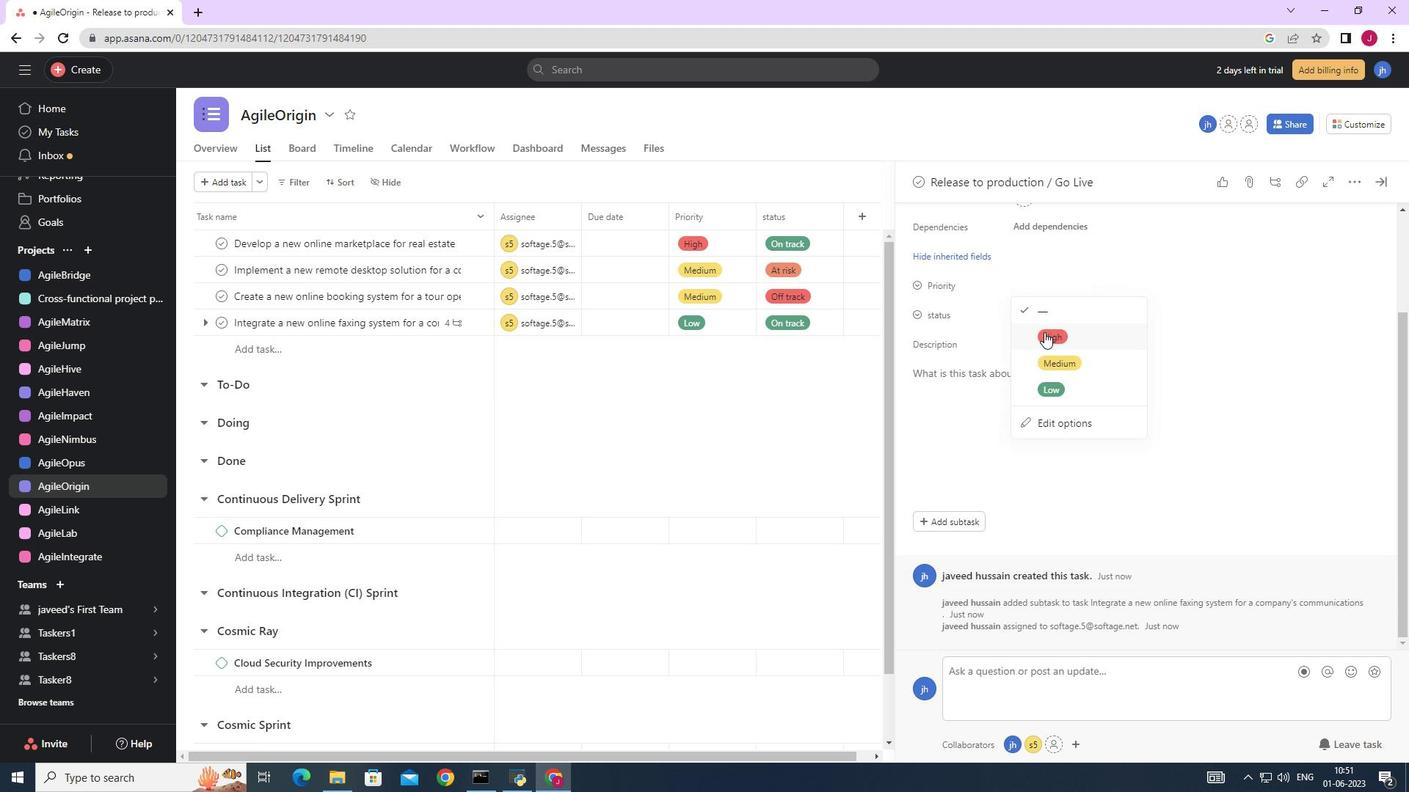 
Action: Mouse pressed left at (1047, 338)
Screenshot: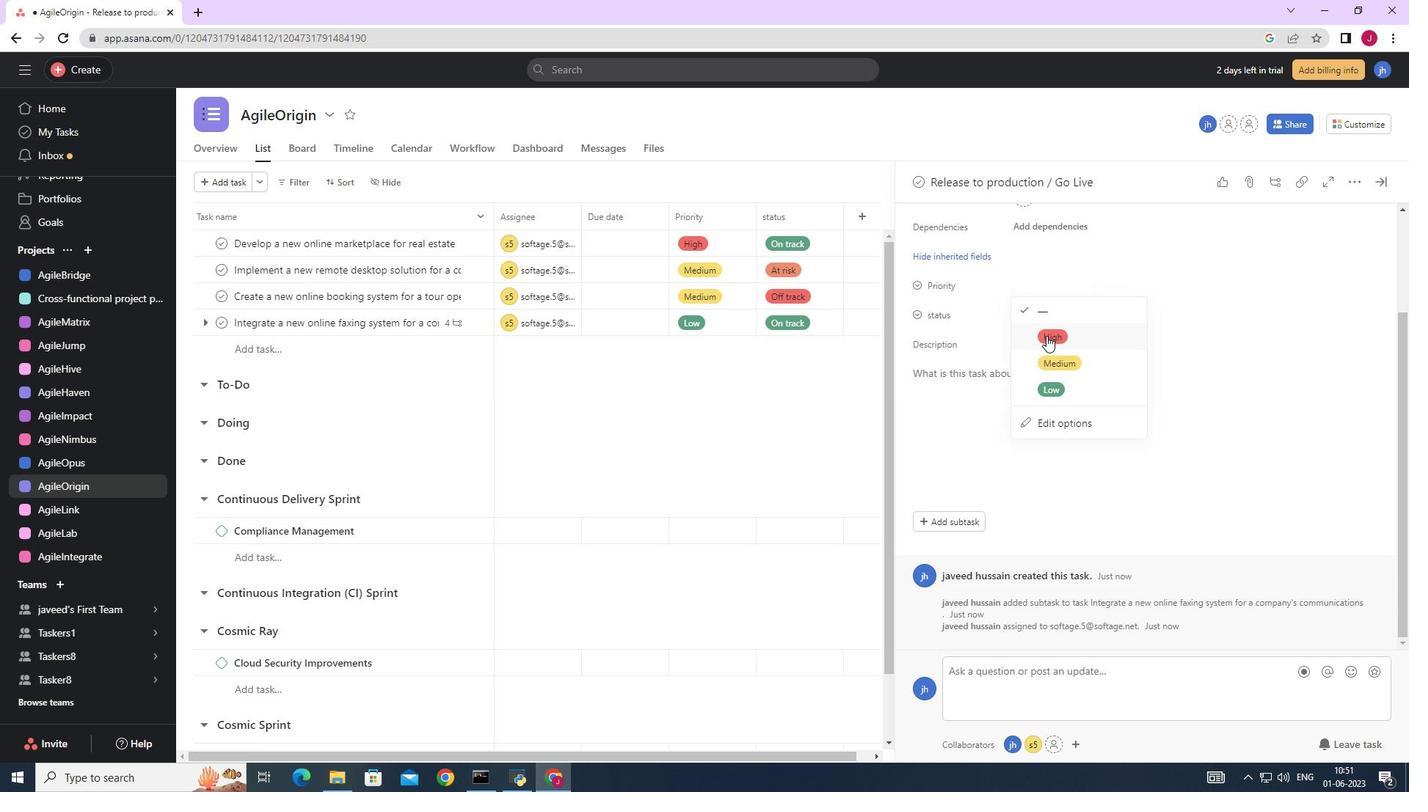 
Action: Mouse moved to (1015, 314)
Screenshot: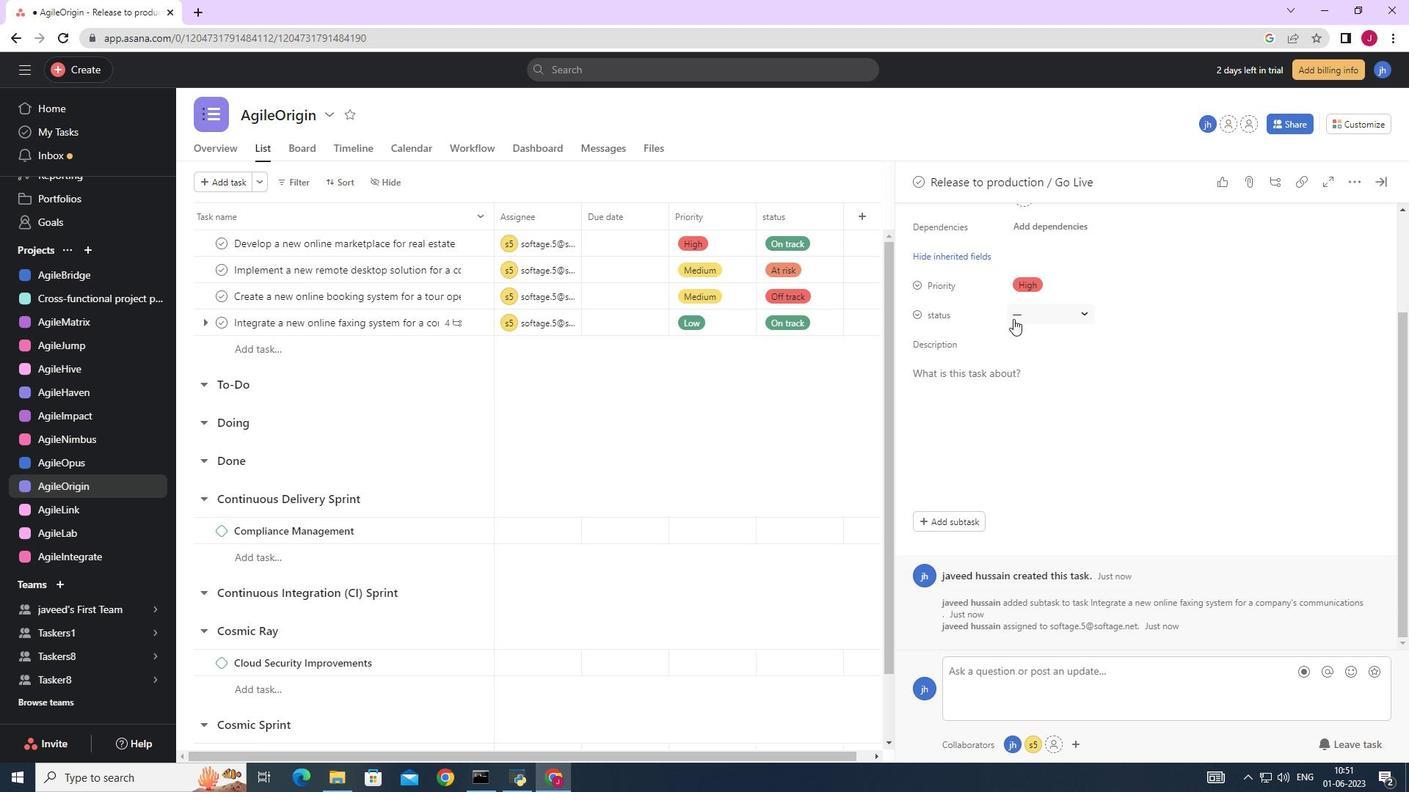 
Action: Mouse pressed left at (1015, 314)
Screenshot: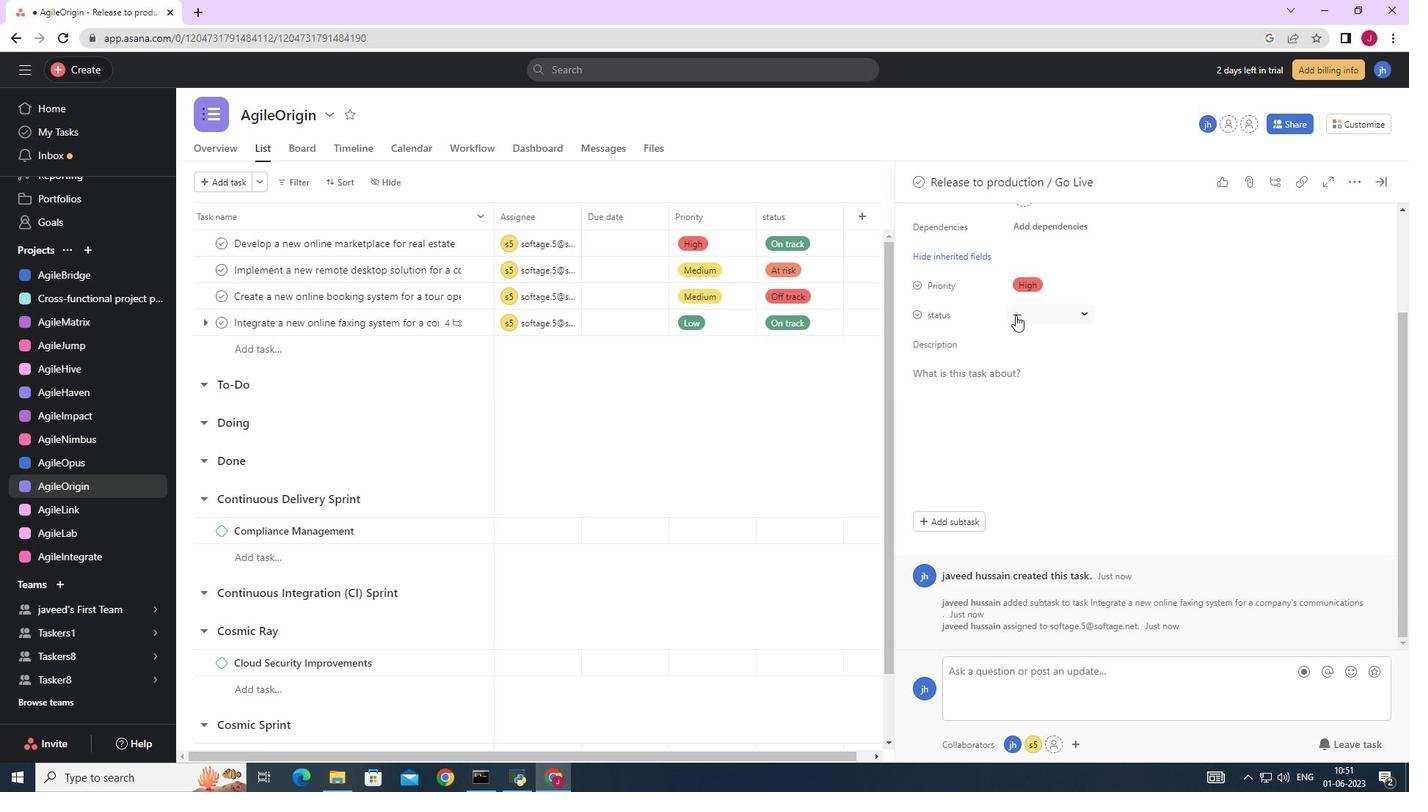 
Action: Mouse moved to (1047, 393)
Screenshot: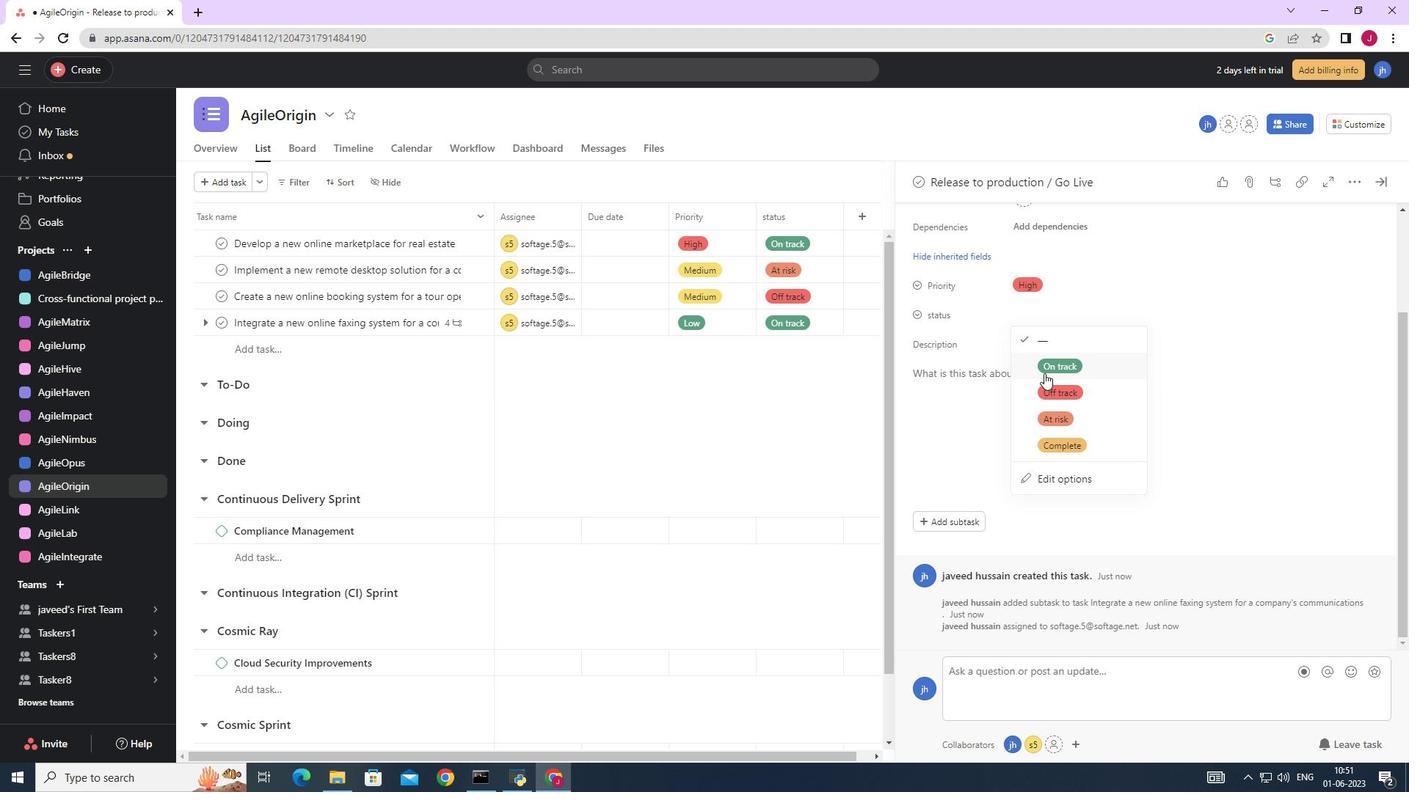 
Action: Mouse pressed left at (1047, 393)
Screenshot: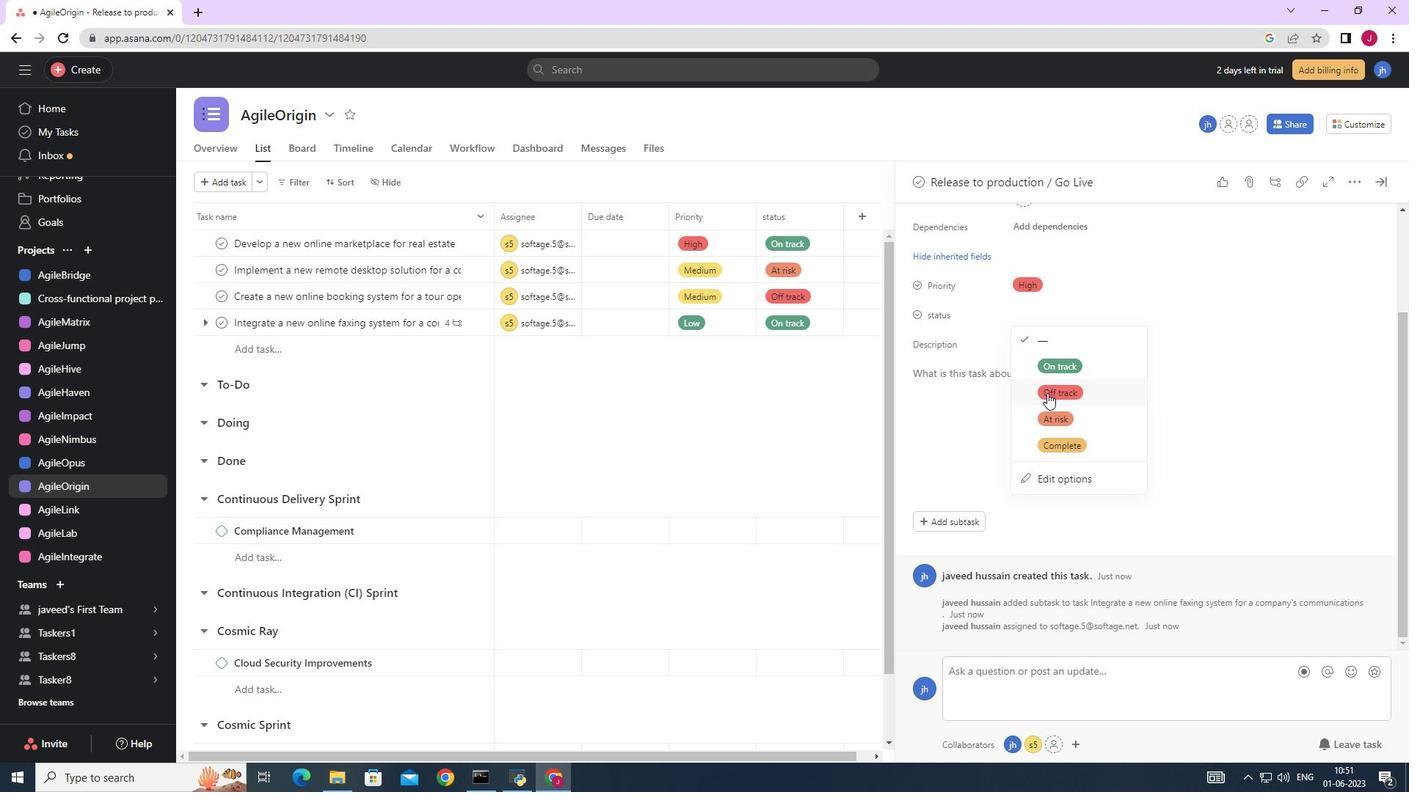 
Action: Mouse moved to (1382, 184)
Screenshot: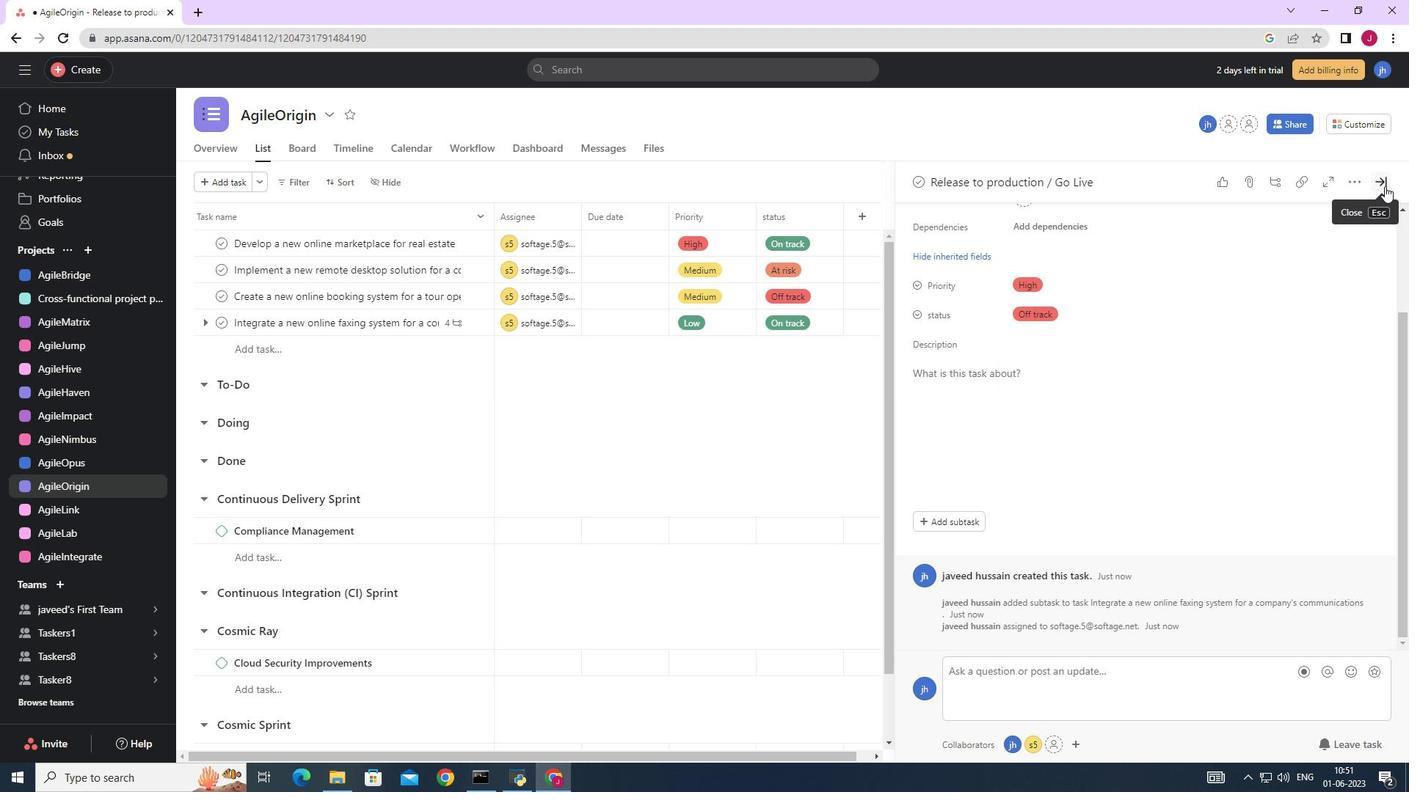 
Action: Mouse pressed left at (1382, 184)
Screenshot: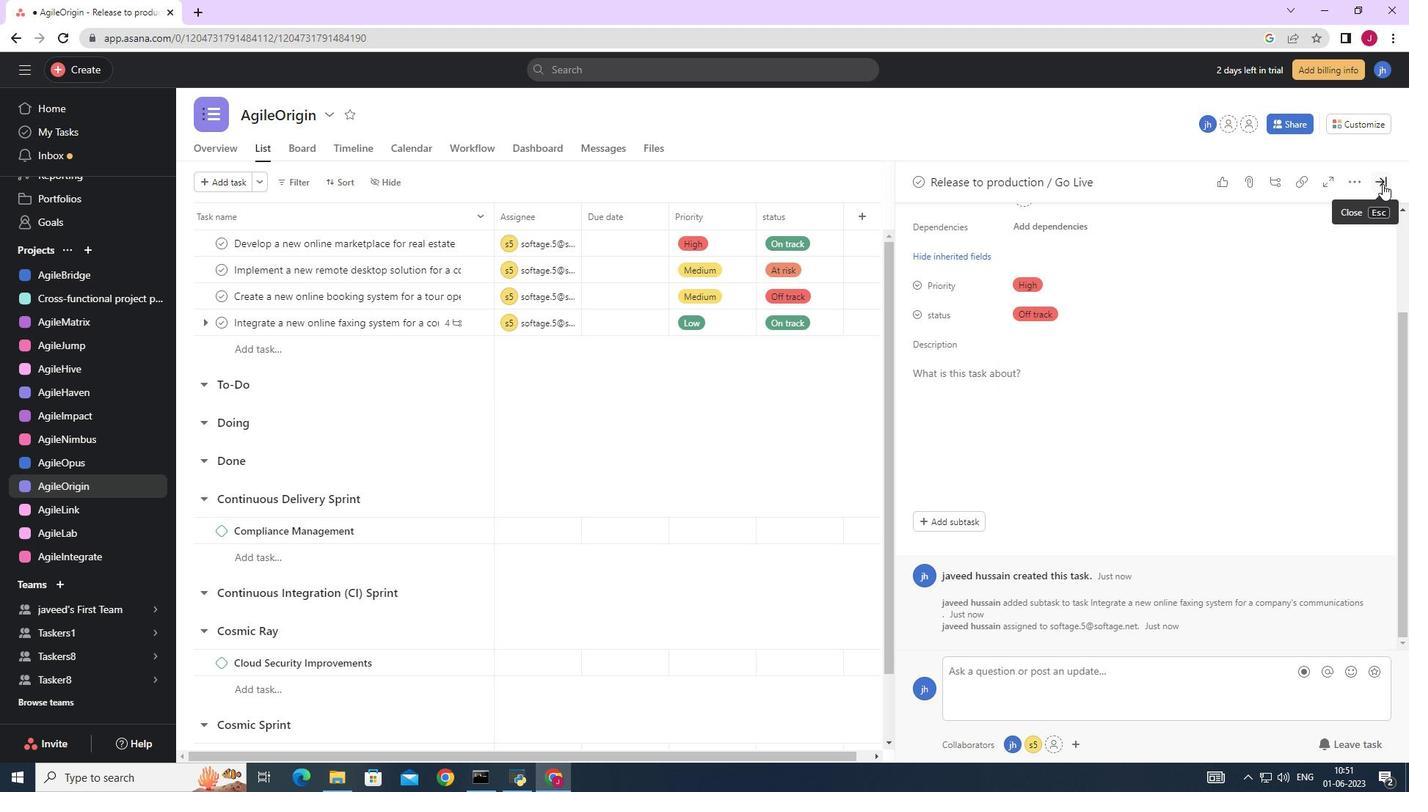 
Action: Mouse moved to (1378, 183)
Screenshot: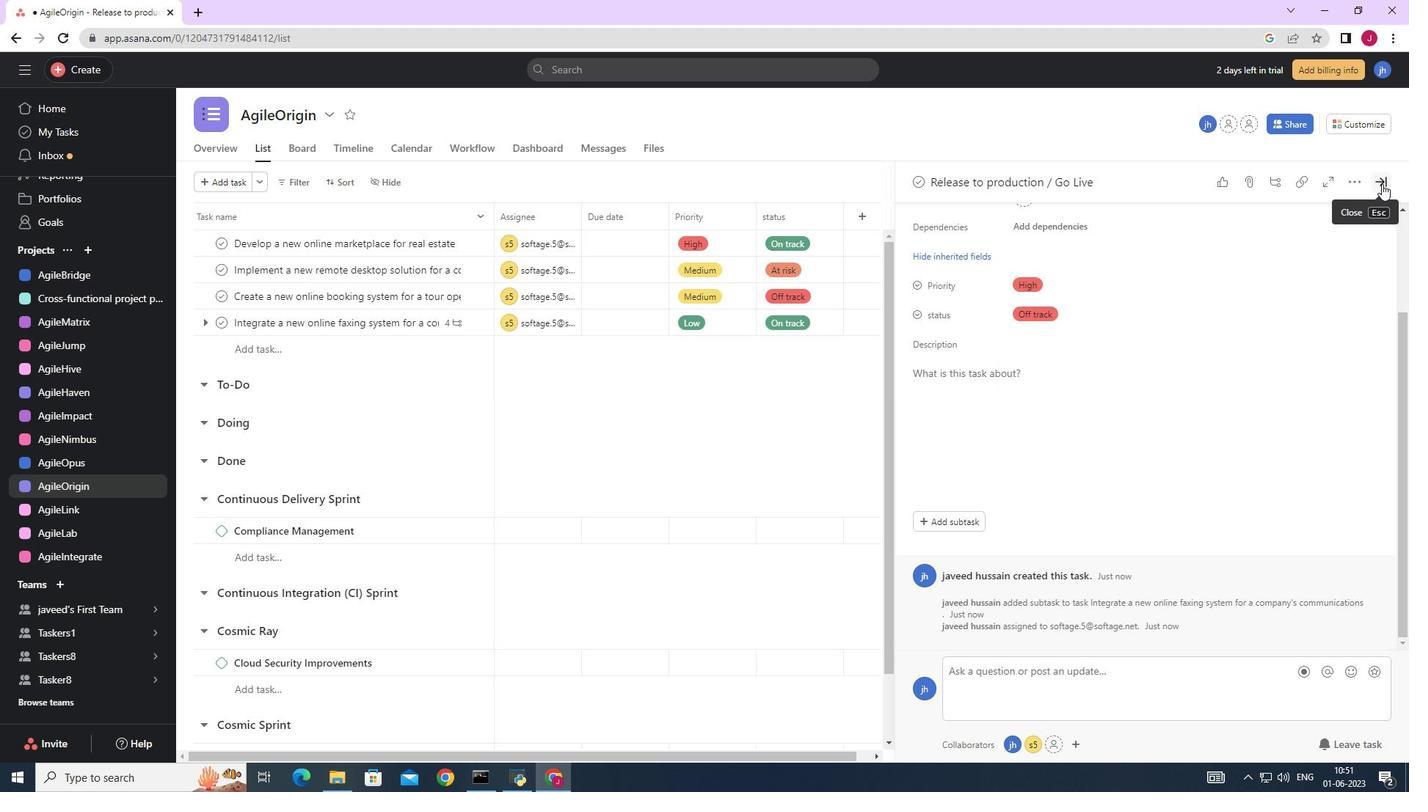 
